 Task: Look for space in Winter Garden, United States from 1st June, 2023 to 9th June, 2023 for 6 adults in price range Rs.6000 to Rs.12000. Place can be entire place with 3 bedrooms having 3 beds and 3 bathrooms. Property type can be house, flat, guest house. Booking option can be shelf check-in. Required host language is English.
Action: Mouse moved to (545, 118)
Screenshot: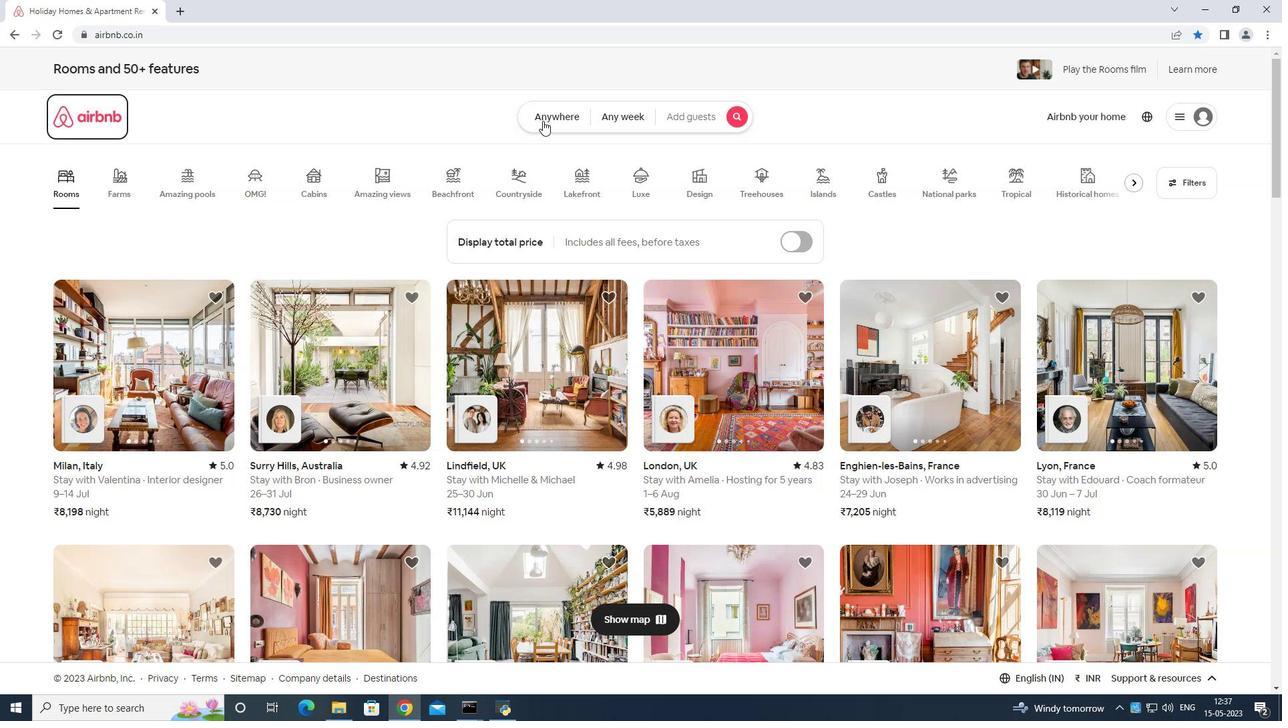 
Action: Mouse pressed left at (545, 118)
Screenshot: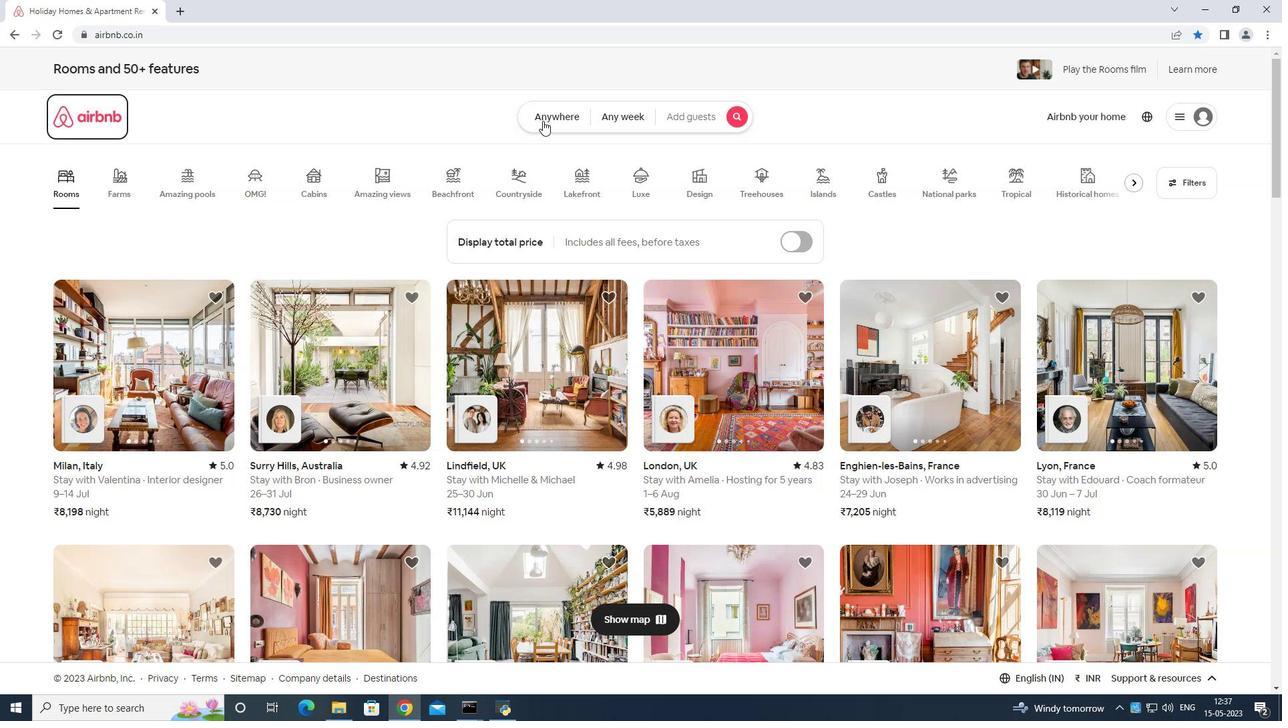 
Action: Mouse moved to (500, 154)
Screenshot: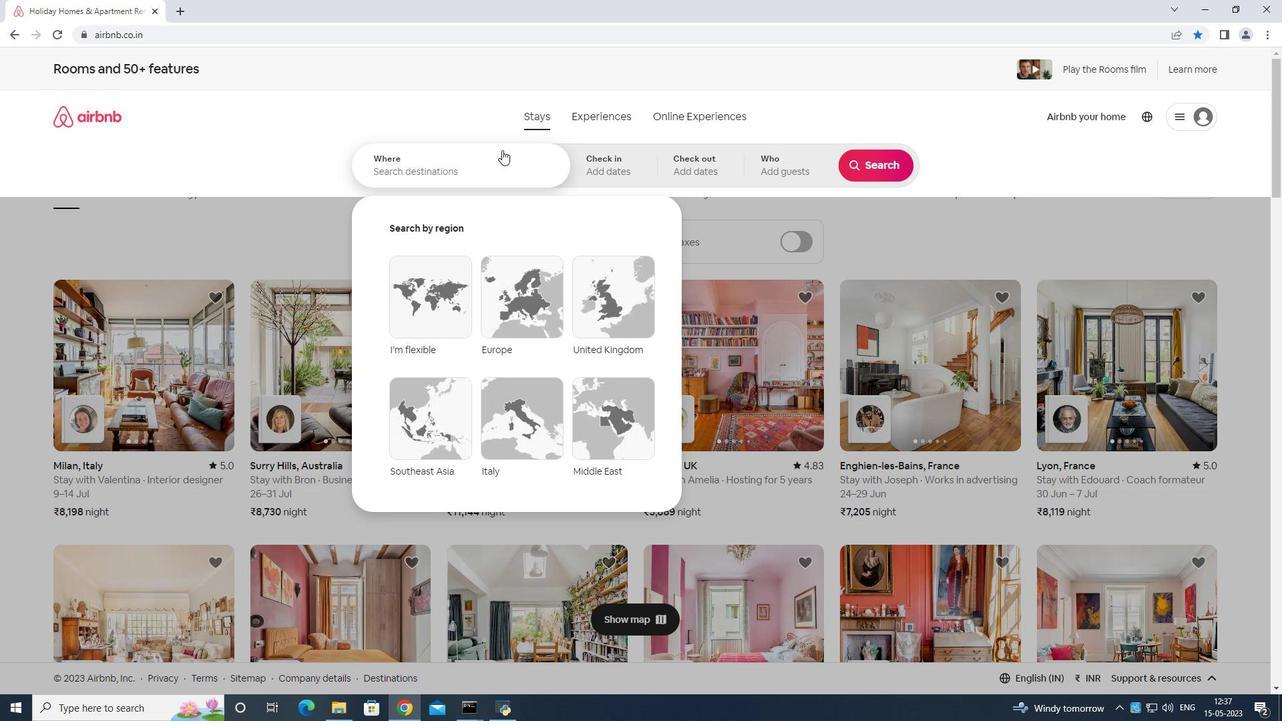 
Action: Mouse pressed left at (500, 154)
Screenshot: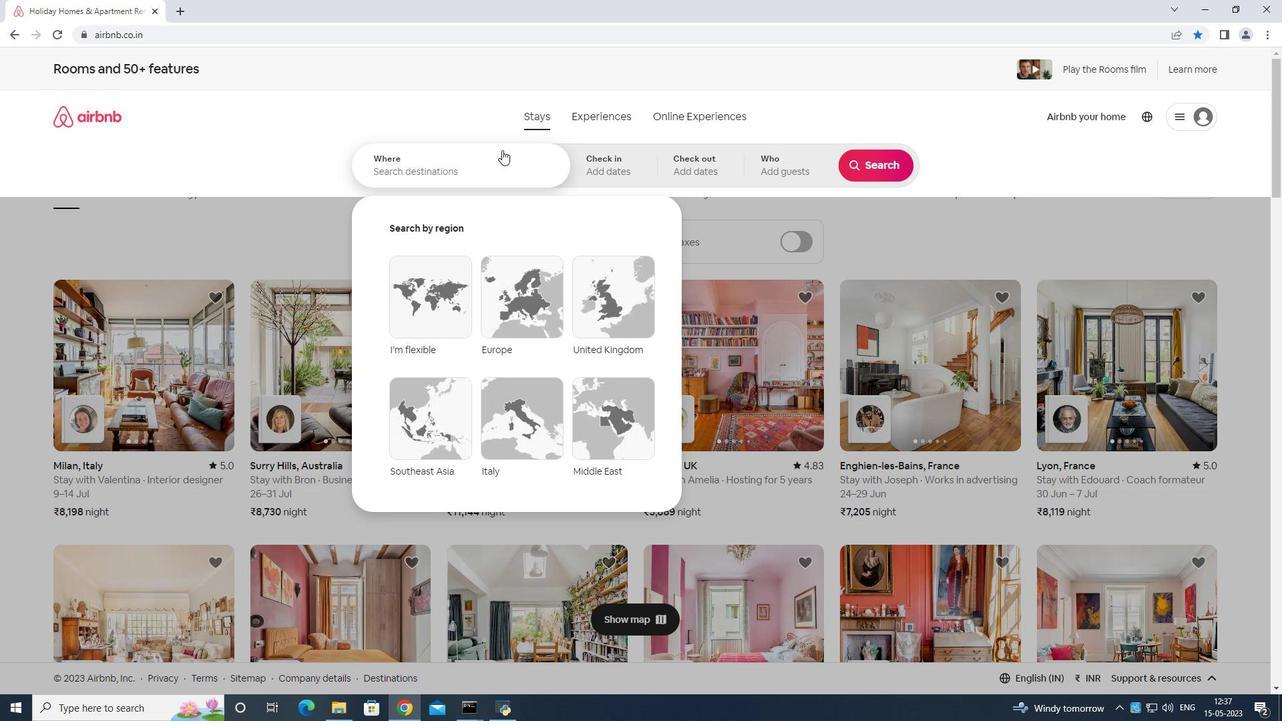 
Action: Mouse moved to (476, 168)
Screenshot: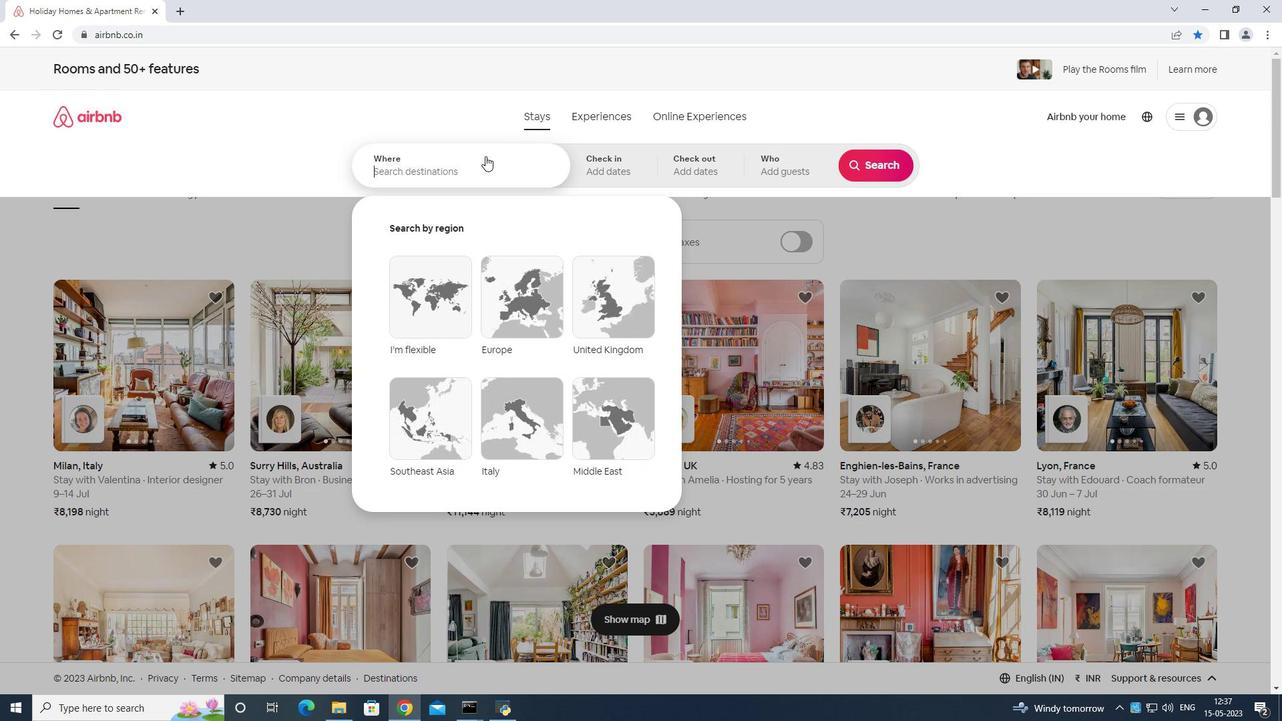 
Action: Key pressed <Key.shift>winter<Key.space>garden<Key.space>united<Key.space>stte<Key.backspace><Key.backspace>ates<Key.enter>
Screenshot: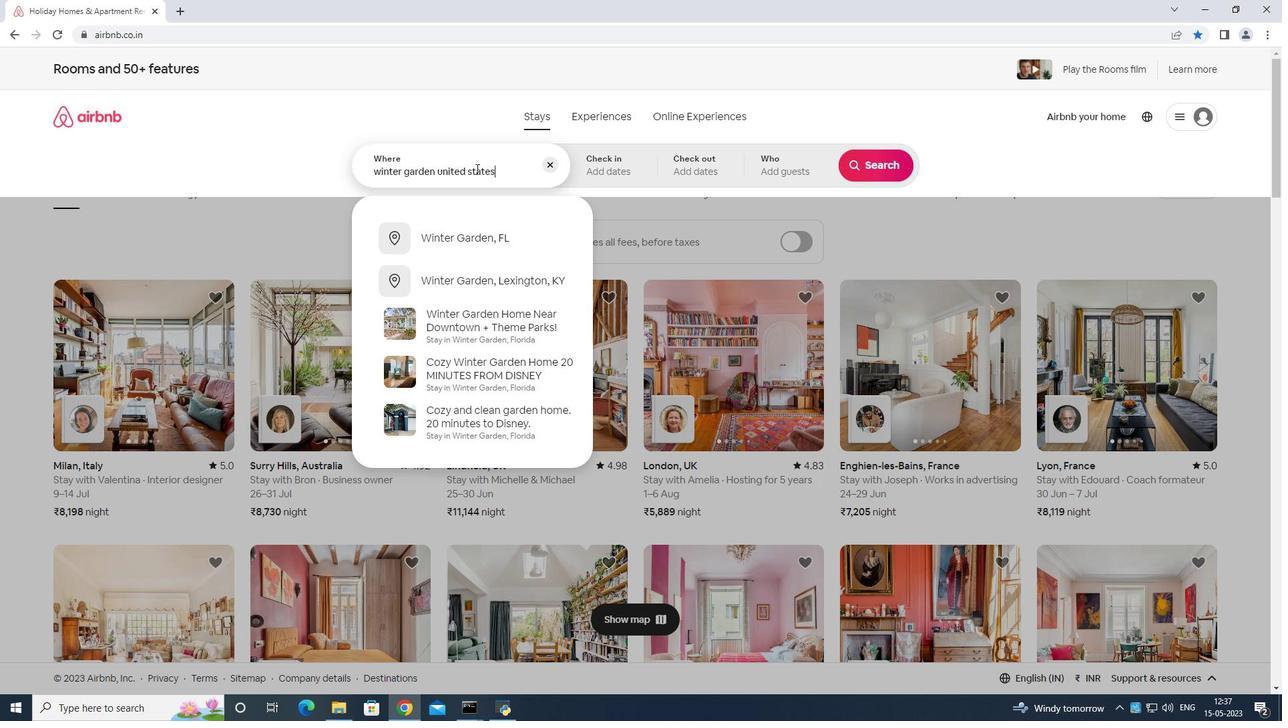 
Action: Mouse moved to (806, 329)
Screenshot: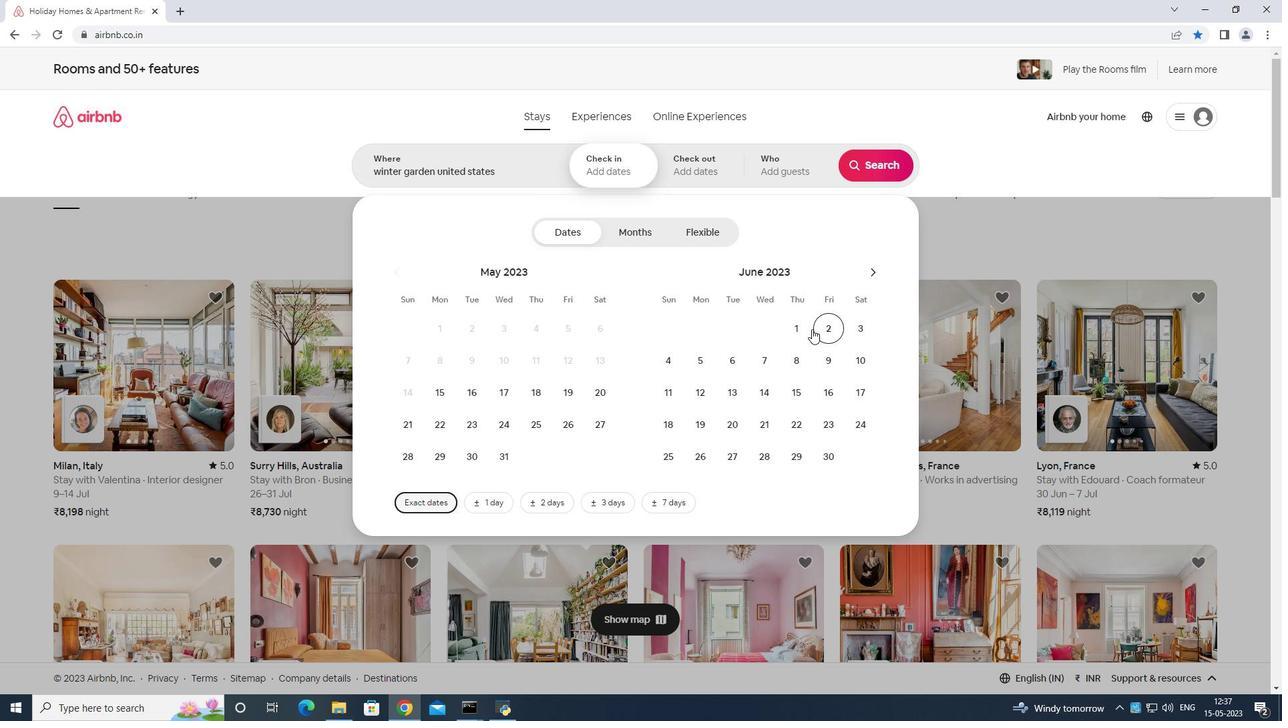 
Action: Mouse pressed left at (806, 329)
Screenshot: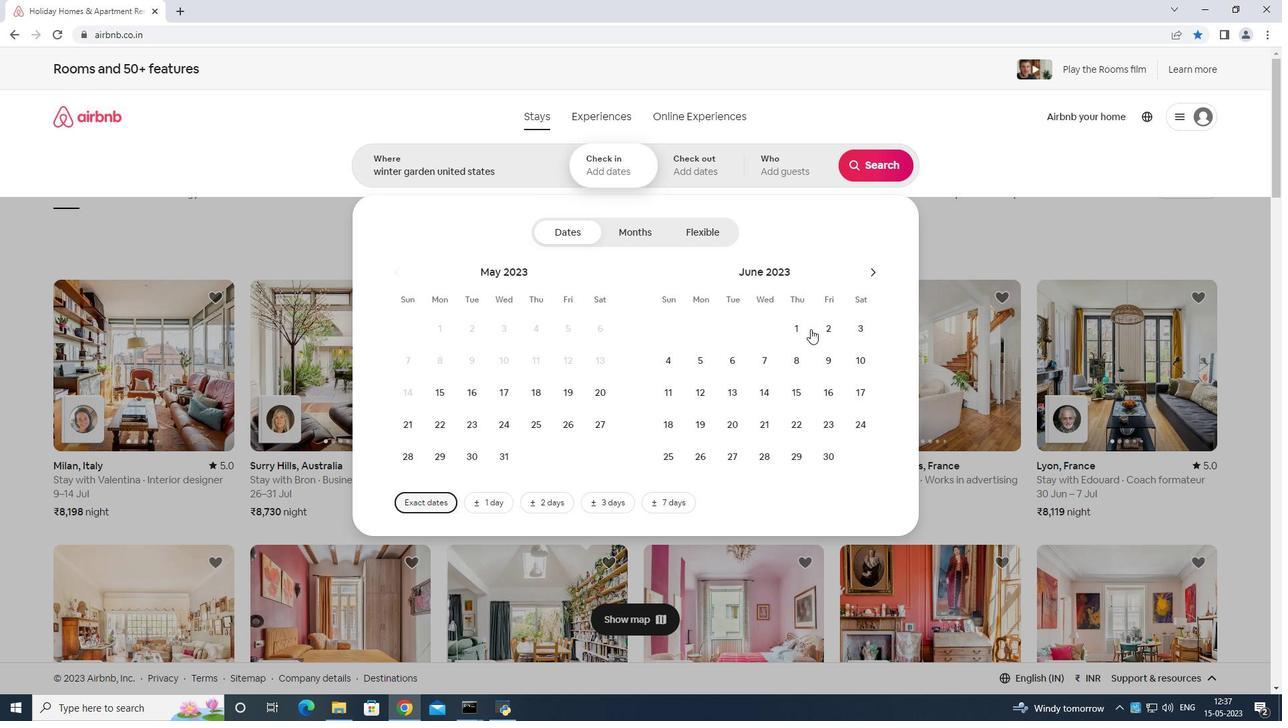 
Action: Mouse moved to (826, 360)
Screenshot: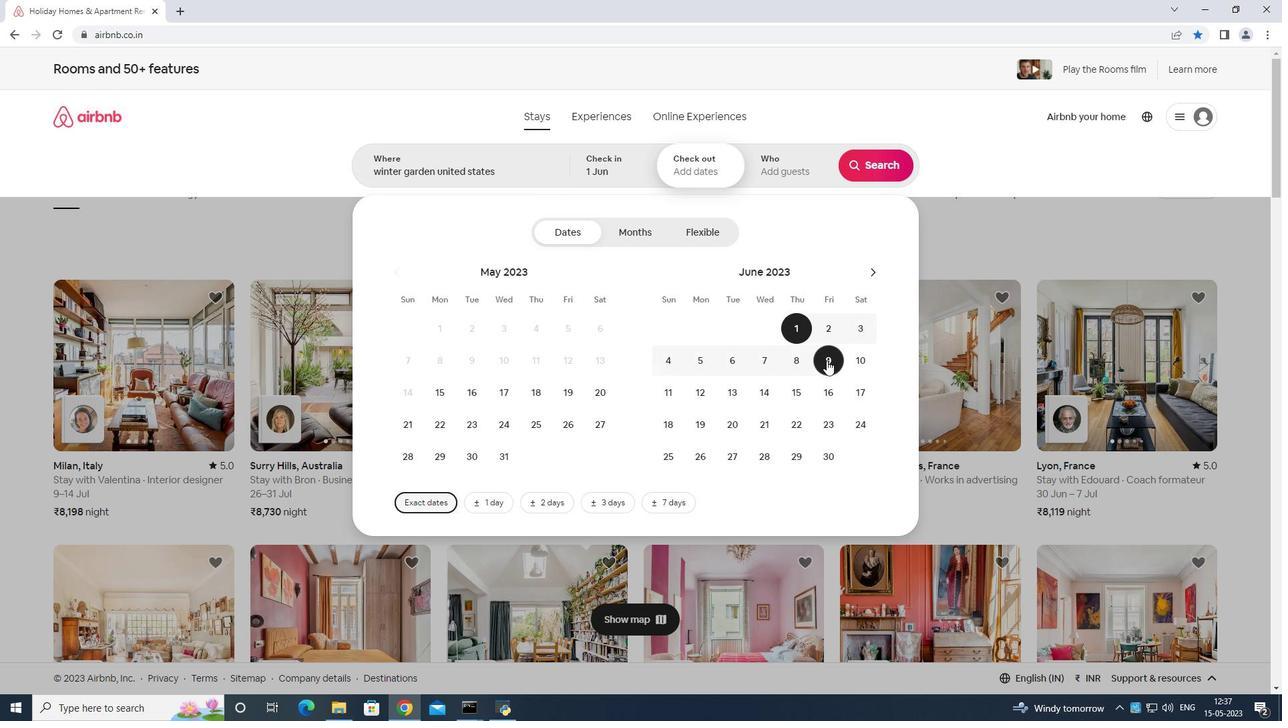 
Action: Mouse pressed left at (826, 360)
Screenshot: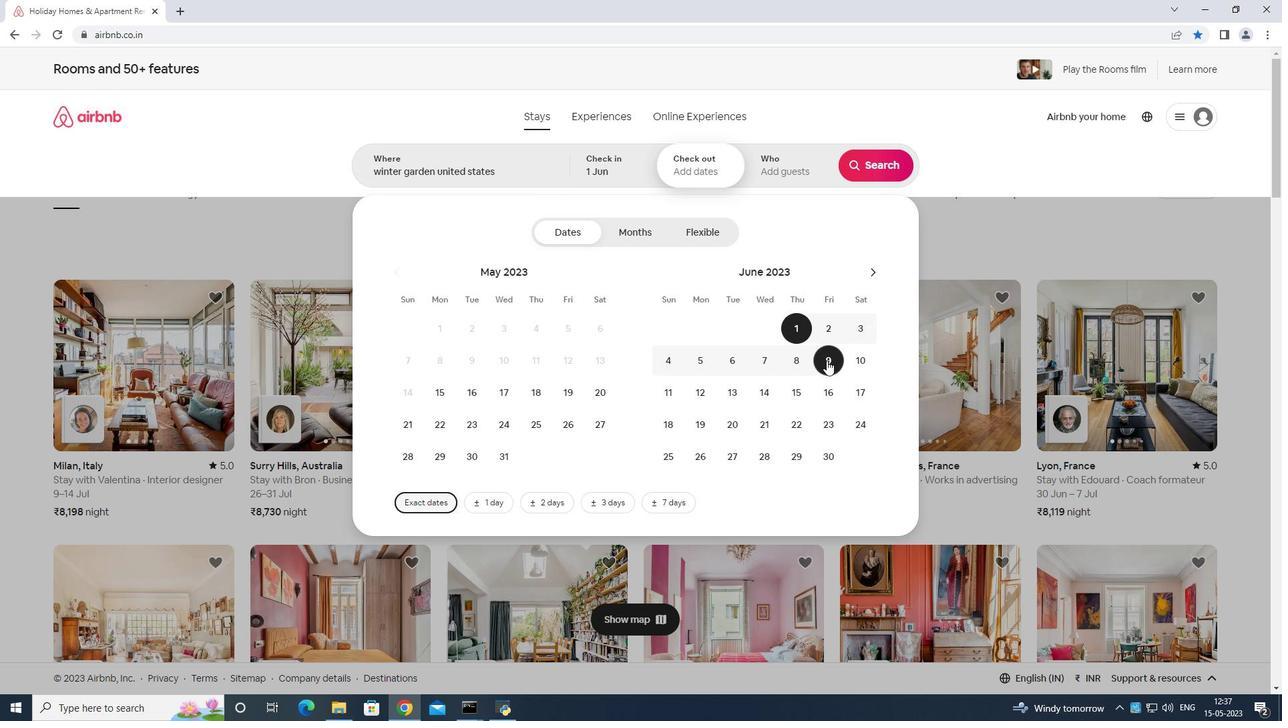 
Action: Mouse moved to (782, 166)
Screenshot: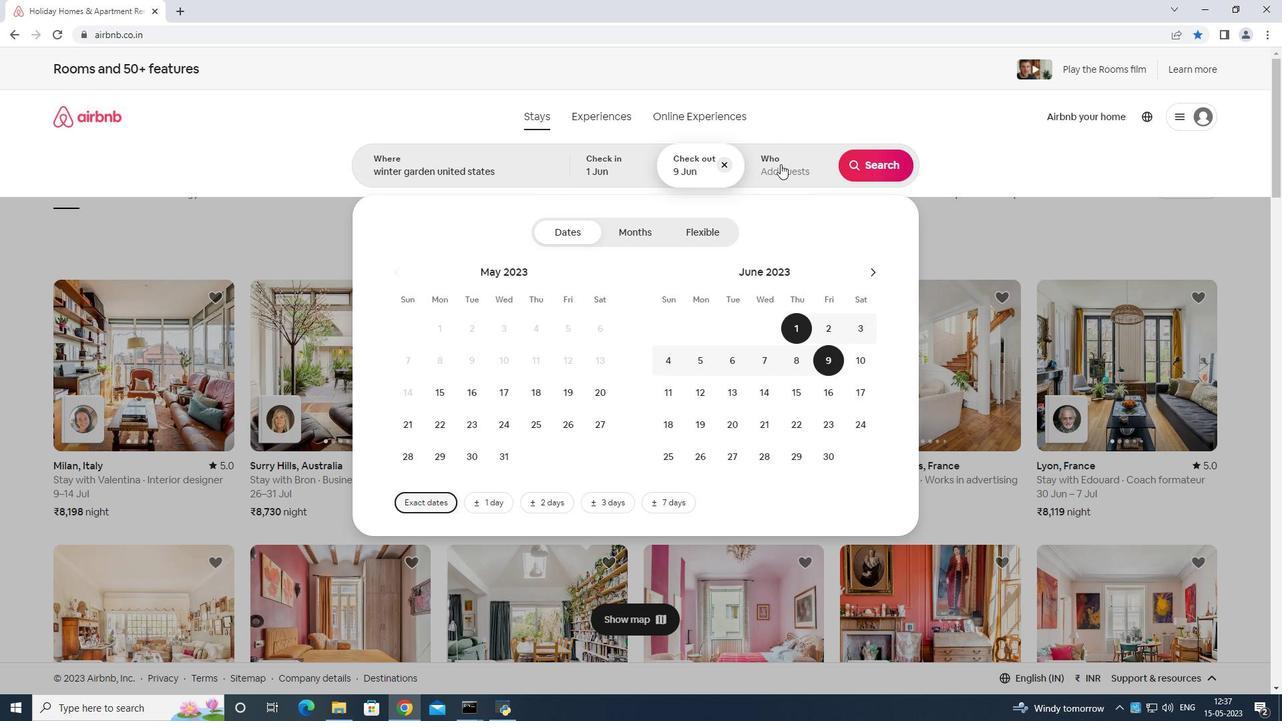 
Action: Mouse pressed left at (782, 166)
Screenshot: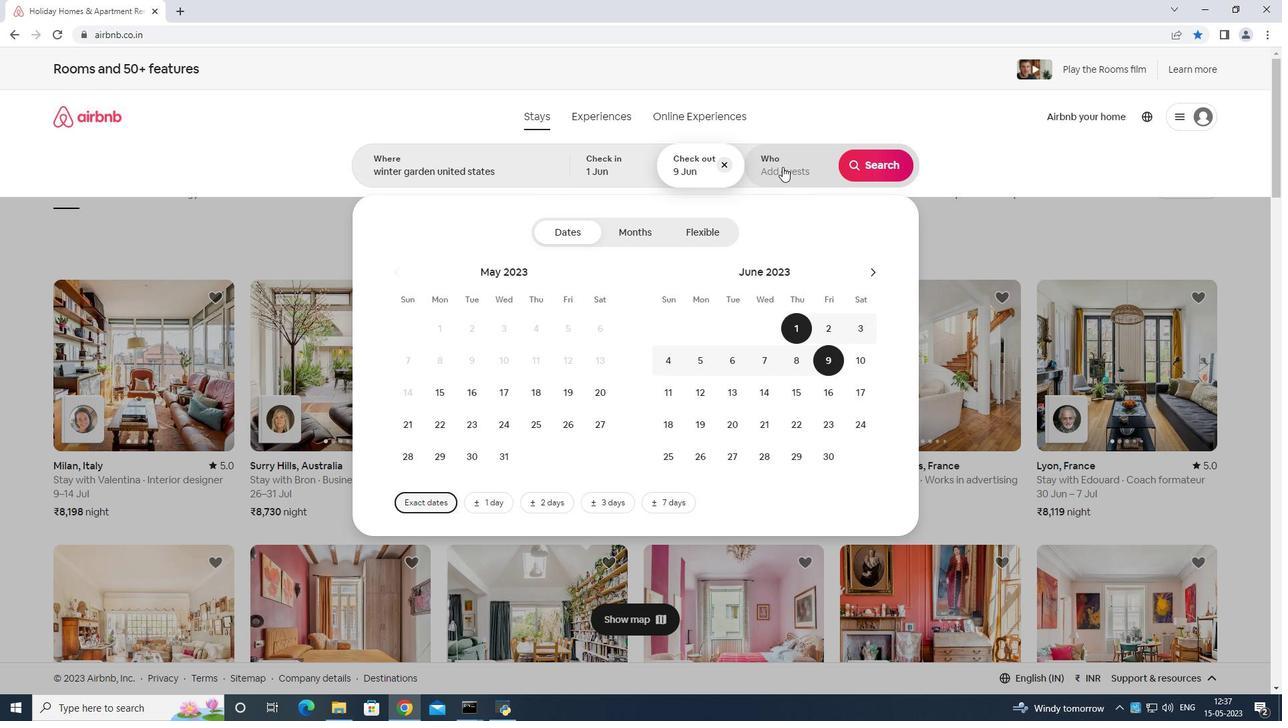 
Action: Mouse moved to (876, 233)
Screenshot: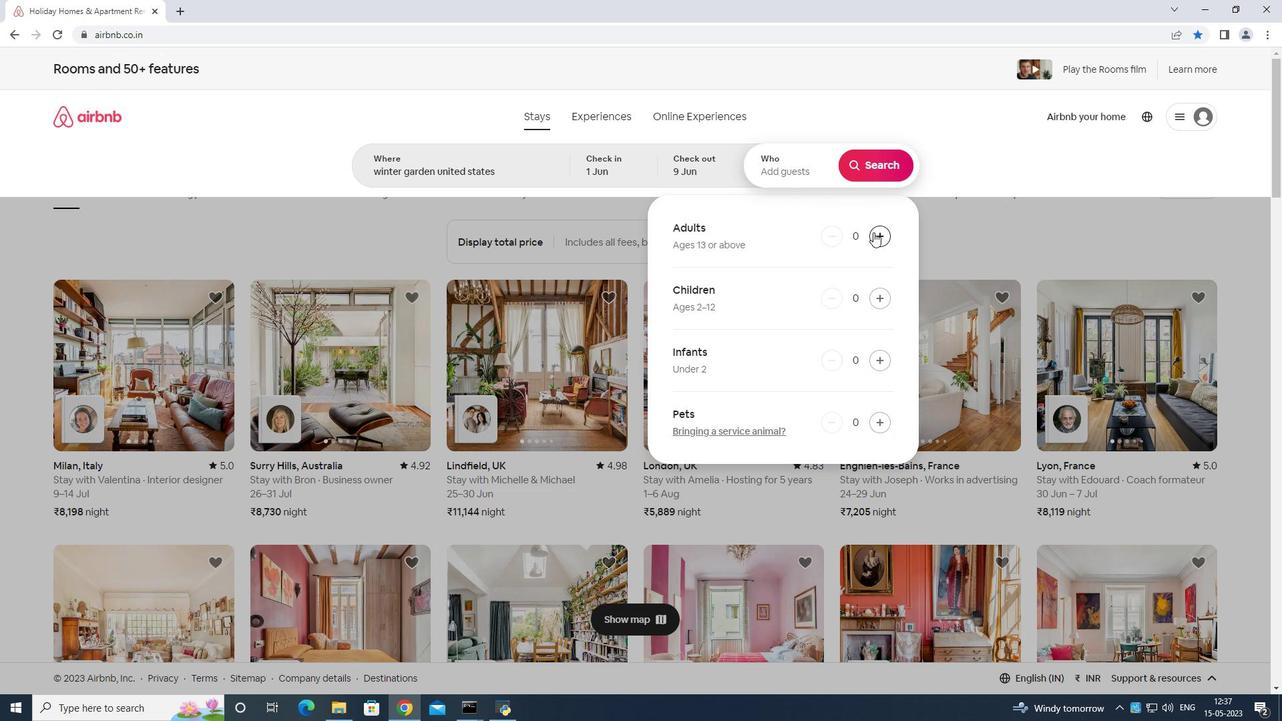 
Action: Mouse pressed left at (876, 233)
Screenshot: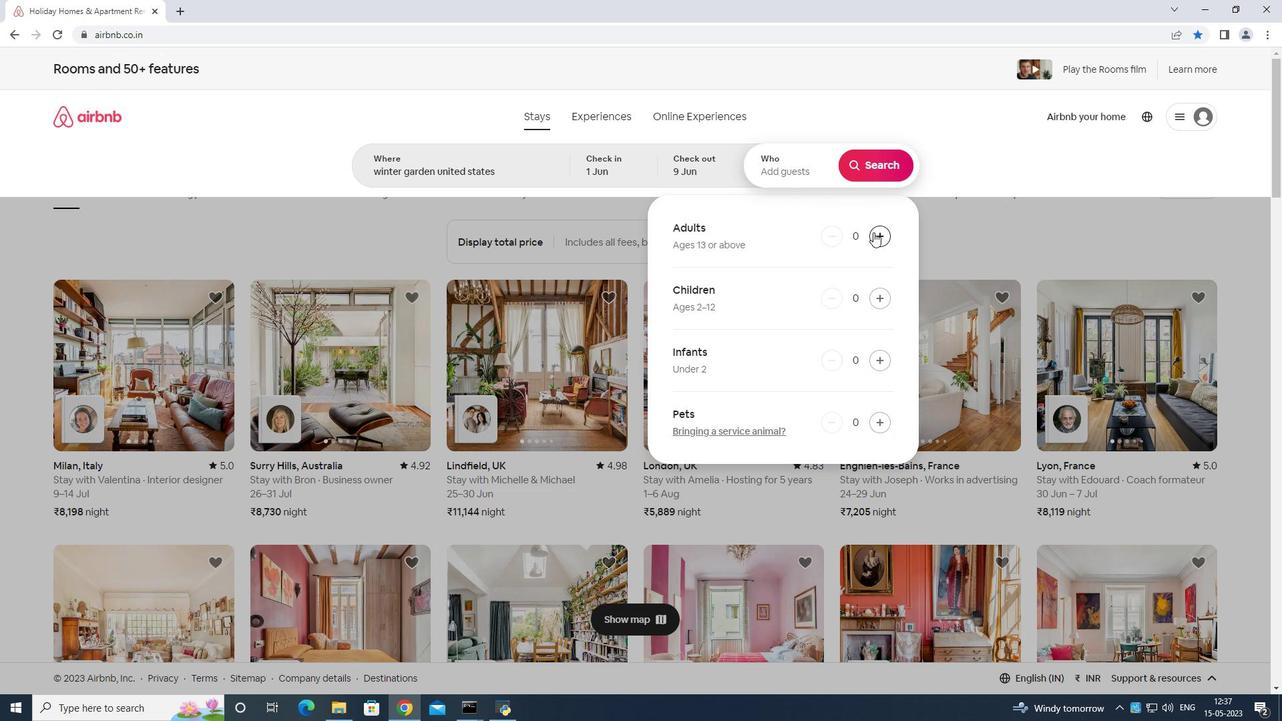 
Action: Mouse moved to (878, 233)
Screenshot: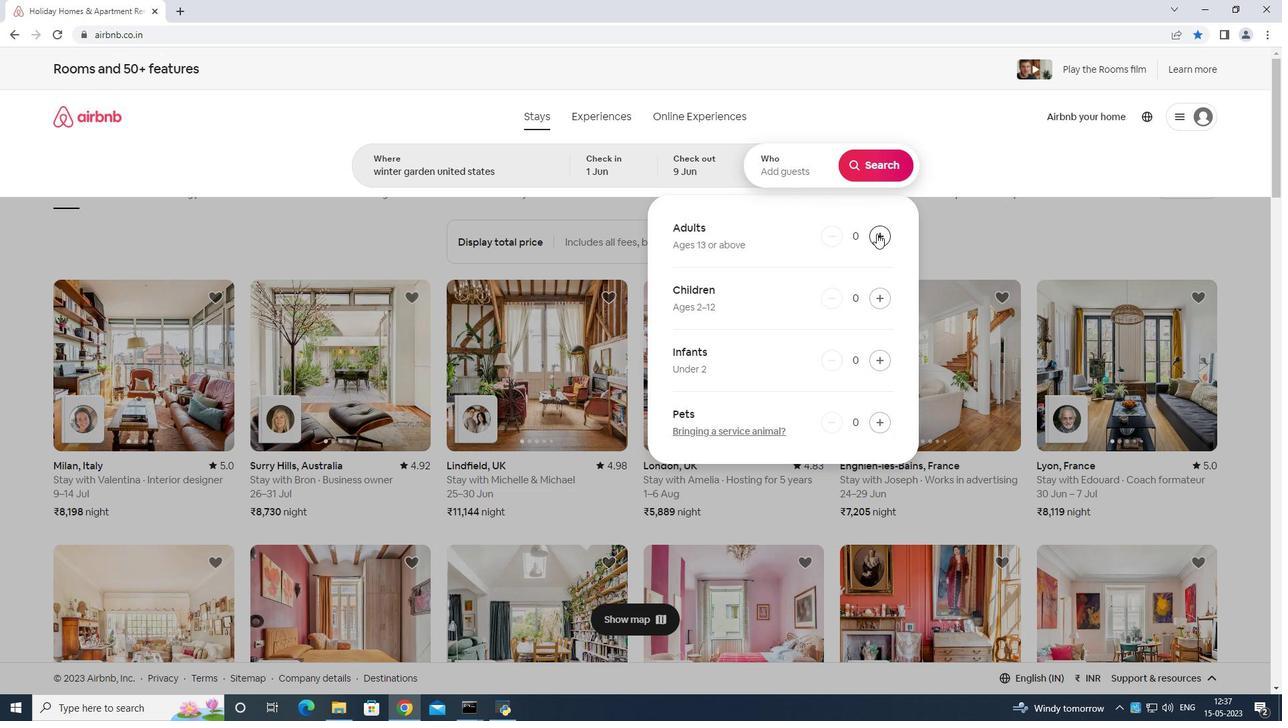 
Action: Mouse pressed left at (878, 233)
Screenshot: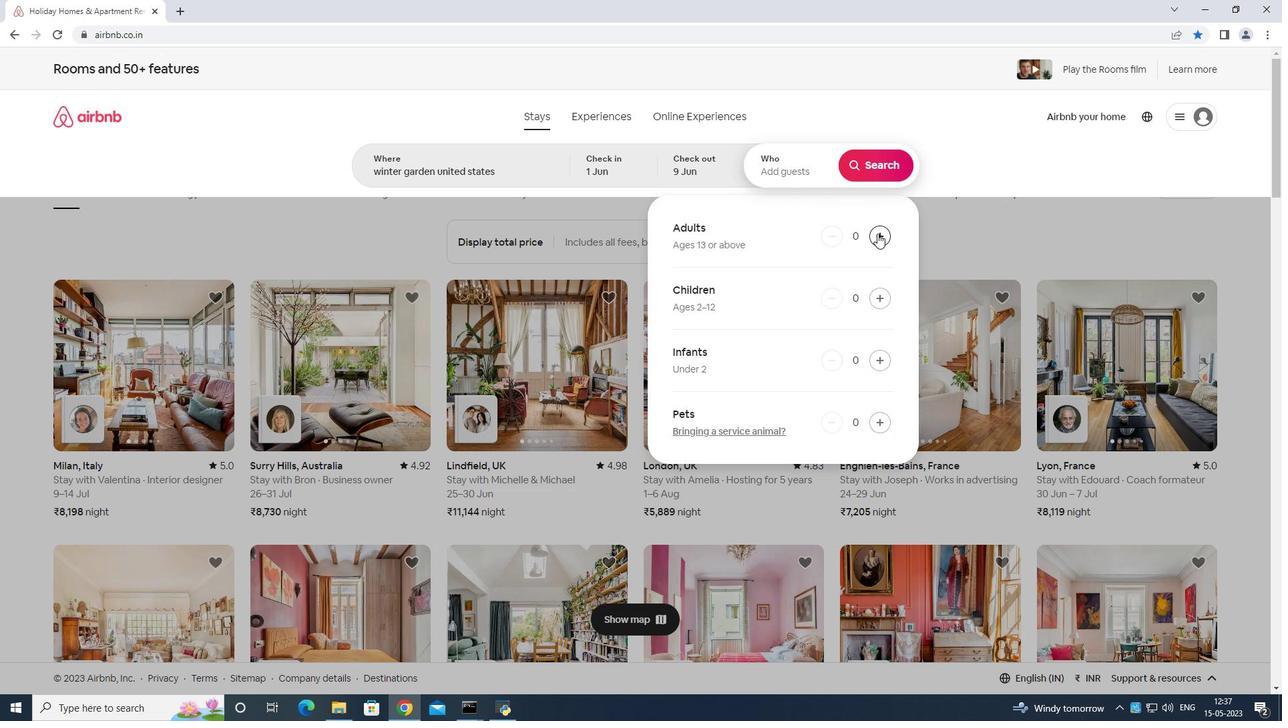 
Action: Mouse moved to (878, 232)
Screenshot: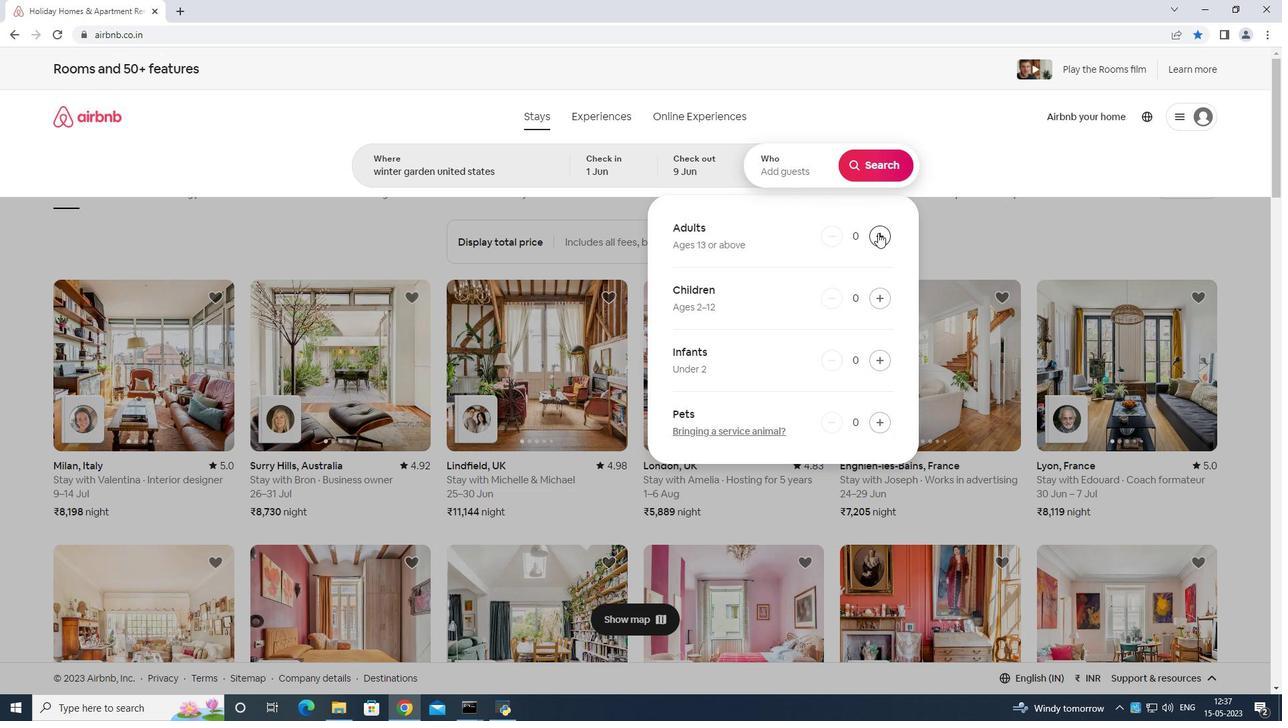 
Action: Mouse pressed left at (878, 232)
Screenshot: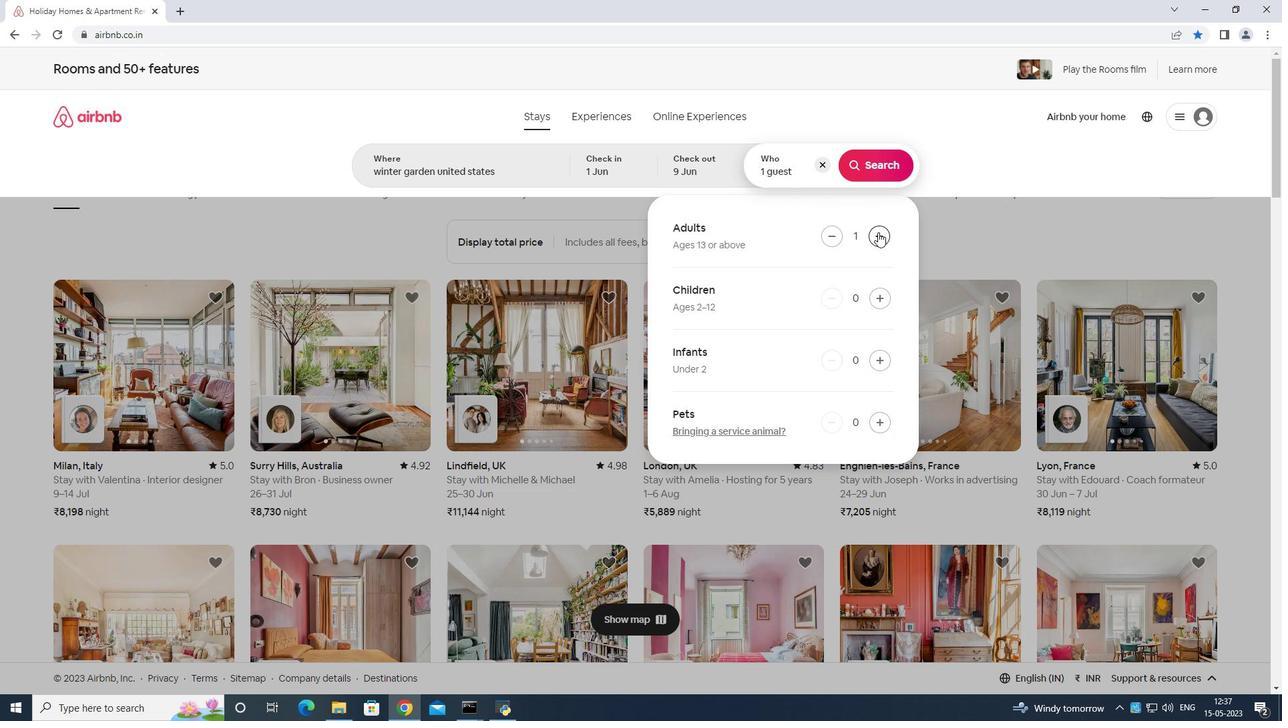 
Action: Mouse moved to (878, 232)
Screenshot: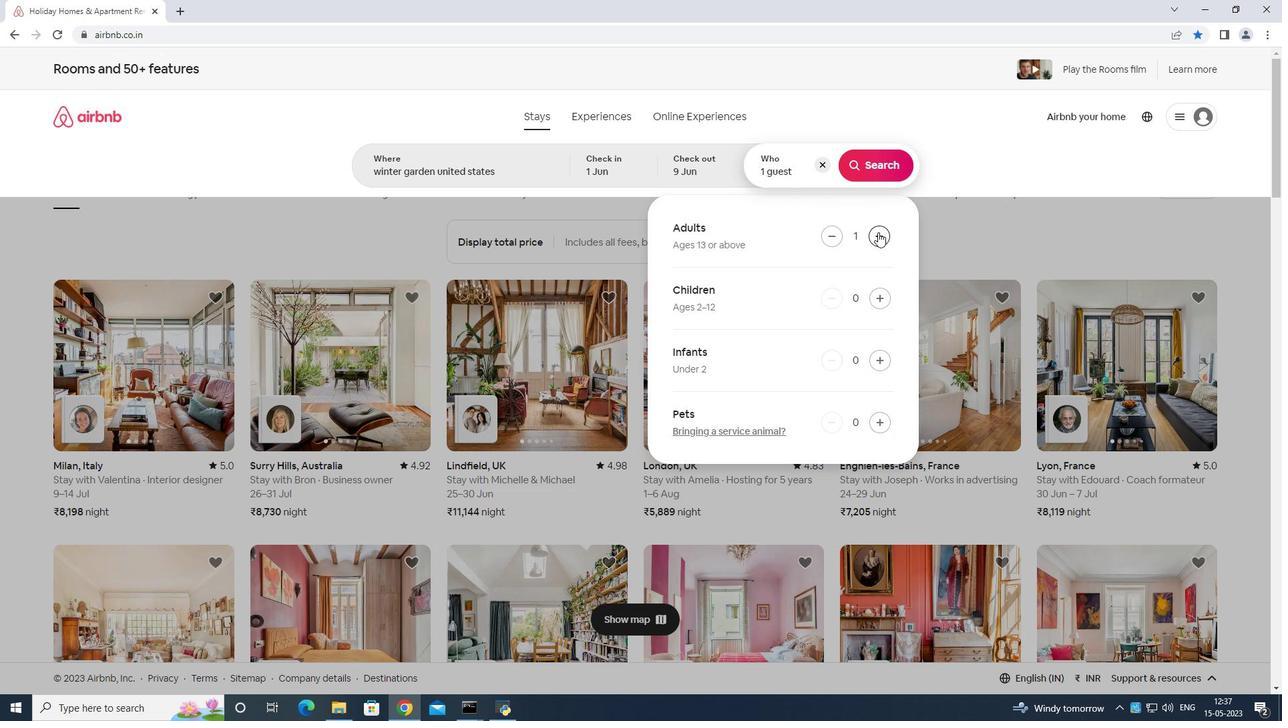 
Action: Mouse pressed left at (878, 232)
Screenshot: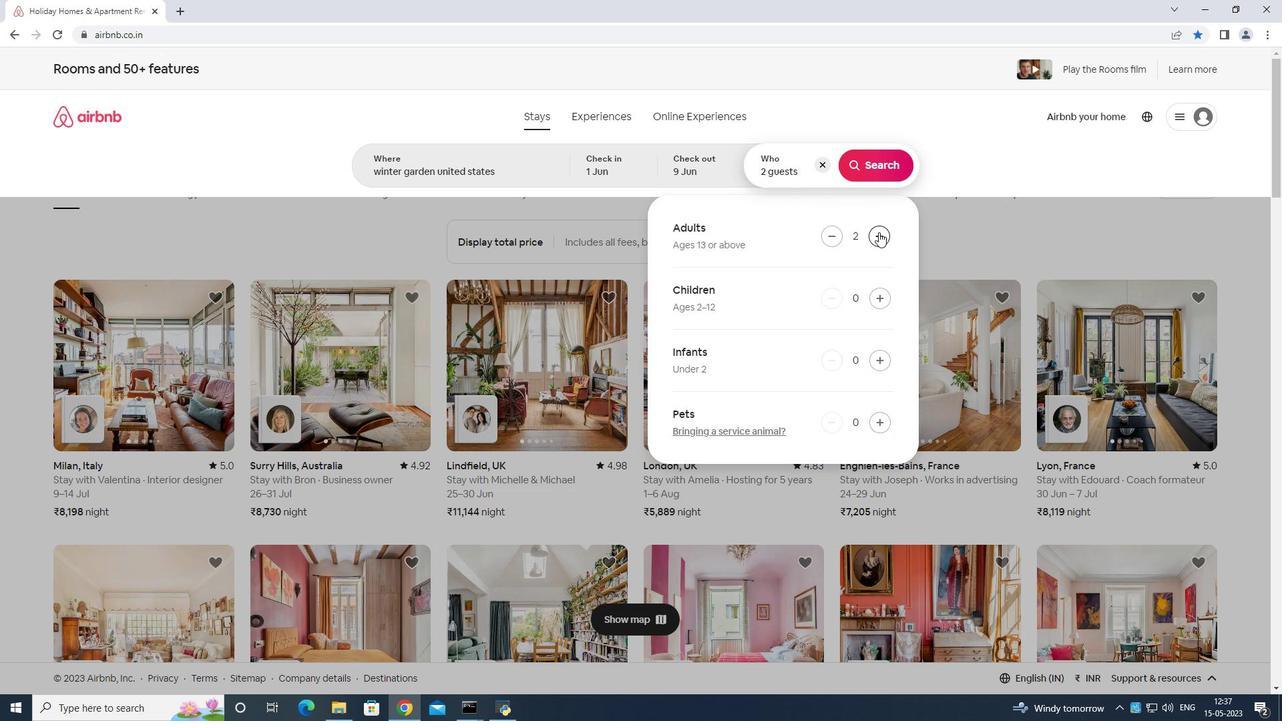 
Action: Mouse pressed left at (878, 232)
Screenshot: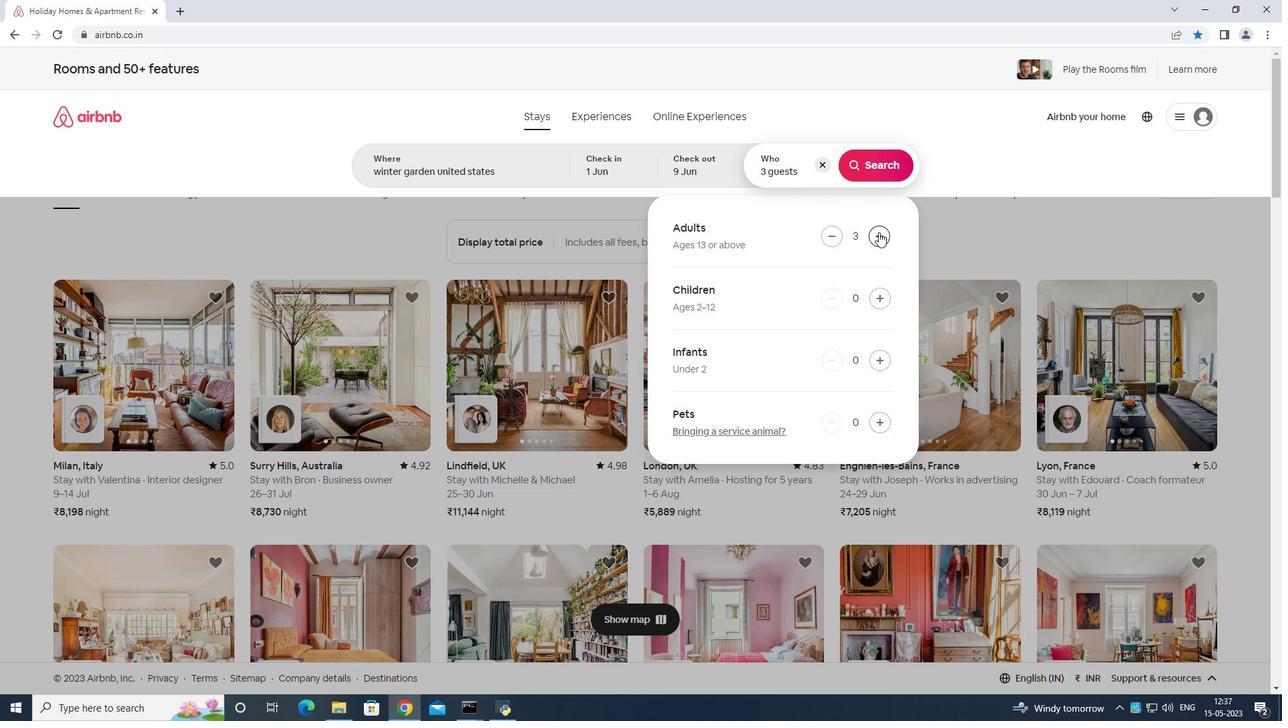 
Action: Mouse moved to (878, 232)
Screenshot: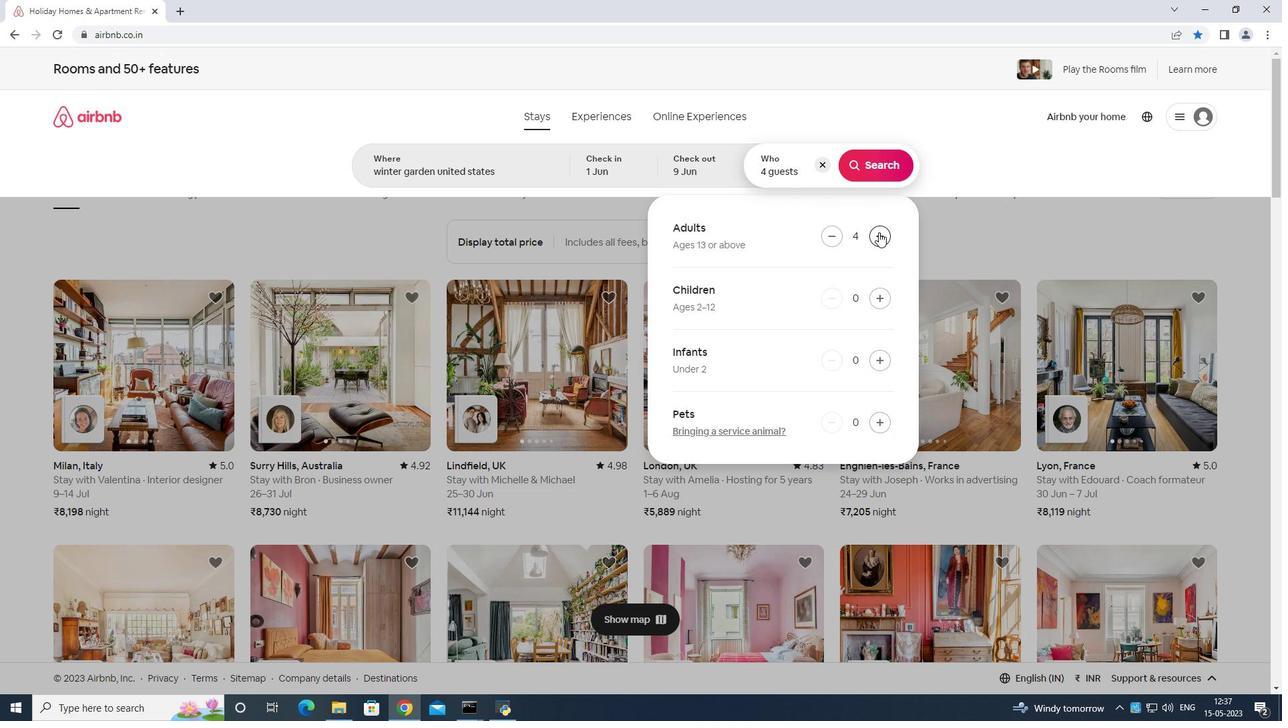 
Action: Mouse pressed left at (878, 232)
Screenshot: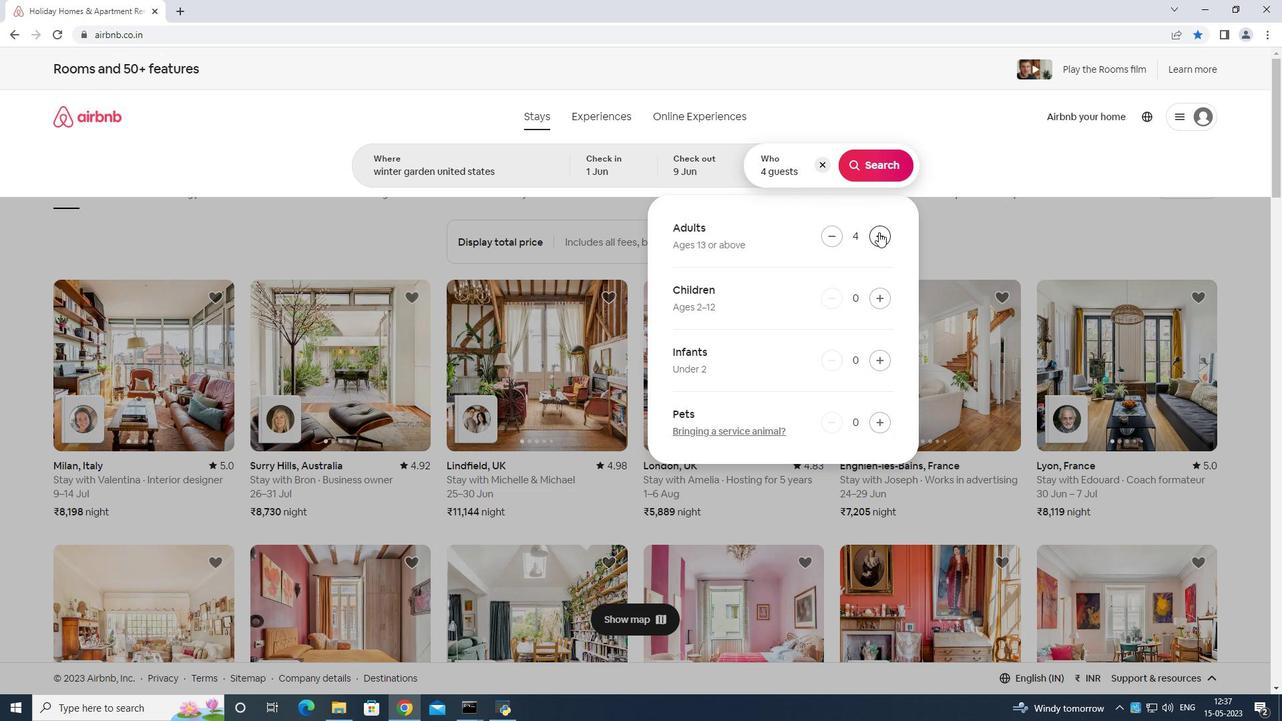 
Action: Mouse moved to (870, 175)
Screenshot: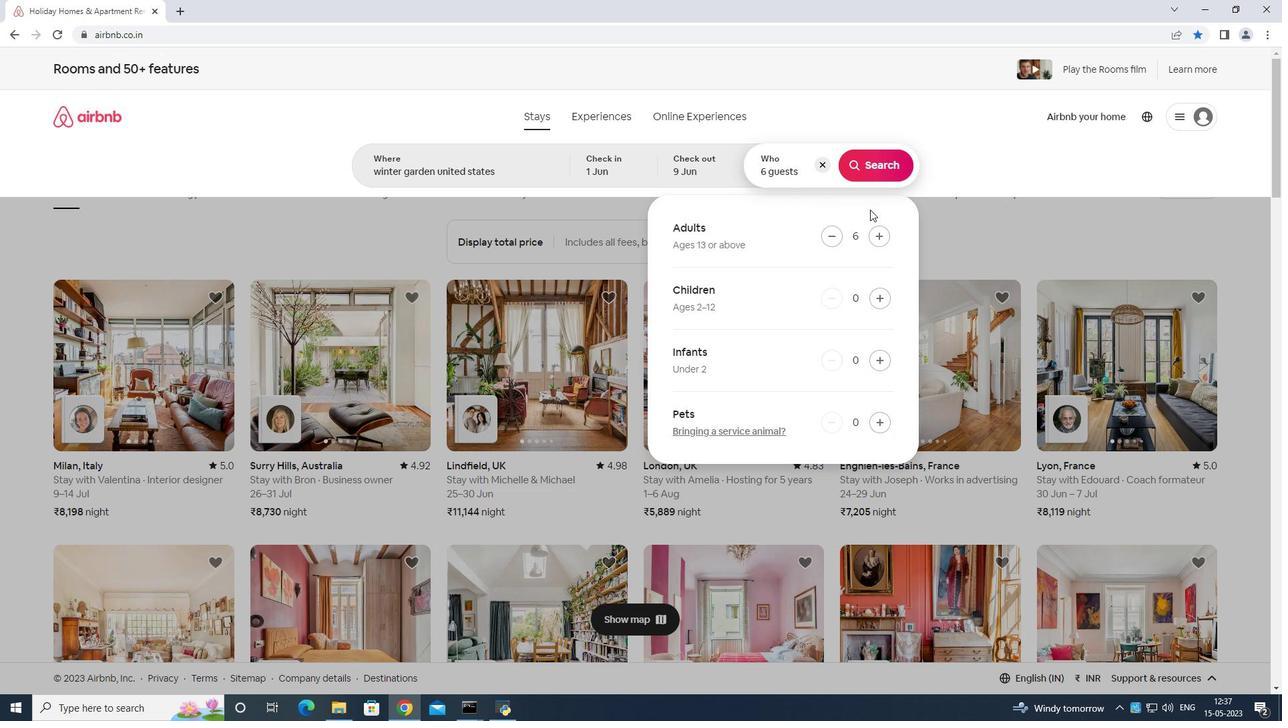 
Action: Mouse pressed left at (870, 175)
Screenshot: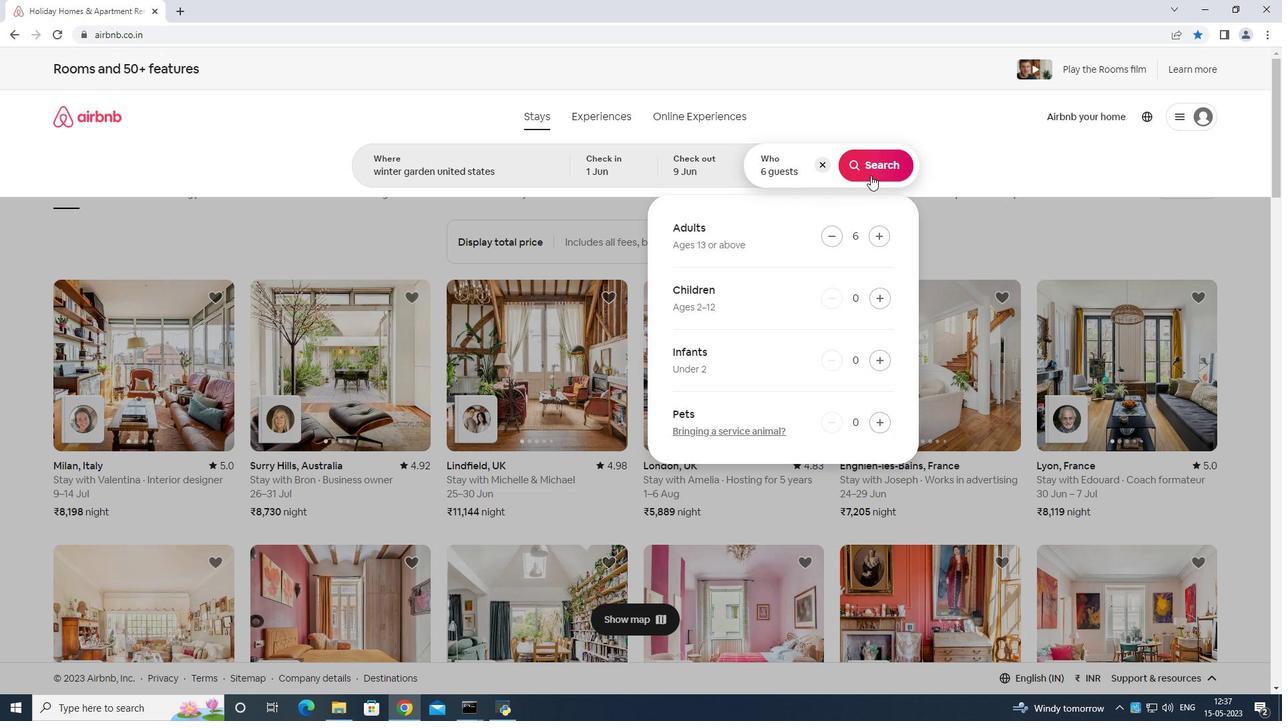 
Action: Mouse moved to (1218, 125)
Screenshot: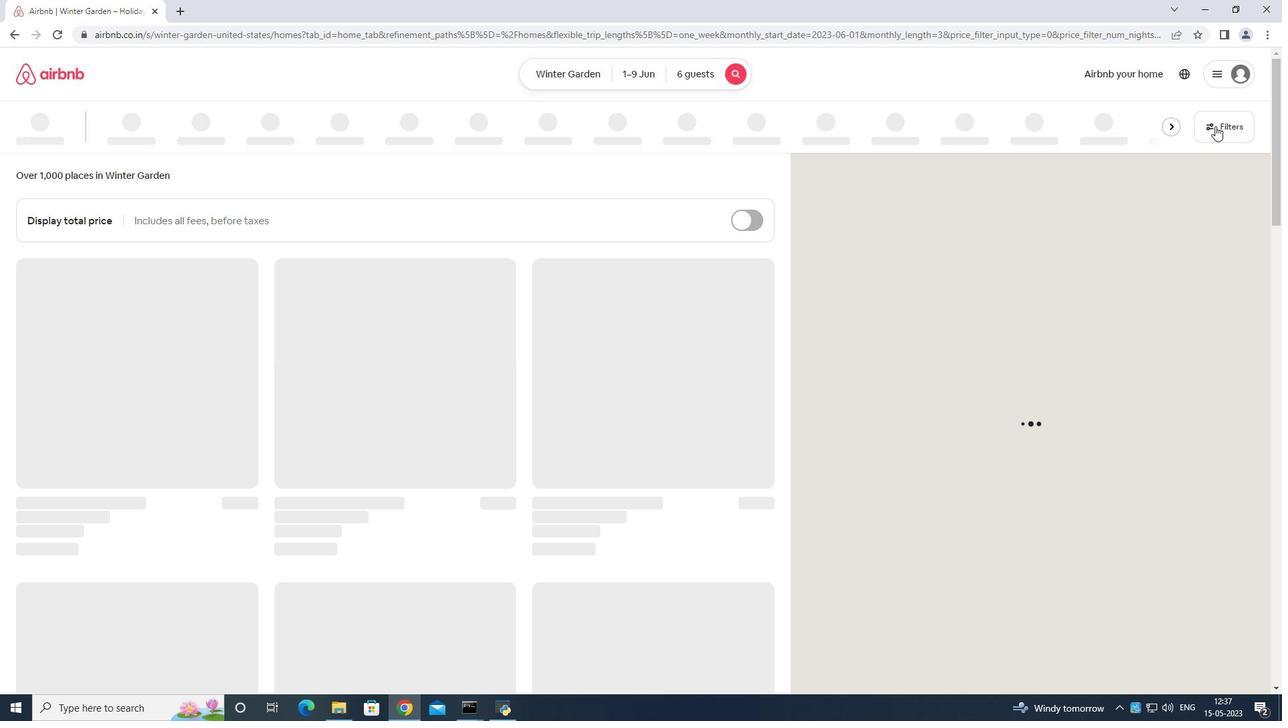 
Action: Mouse pressed left at (1218, 125)
Screenshot: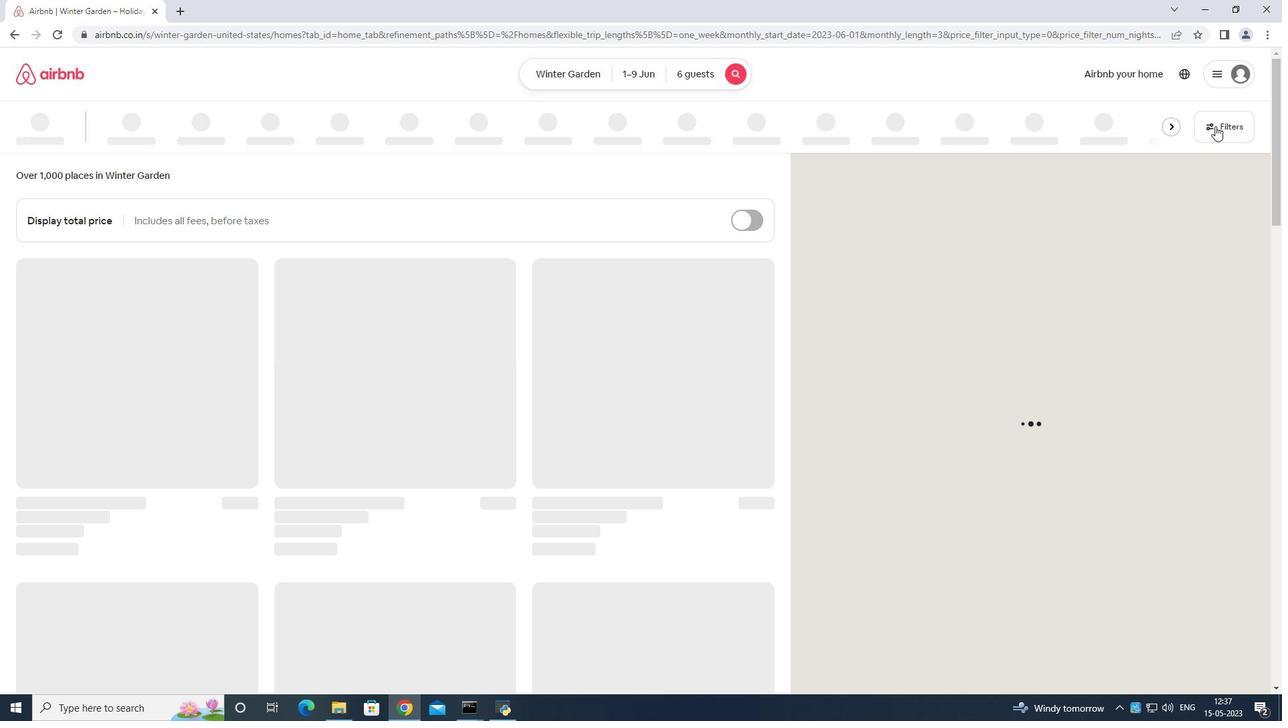 
Action: Mouse moved to (495, 456)
Screenshot: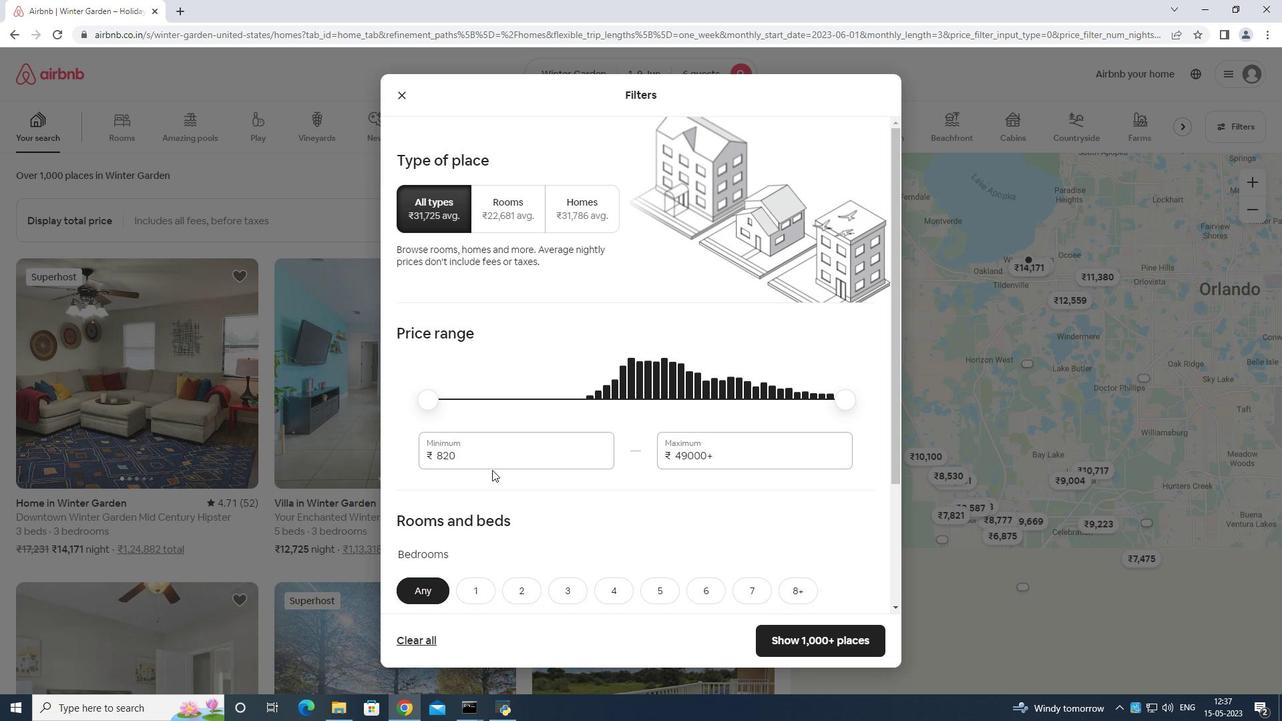 
Action: Mouse pressed left at (495, 456)
Screenshot: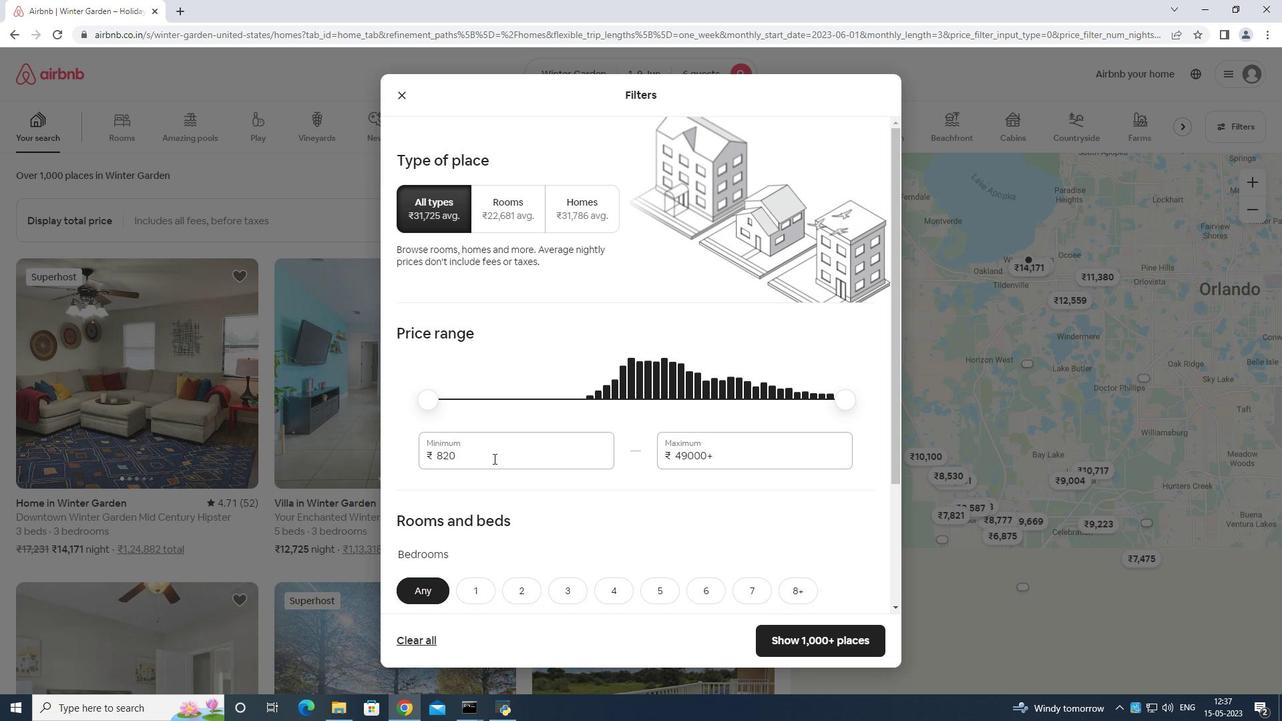 
Action: Mouse moved to (497, 449)
Screenshot: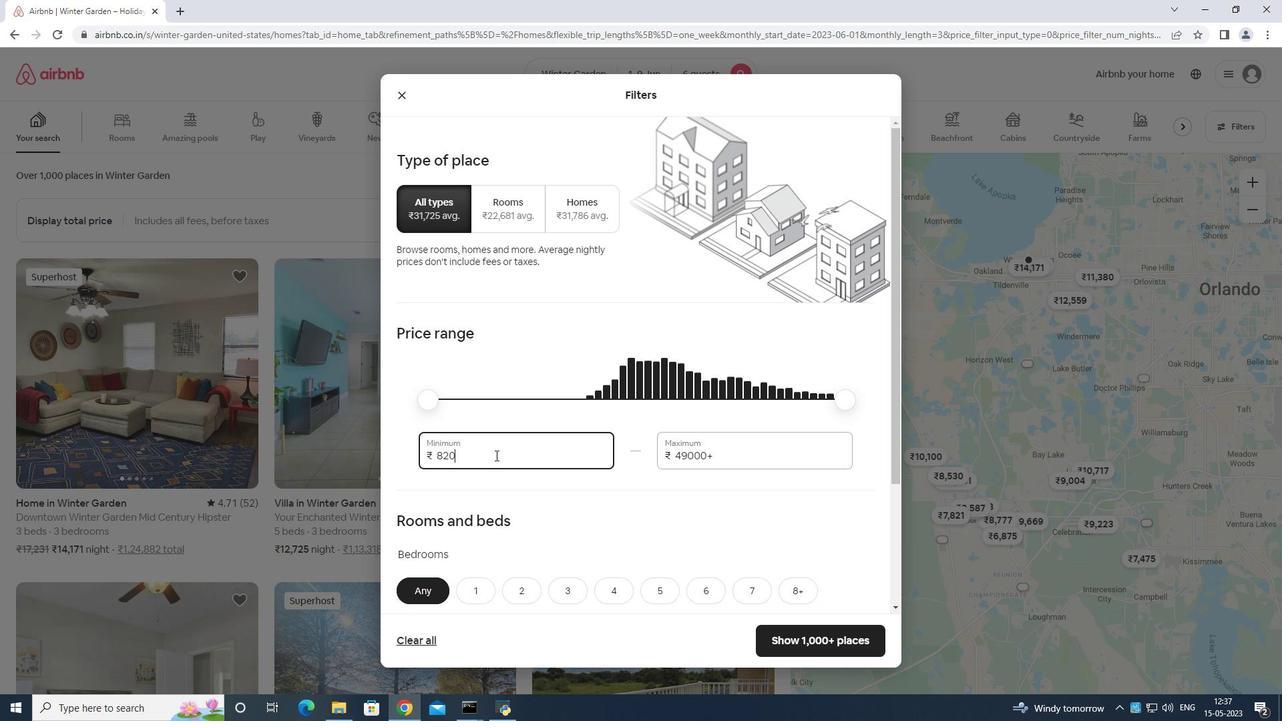 
Action: Key pressed <Key.backspace><Key.backspace><Key.backspace>60
Screenshot: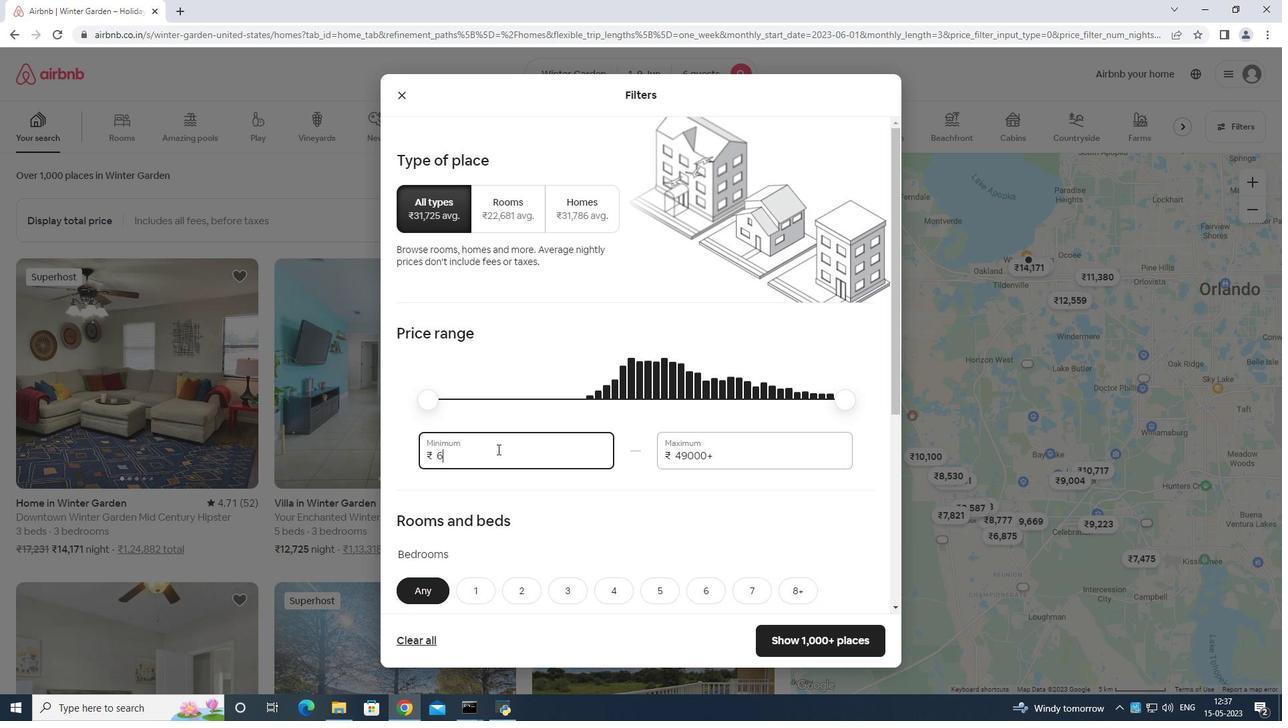 
Action: Mouse moved to (497, 450)
Screenshot: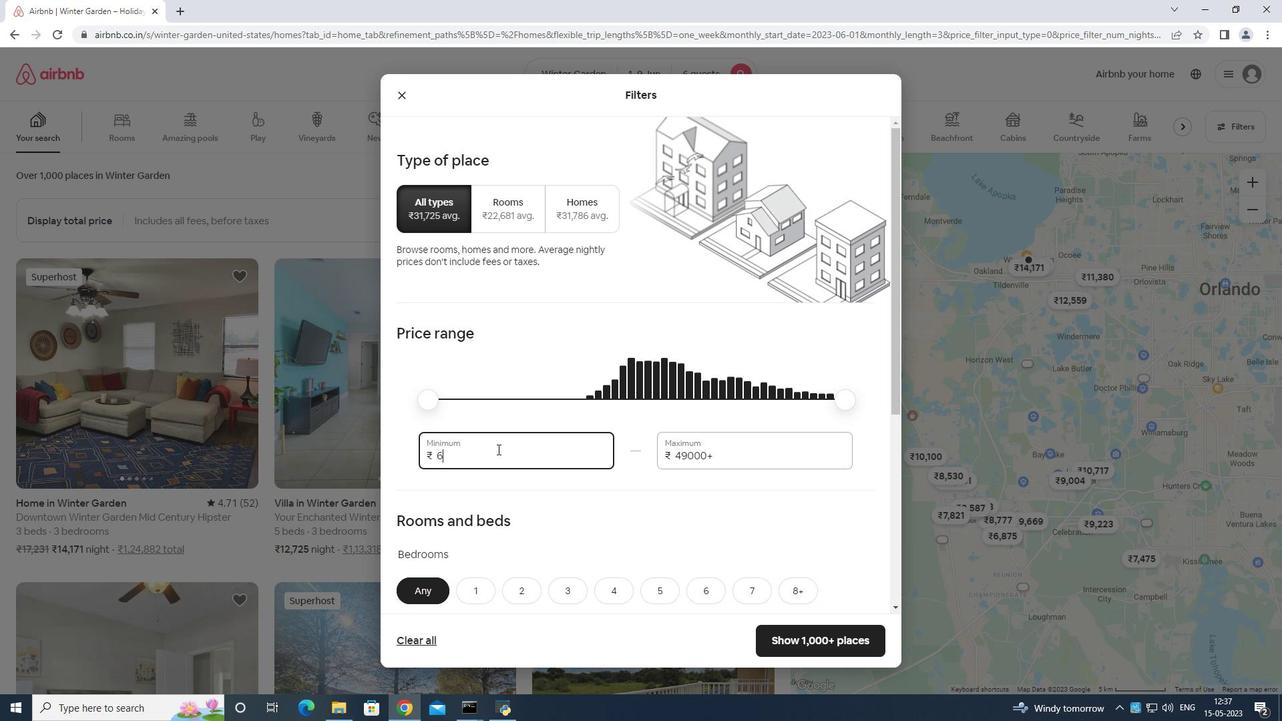 
Action: Key pressed 0
Screenshot: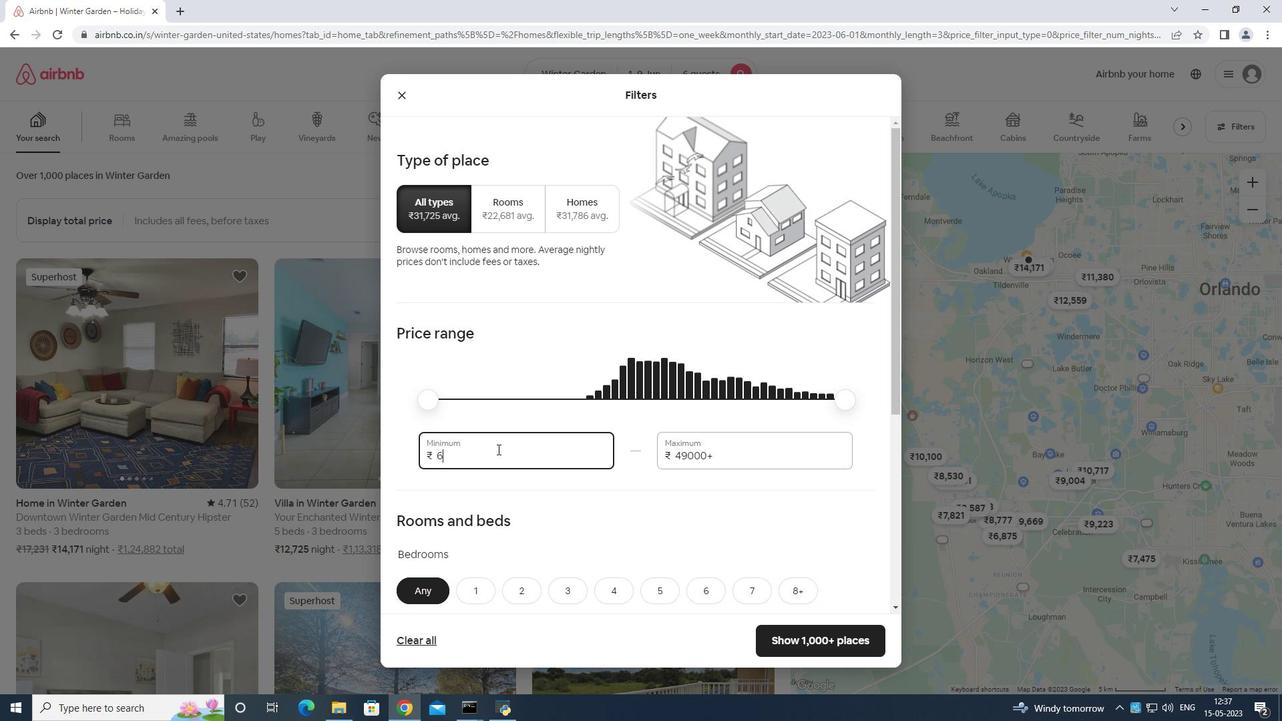 
Action: Mouse moved to (495, 452)
Screenshot: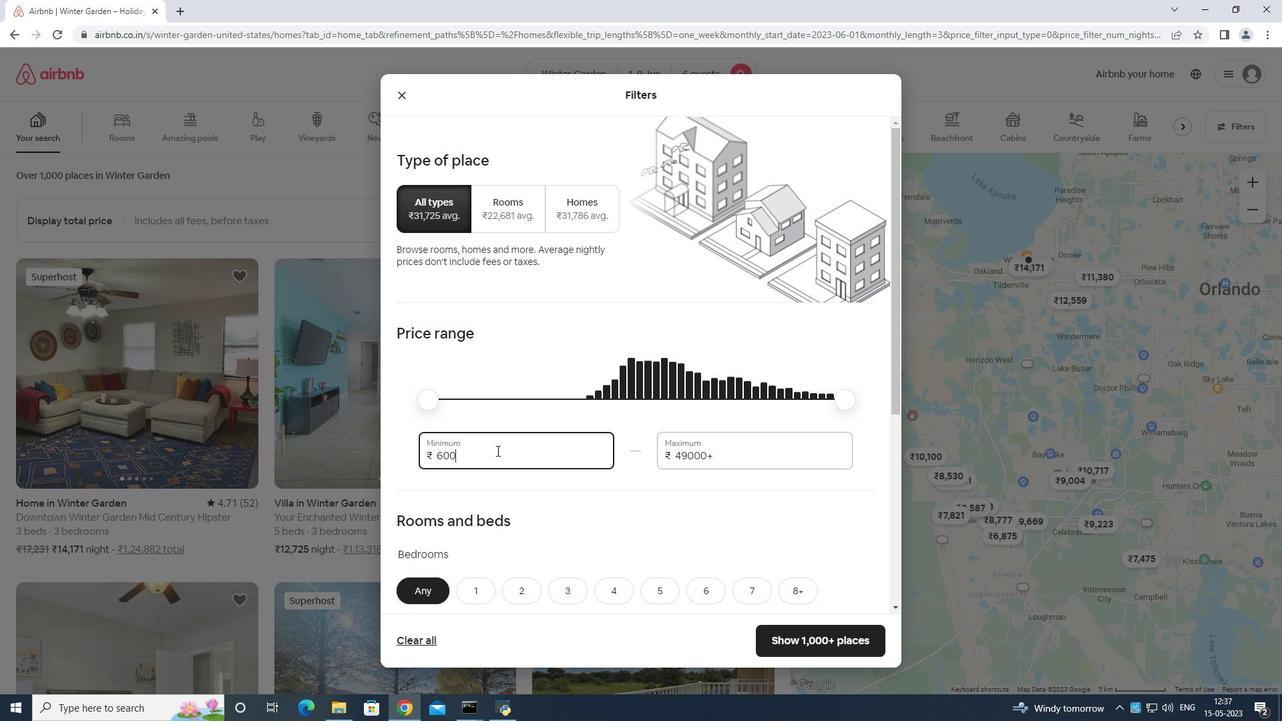 
Action: Key pressed 0
Screenshot: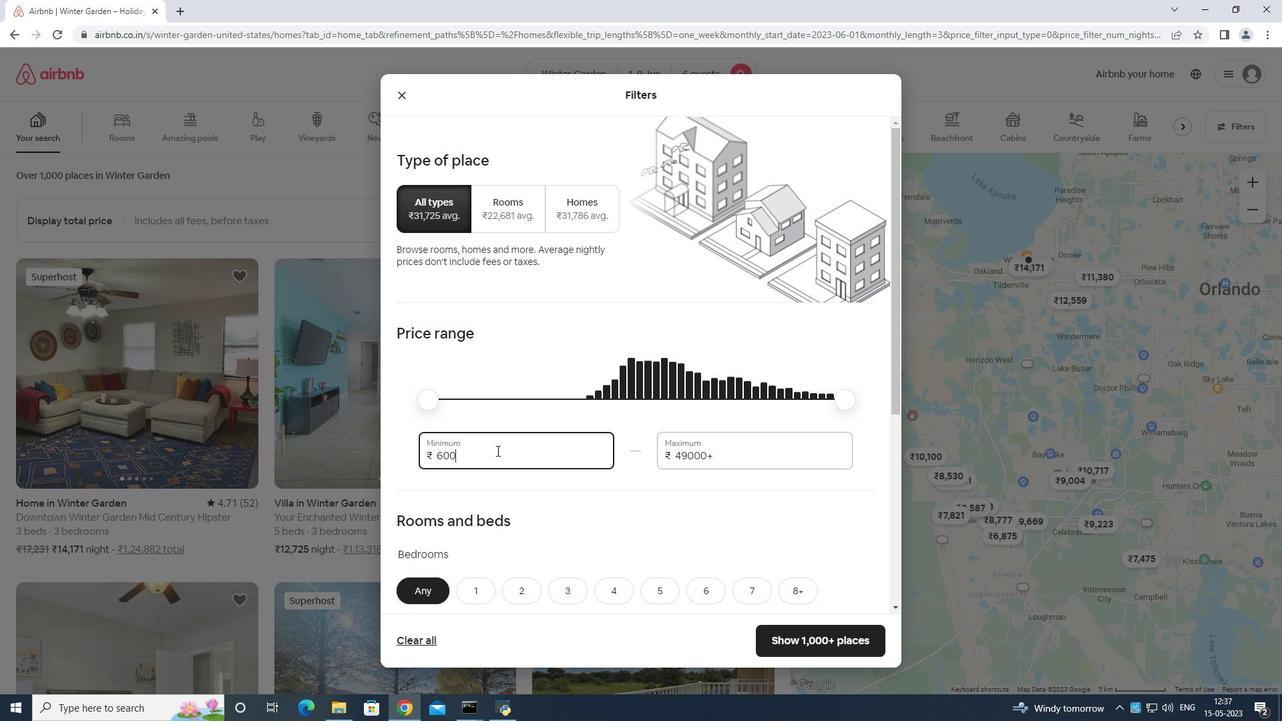 
Action: Mouse moved to (715, 448)
Screenshot: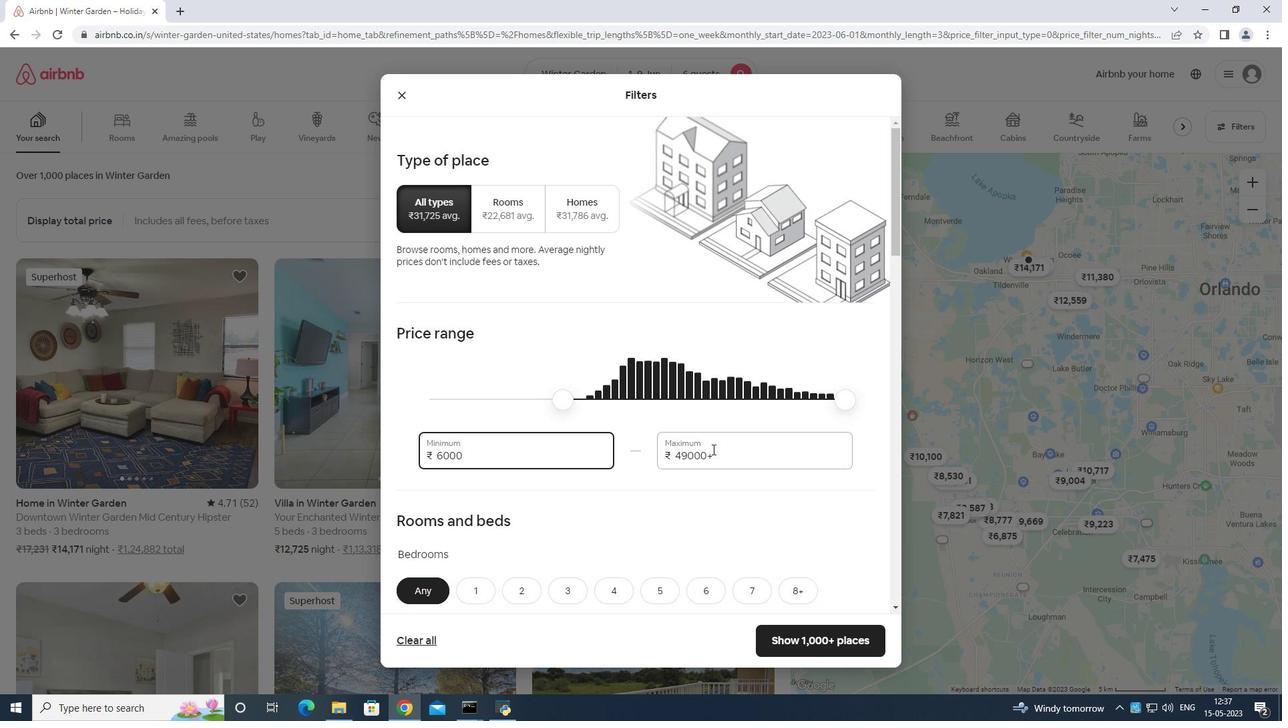 
Action: Mouse pressed left at (715, 448)
Screenshot: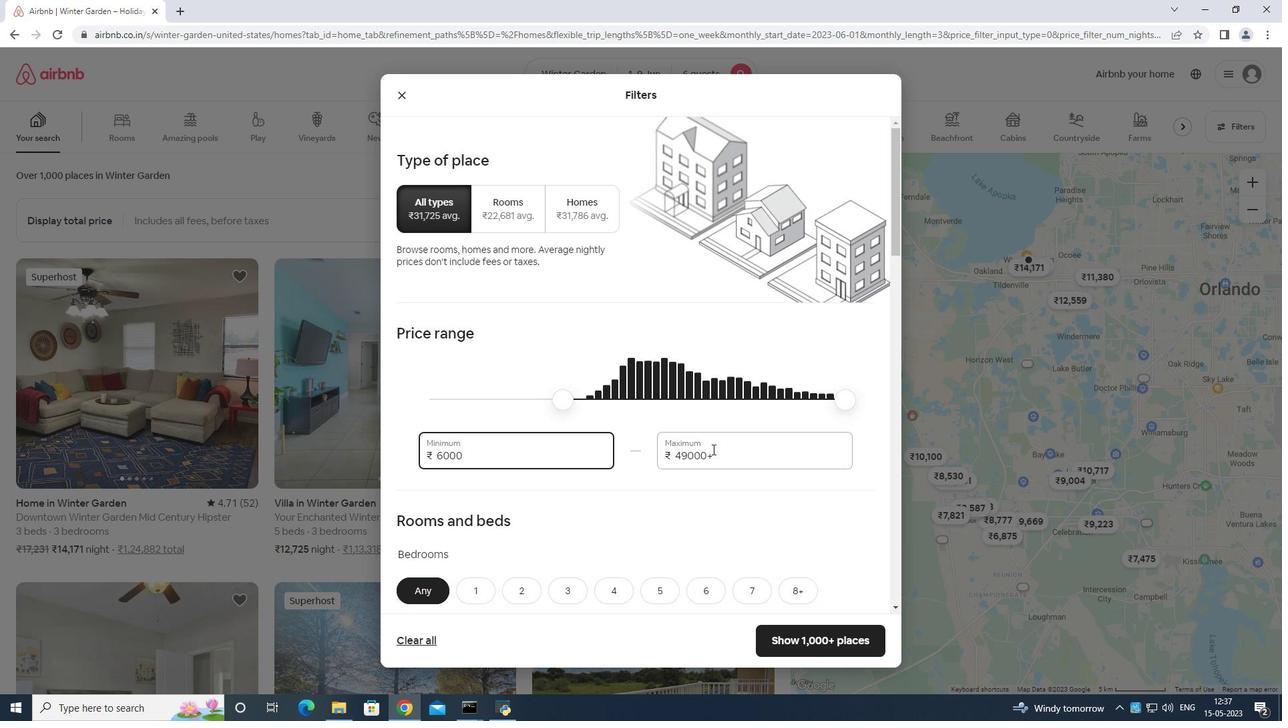 
Action: Mouse moved to (720, 443)
Screenshot: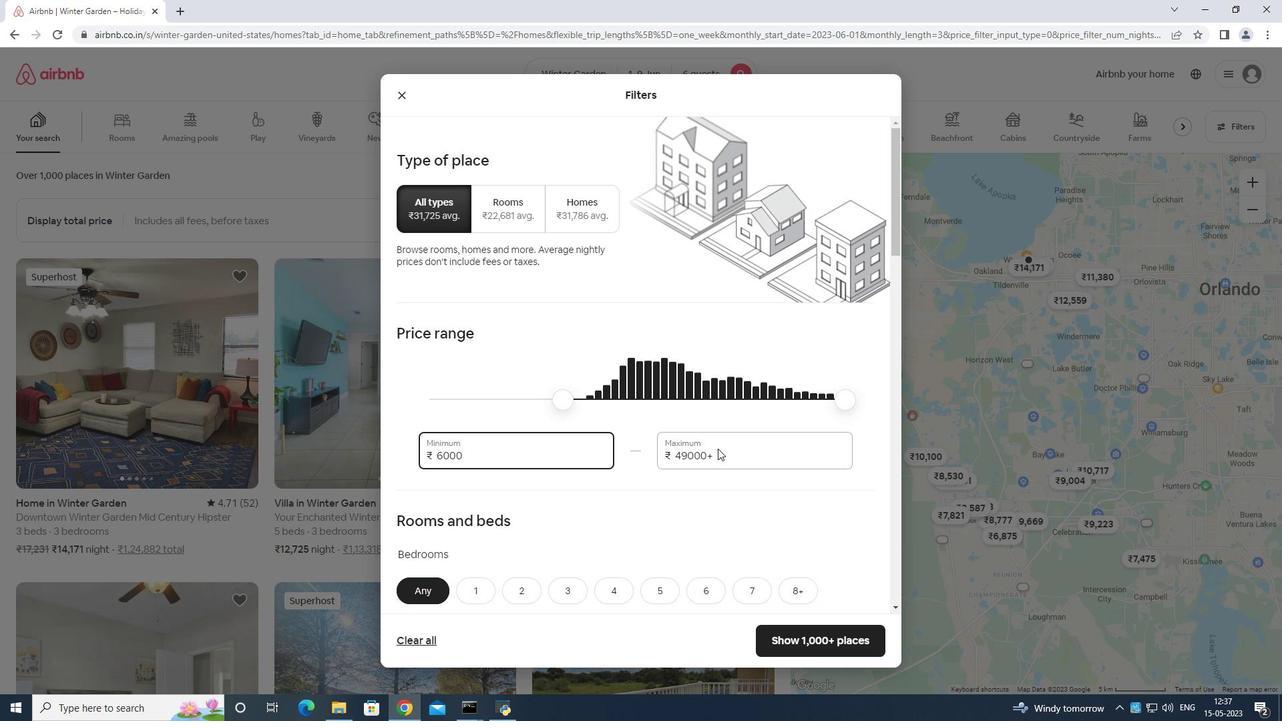 
Action: Key pressed <Key.backspace>
Screenshot: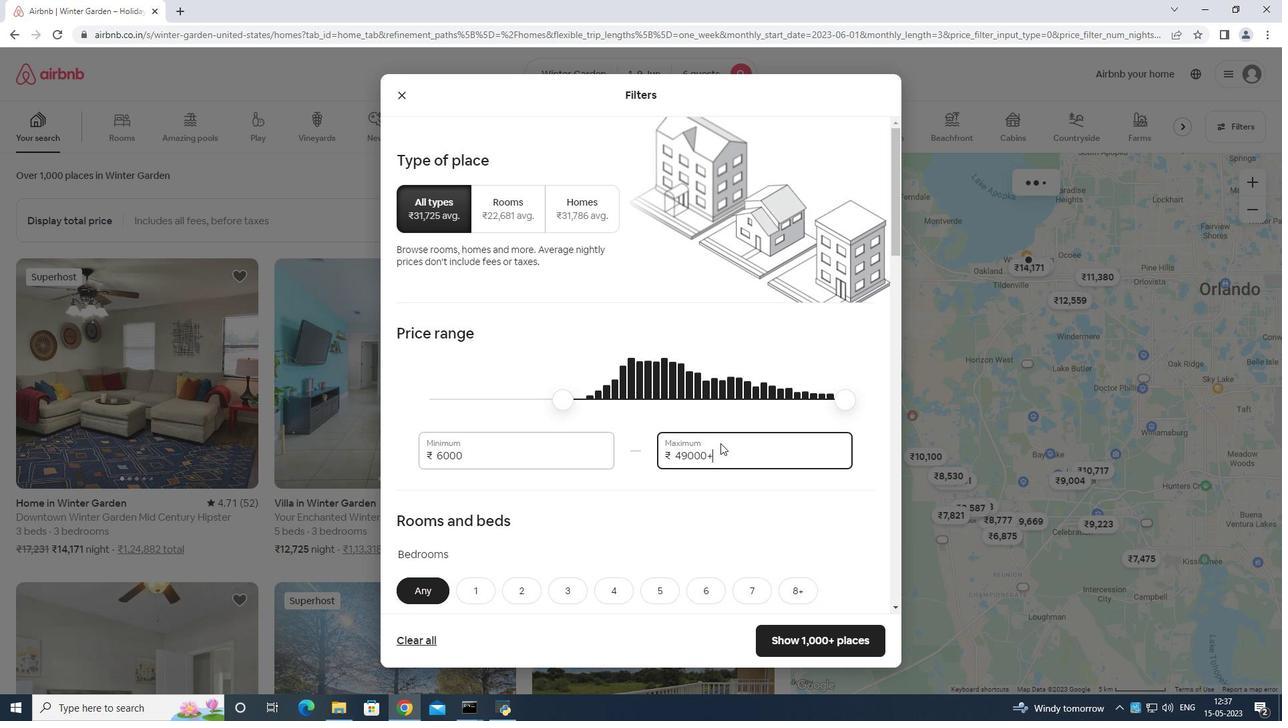 
Action: Mouse moved to (719, 446)
Screenshot: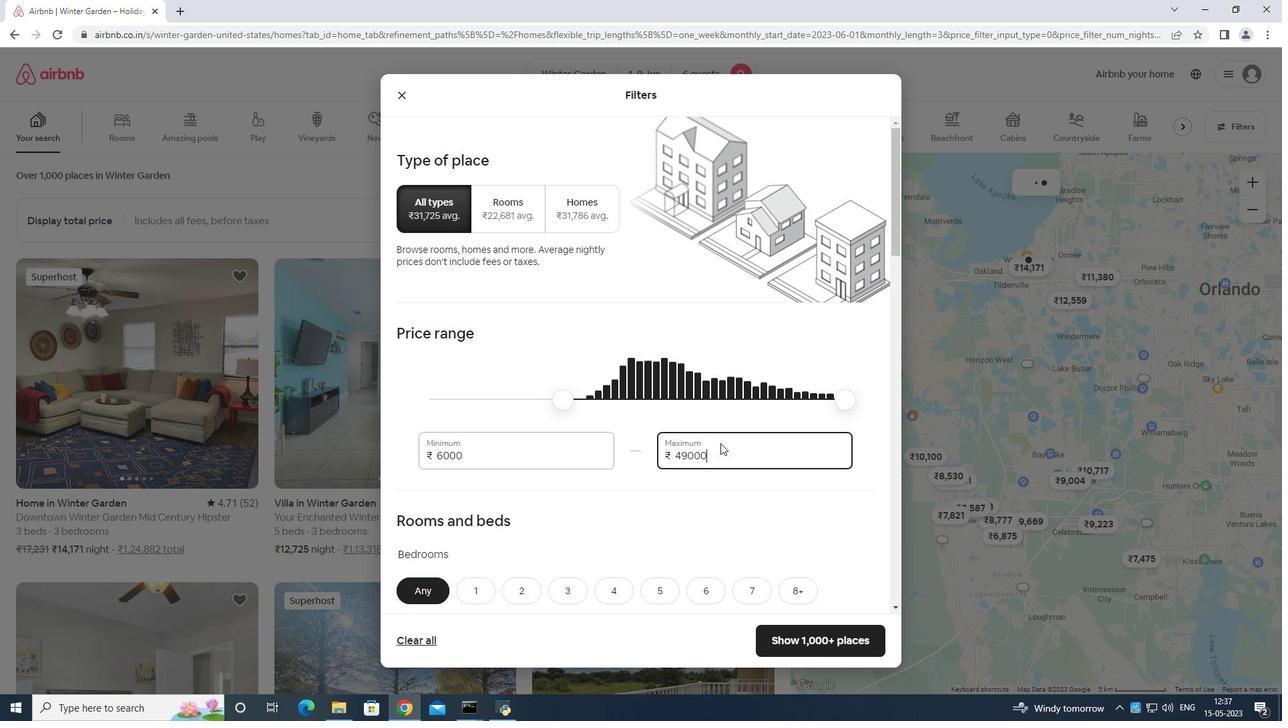 
Action: Key pressed <Key.backspace><Key.backspace><Key.backspace><Key.backspace><Key.backspace><Key.backspace><Key.backspace><Key.backspace><Key.backspace><Key.backspace>12
Screenshot: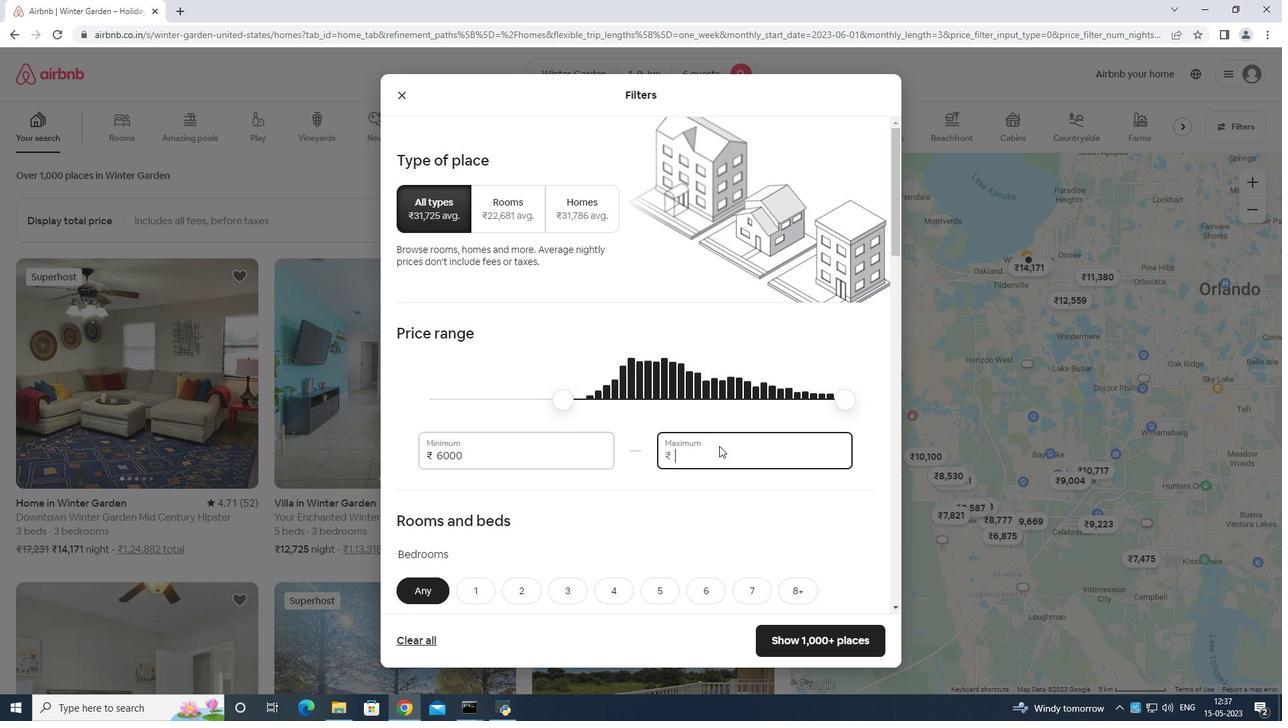
Action: Mouse moved to (719, 446)
Screenshot: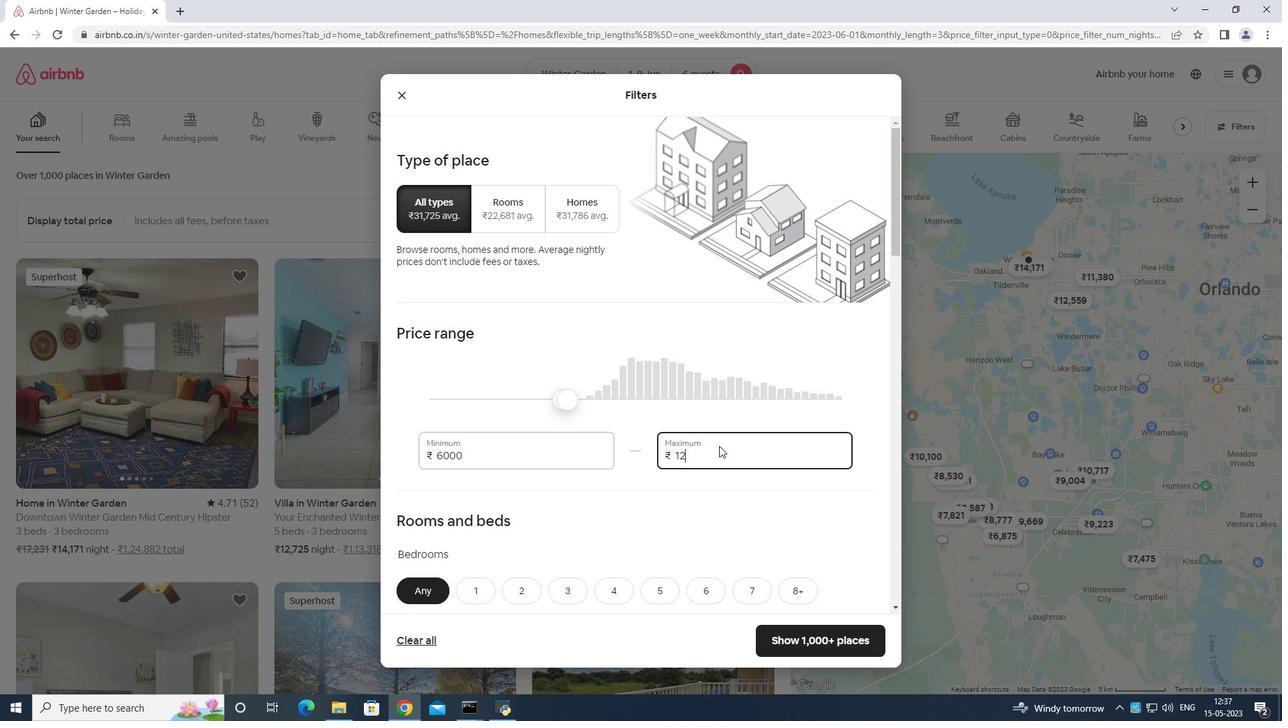 
Action: Key pressed 0
Screenshot: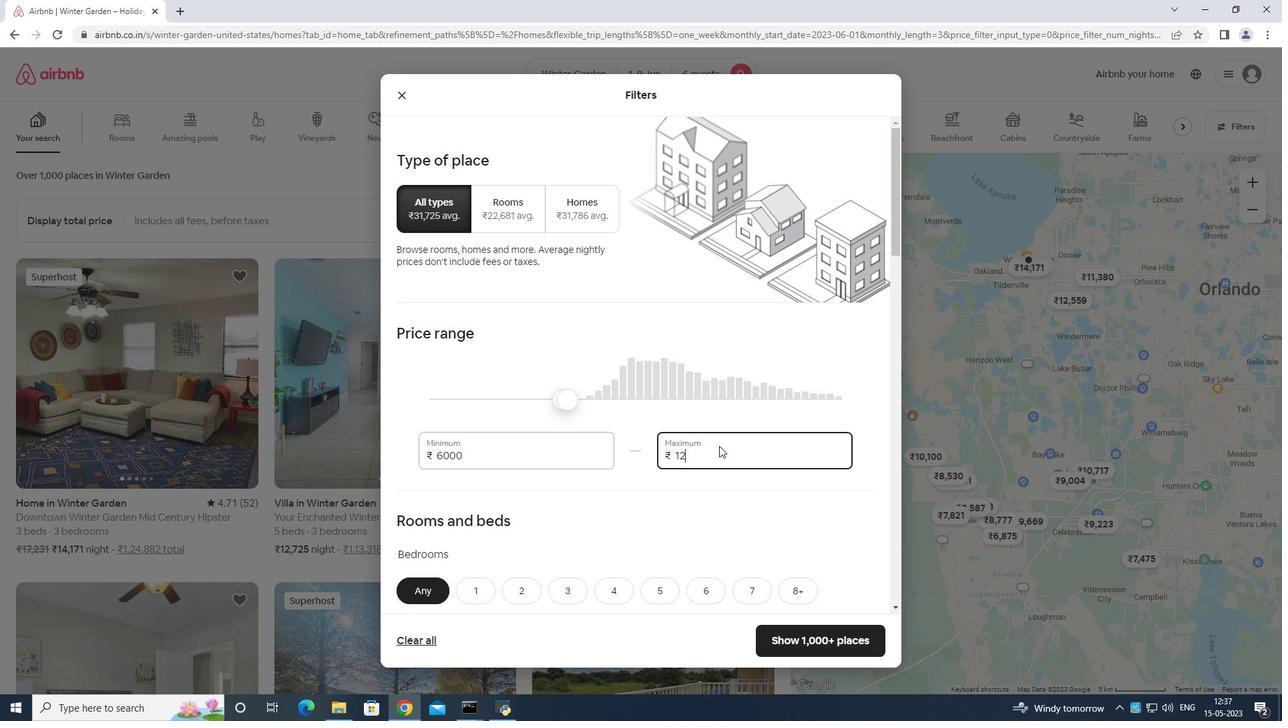 
Action: Mouse moved to (719, 444)
Screenshot: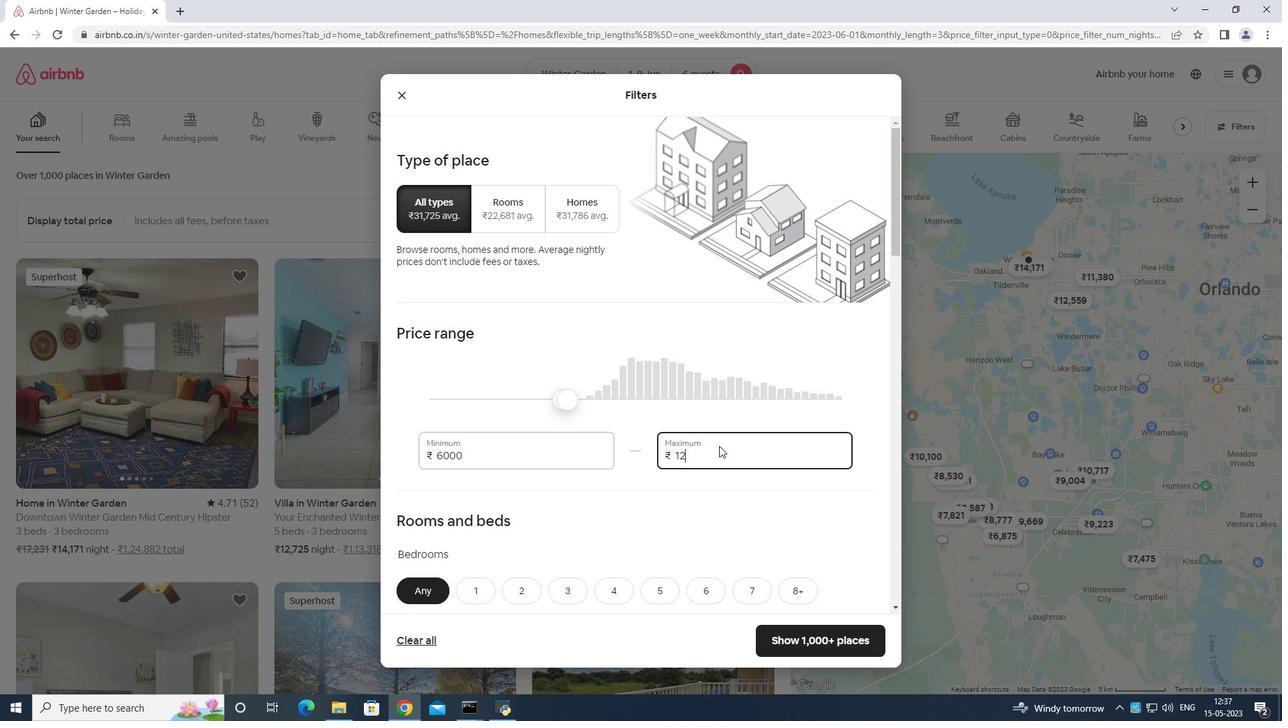 
Action: Key pressed 00
Screenshot: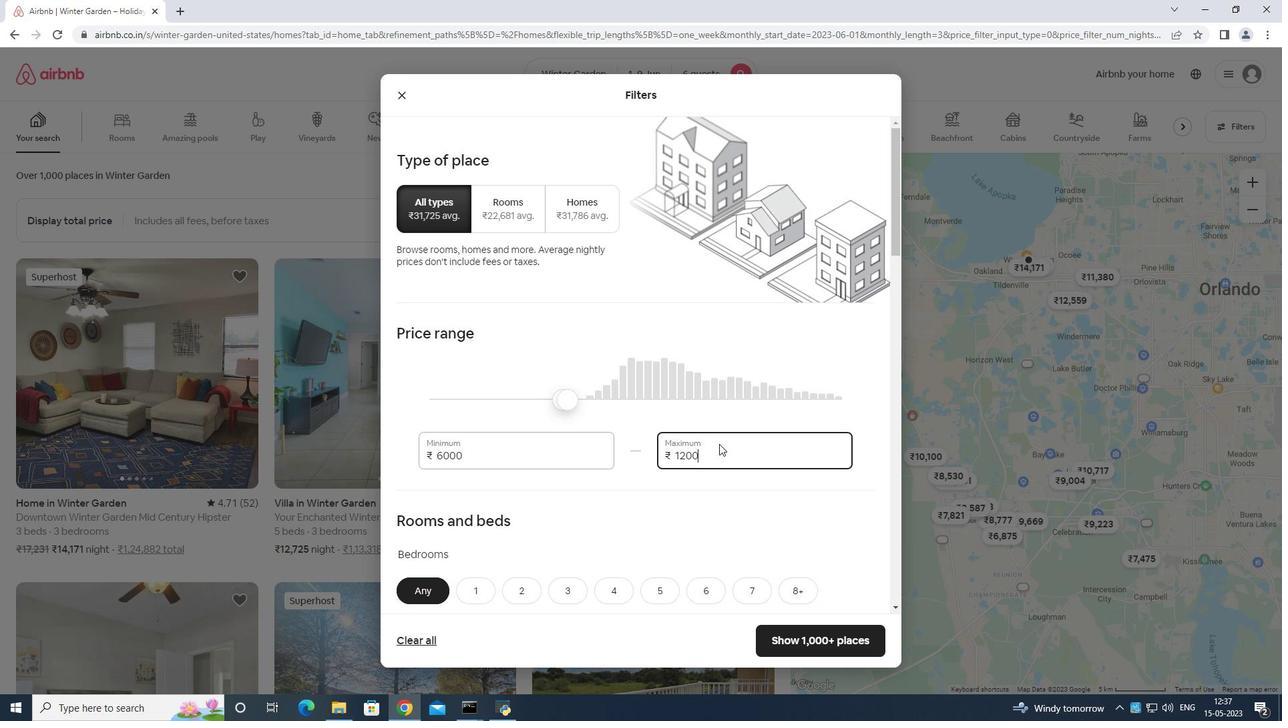 
Action: Mouse moved to (724, 450)
Screenshot: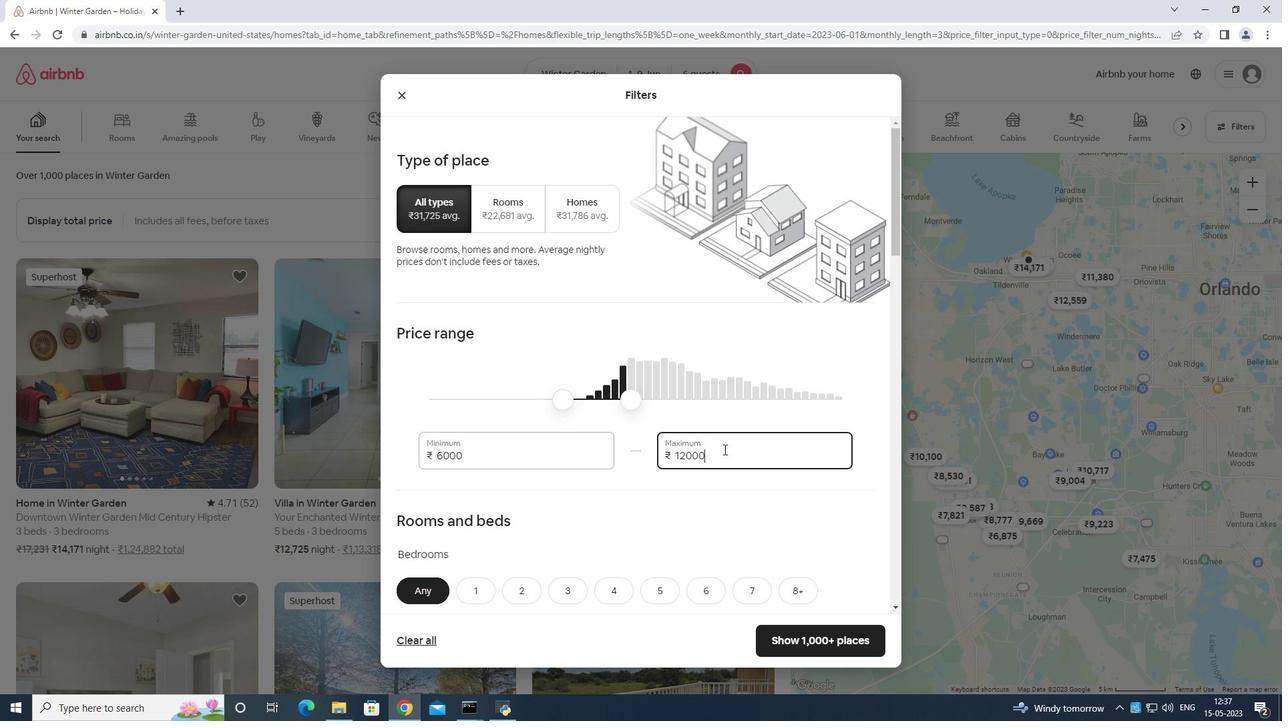 
Action: Mouse scrolled (724, 449) with delta (0, 0)
Screenshot: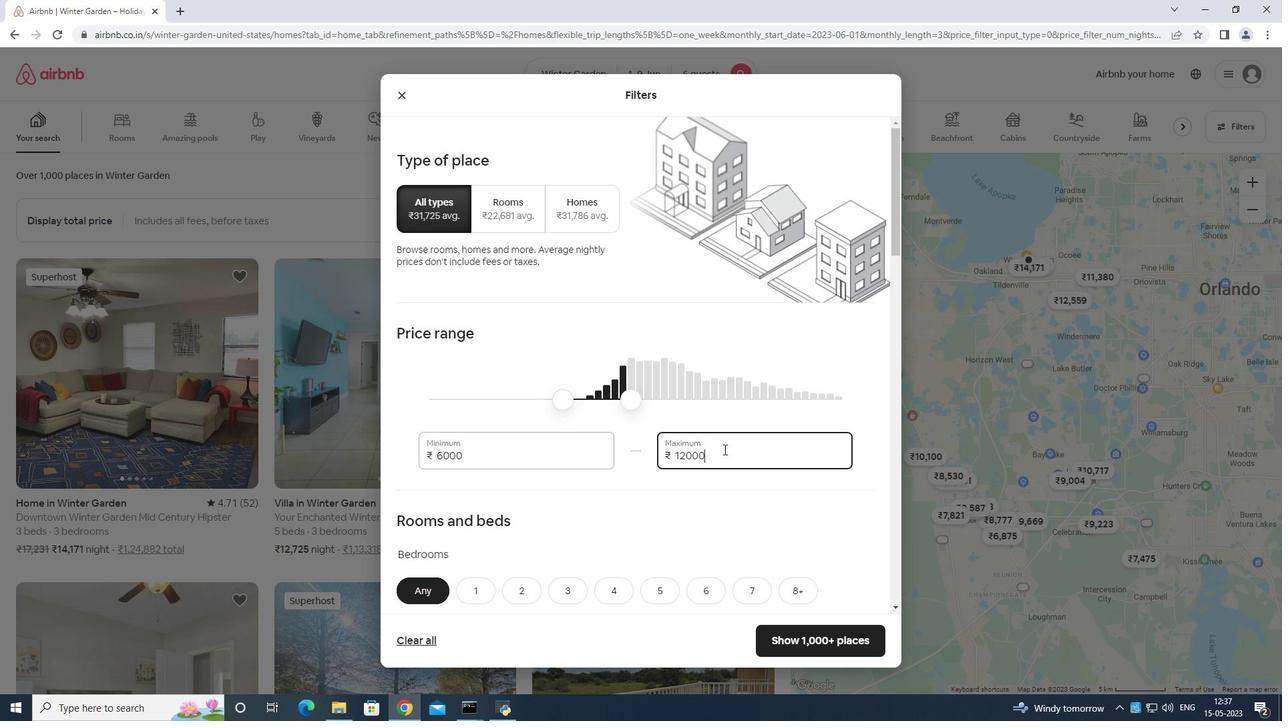 
Action: Mouse moved to (725, 450)
Screenshot: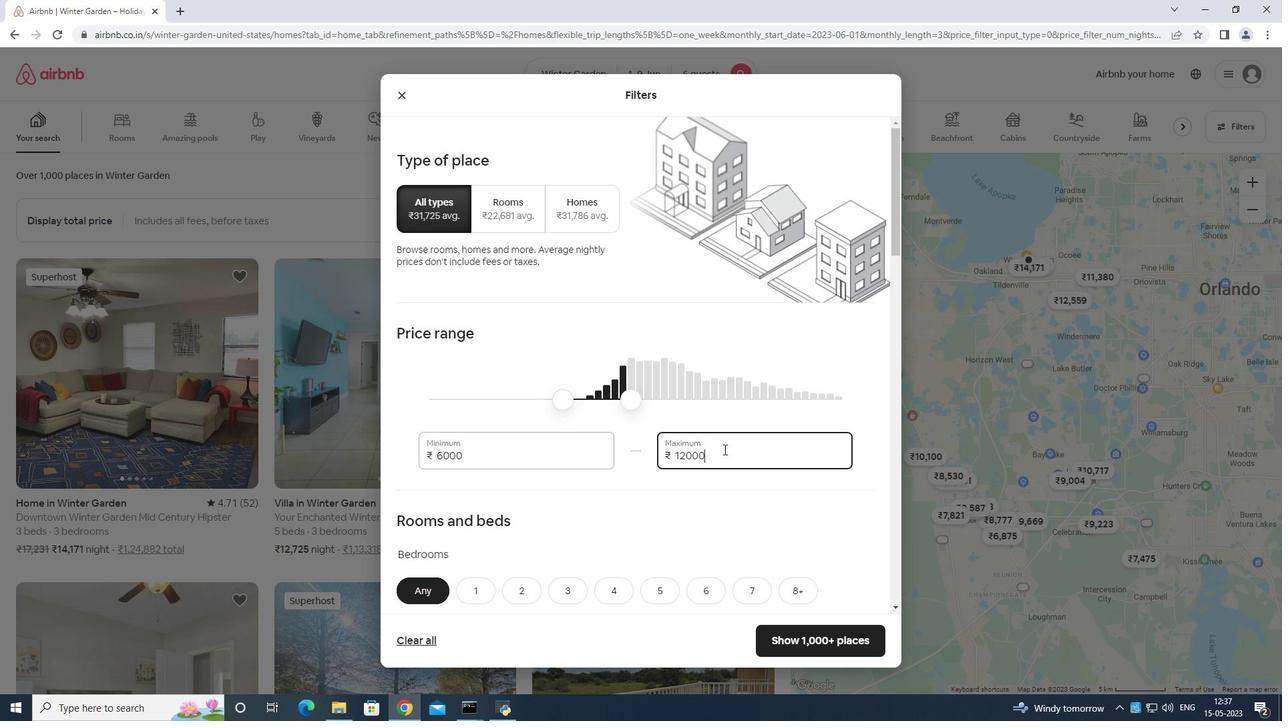 
Action: Mouse scrolled (725, 450) with delta (0, 0)
Screenshot: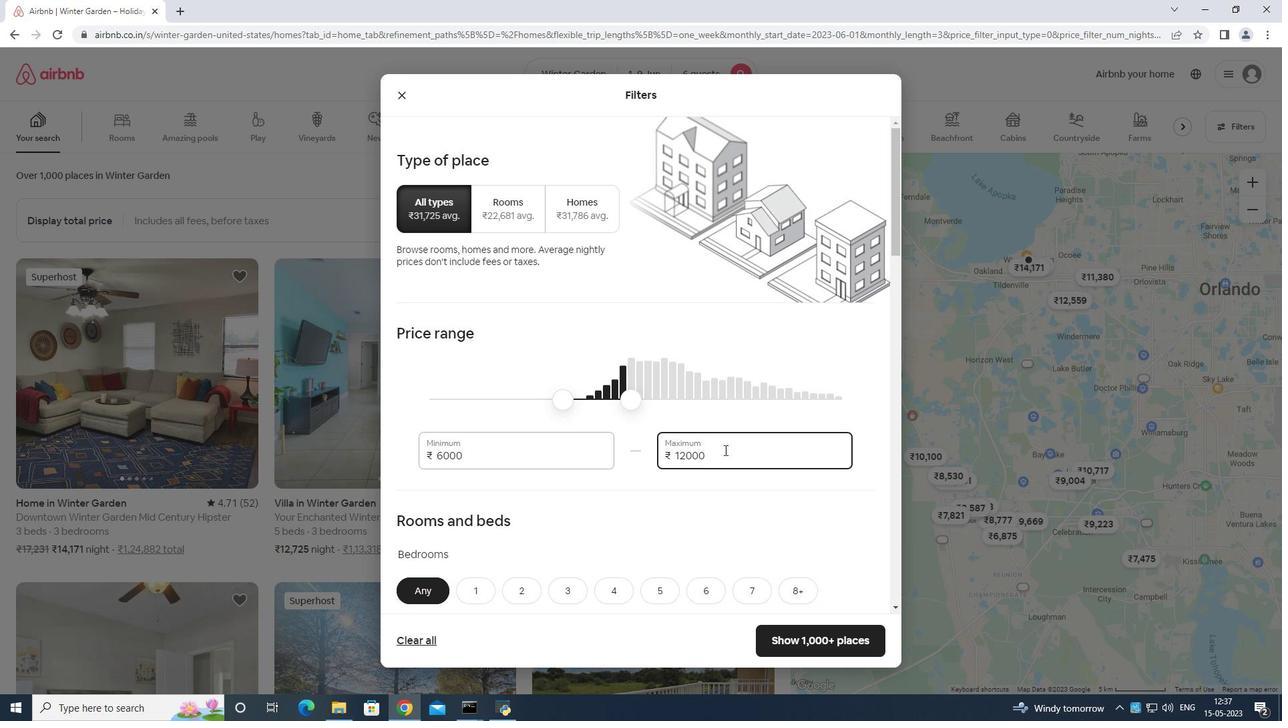 
Action: Mouse moved to (725, 451)
Screenshot: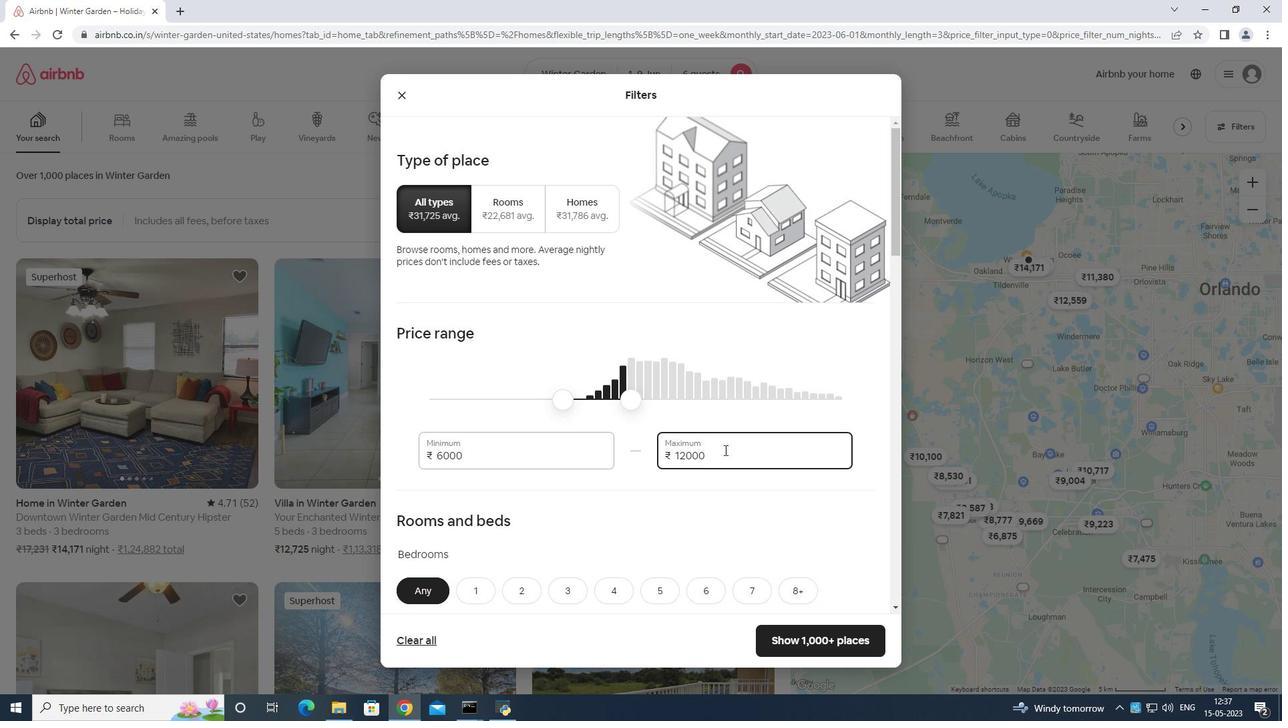 
Action: Mouse scrolled (725, 450) with delta (0, 0)
Screenshot: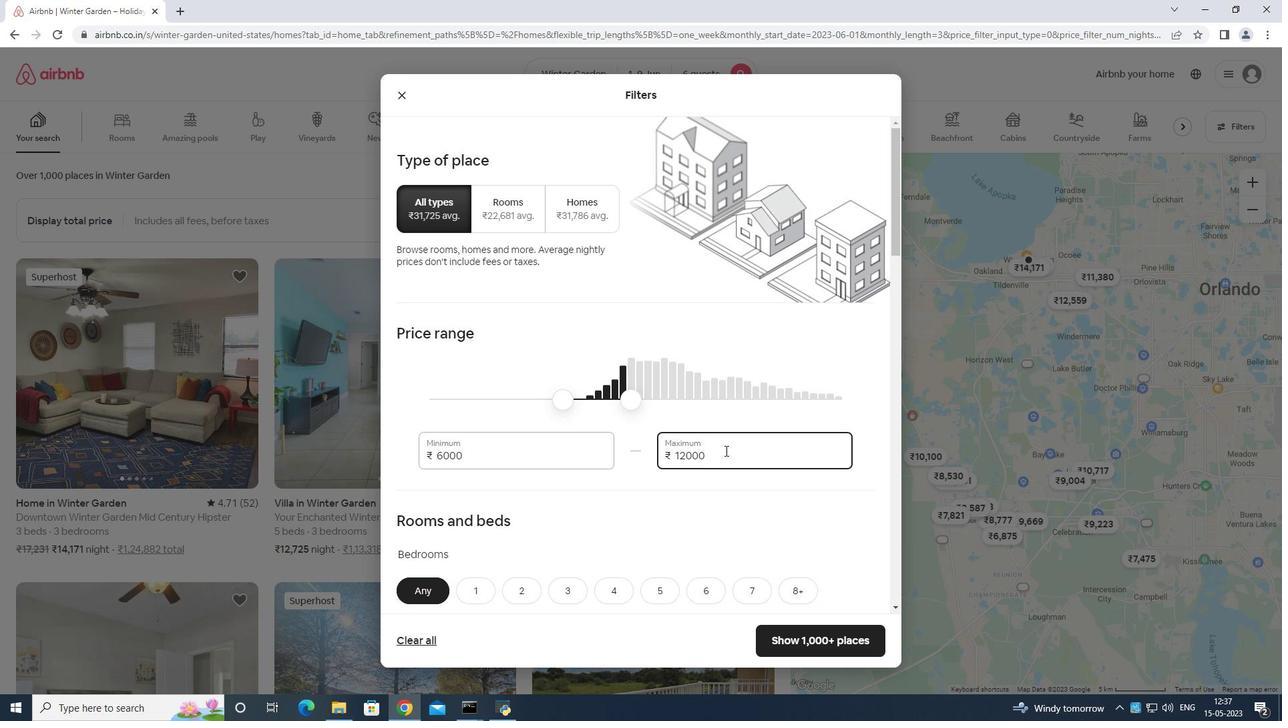 
Action: Mouse moved to (568, 390)
Screenshot: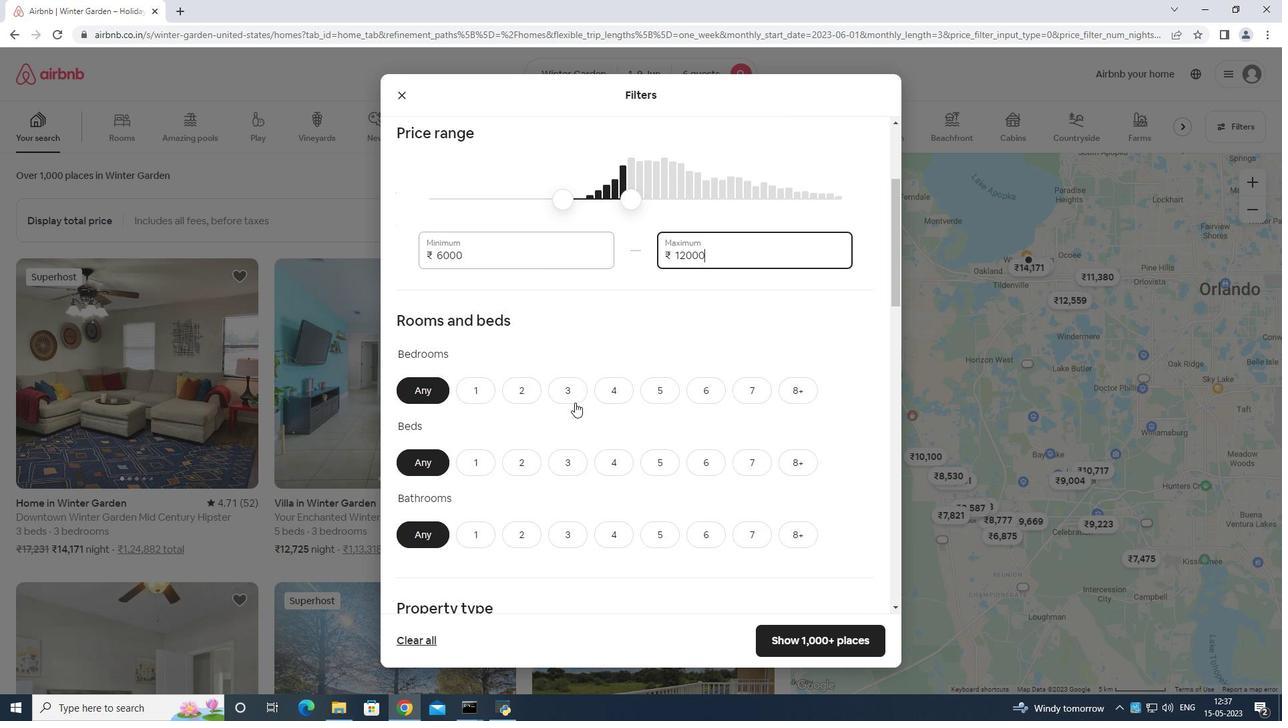 
Action: Mouse pressed left at (568, 390)
Screenshot: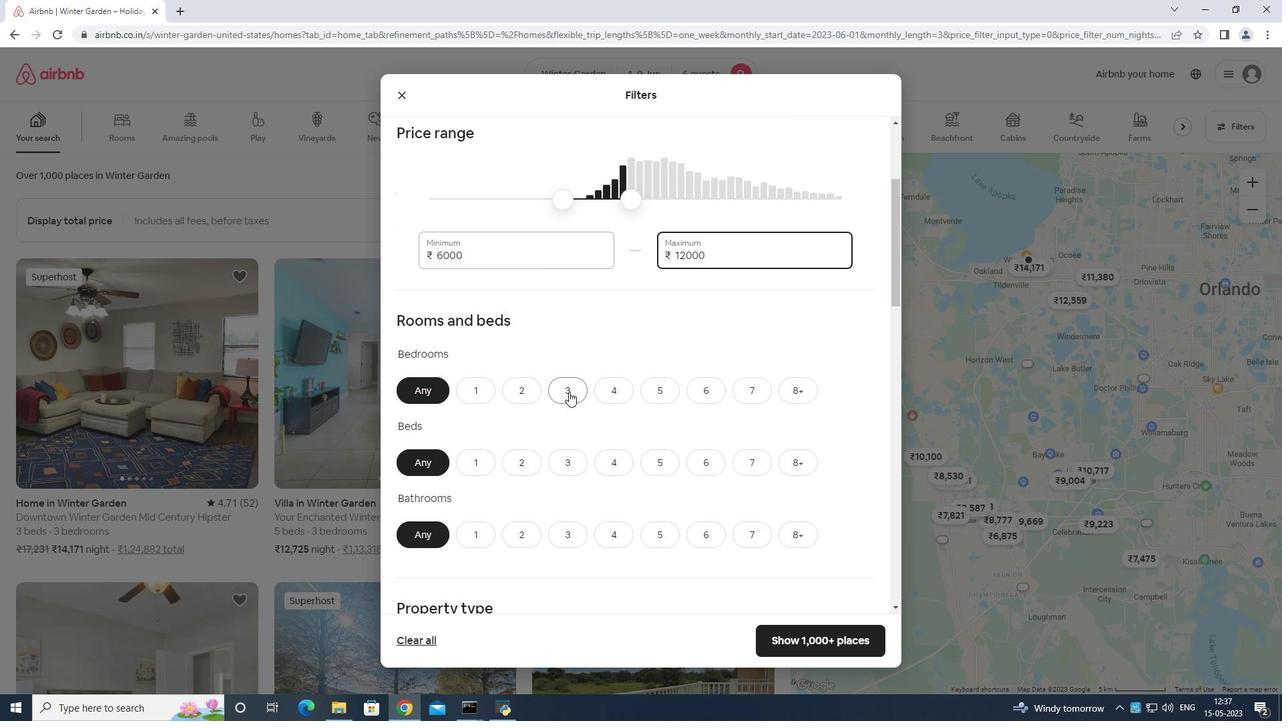 
Action: Mouse moved to (569, 456)
Screenshot: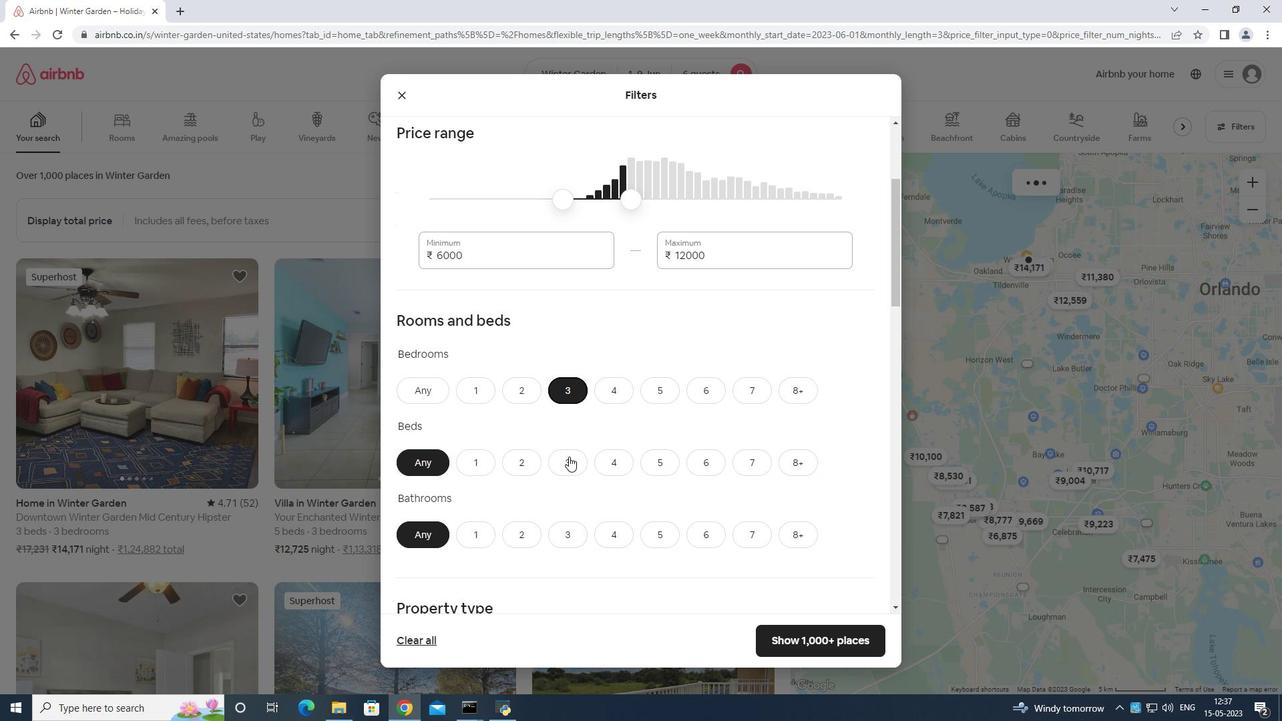 
Action: Mouse pressed left at (569, 456)
Screenshot: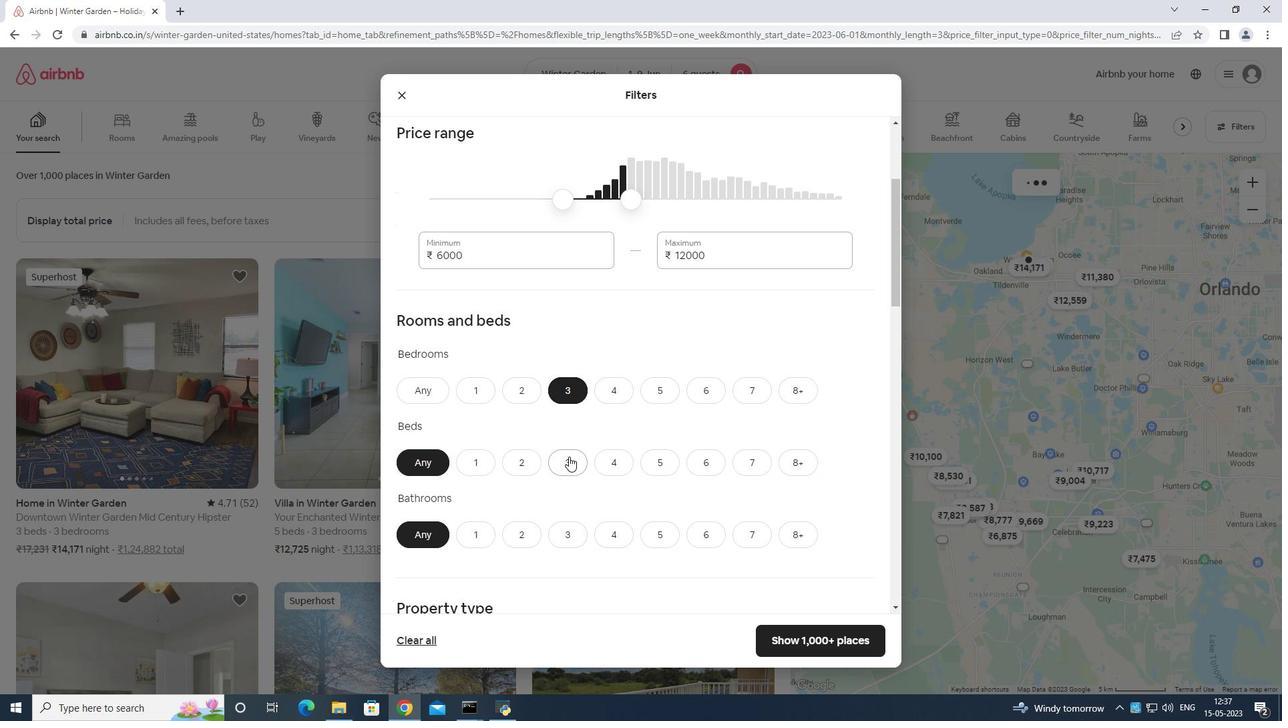 
Action: Mouse moved to (562, 528)
Screenshot: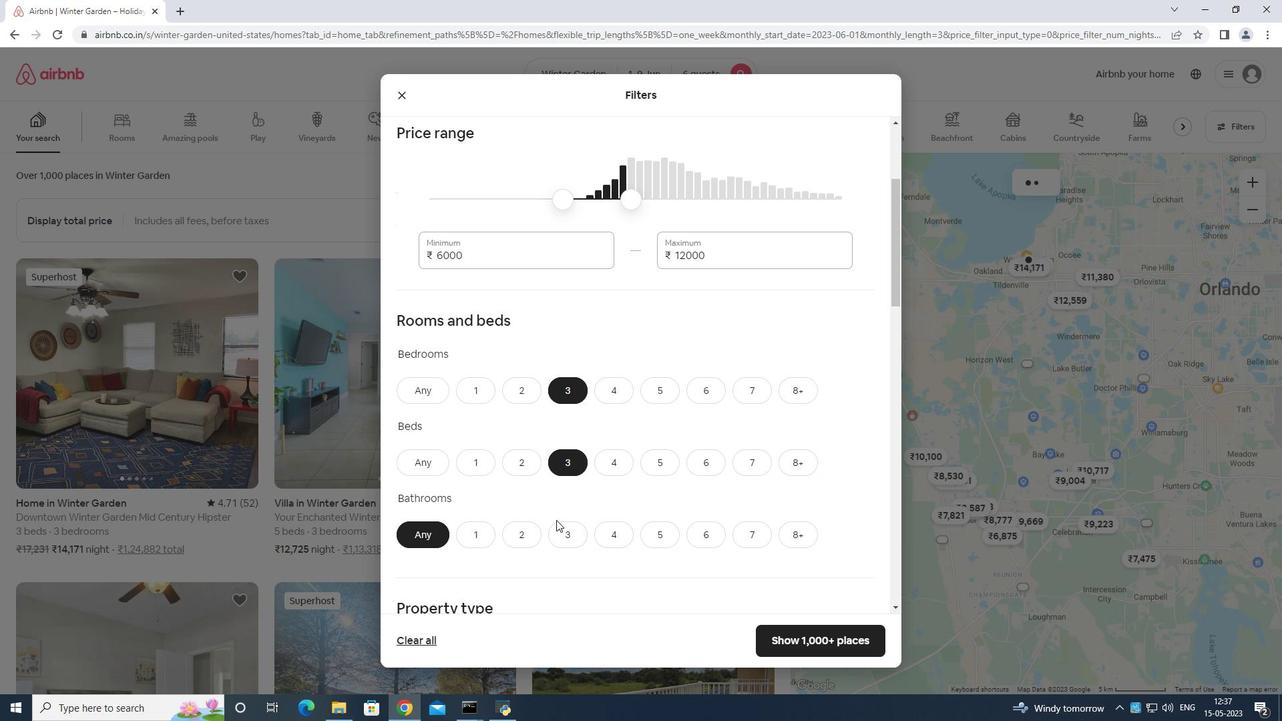 
Action: Mouse pressed left at (562, 528)
Screenshot: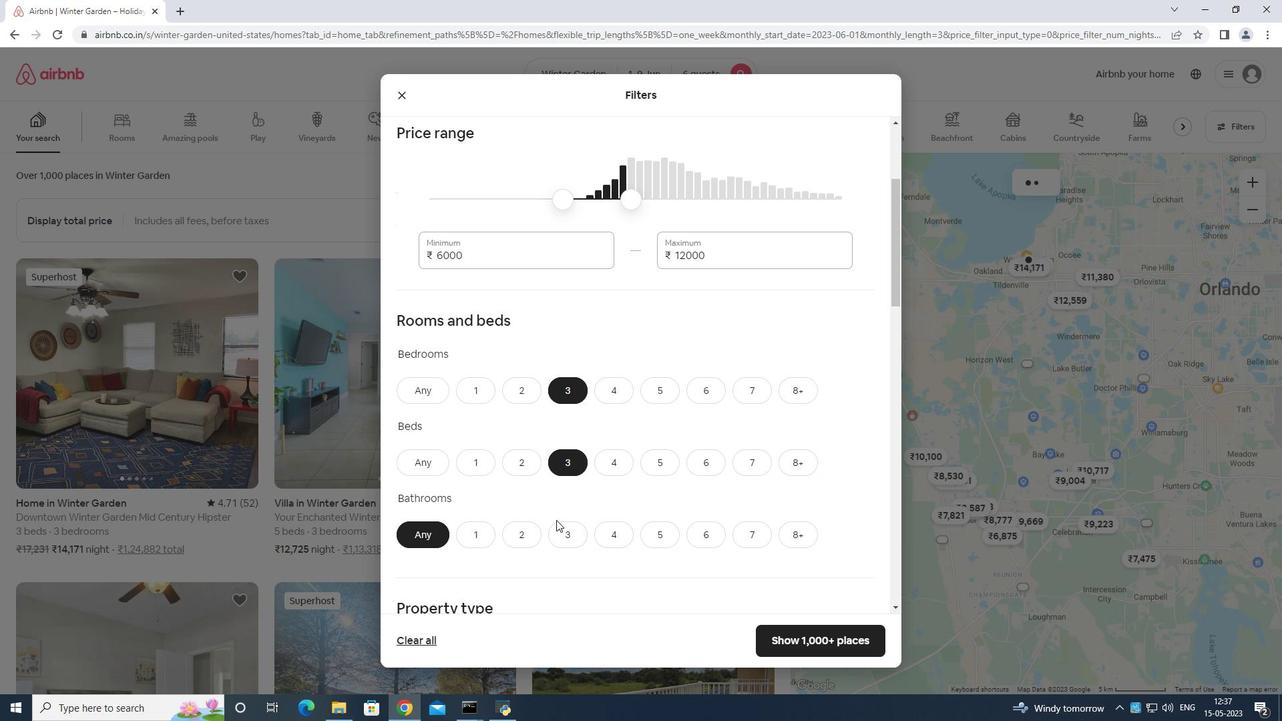 
Action: Mouse moved to (569, 524)
Screenshot: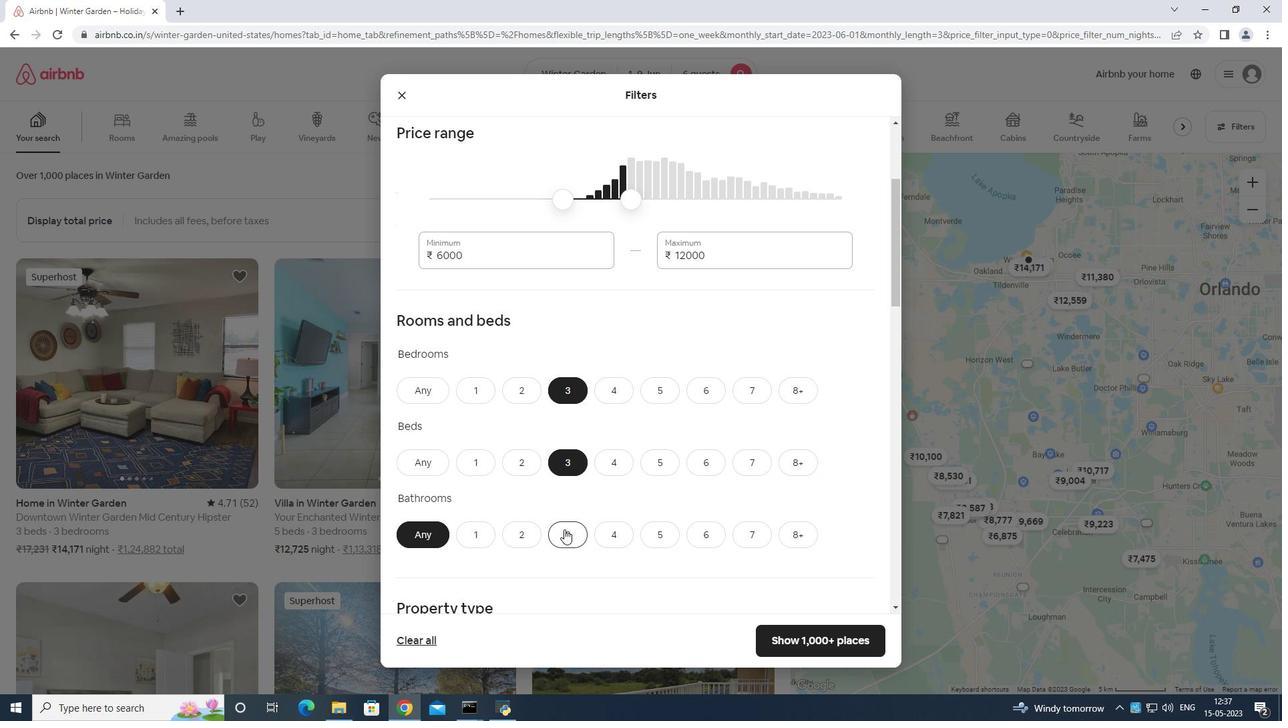 
Action: Mouse scrolled (569, 524) with delta (0, 0)
Screenshot: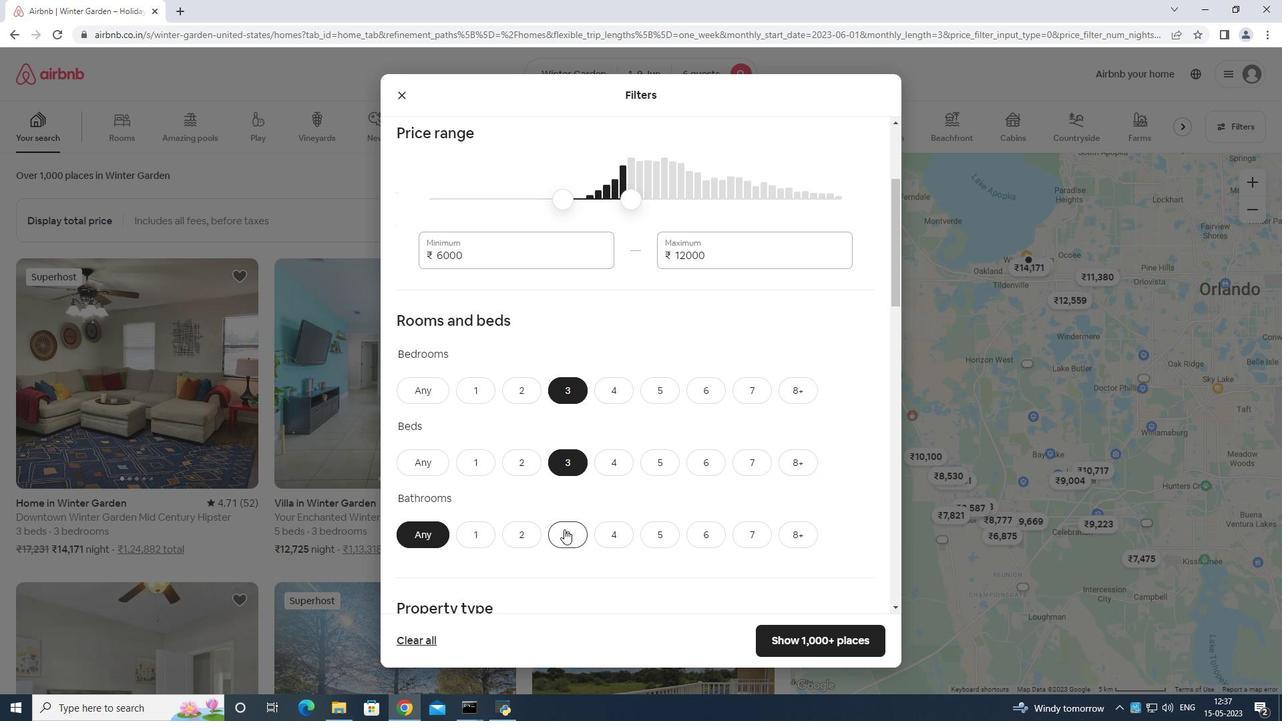 
Action: Mouse scrolled (569, 524) with delta (0, 0)
Screenshot: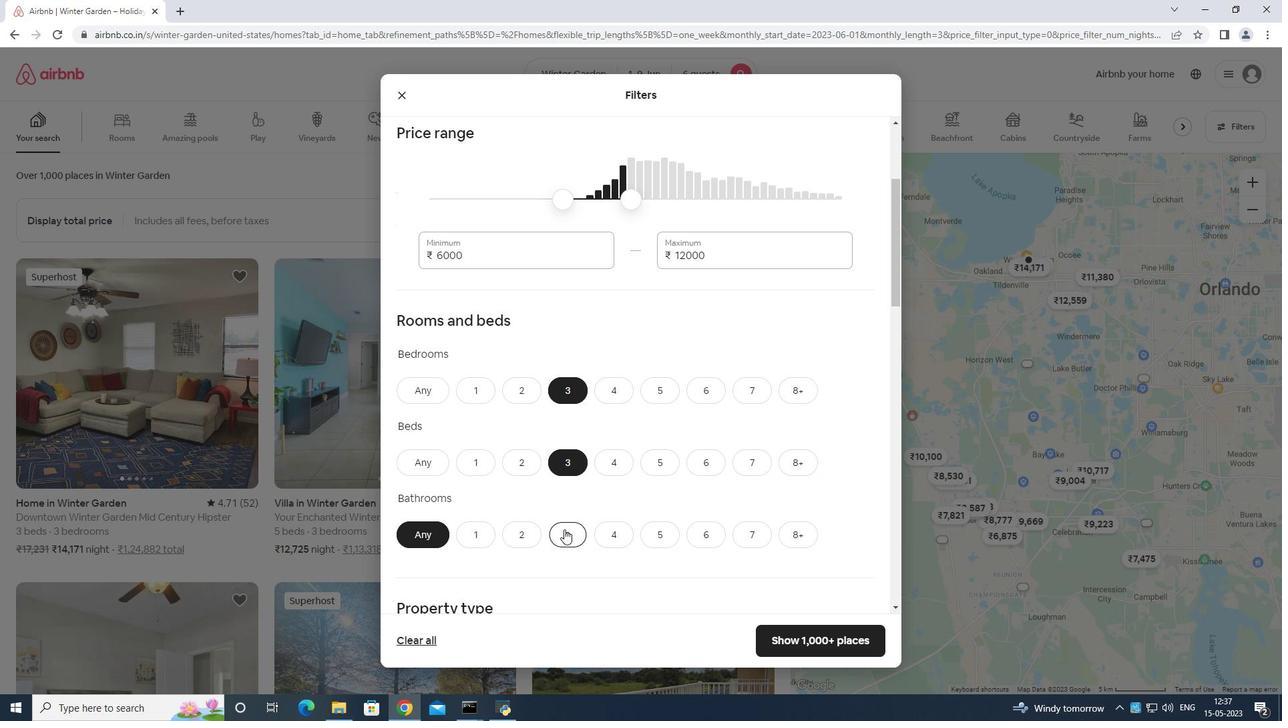 
Action: Mouse moved to (570, 524)
Screenshot: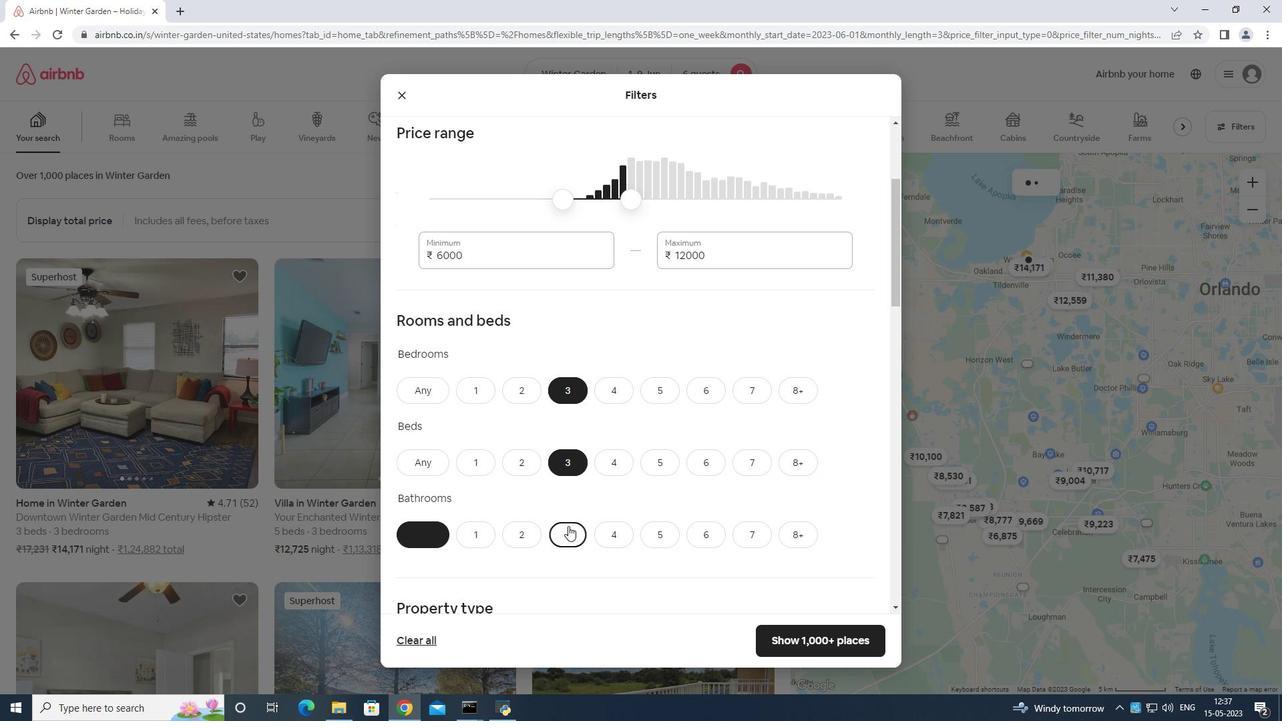 
Action: Mouse scrolled (570, 524) with delta (0, 0)
Screenshot: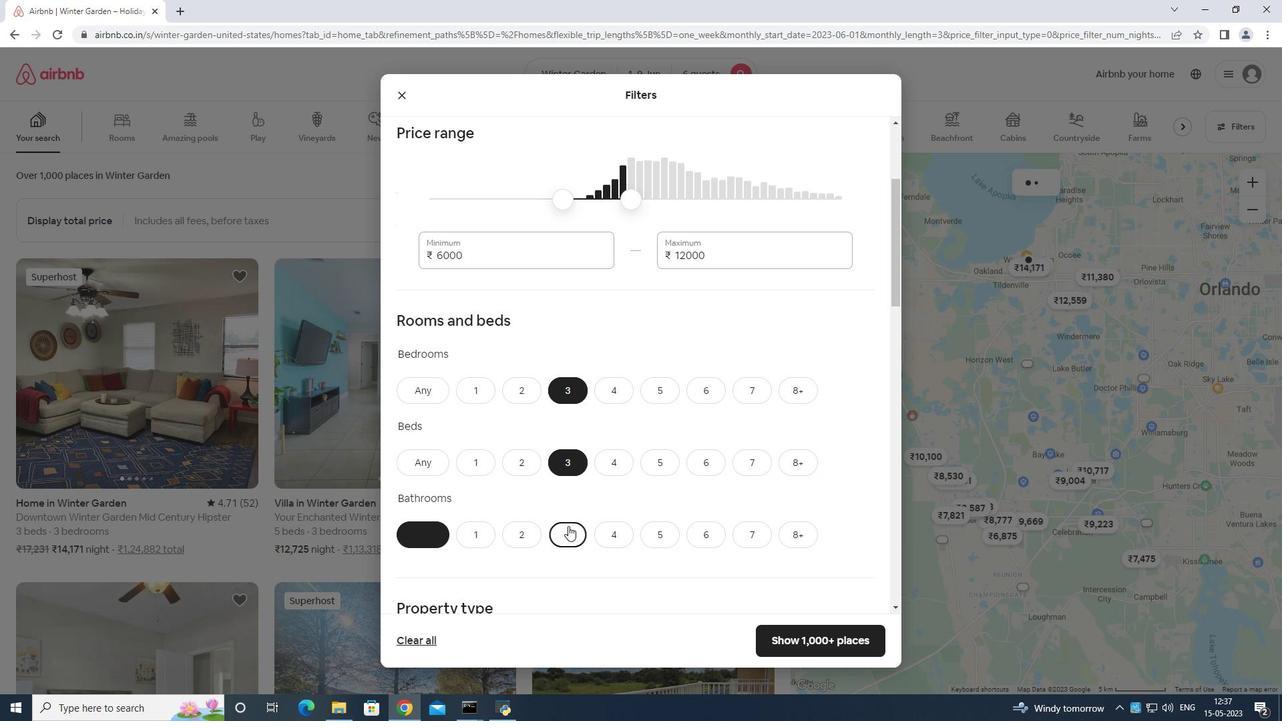 
Action: Mouse moved to (572, 523)
Screenshot: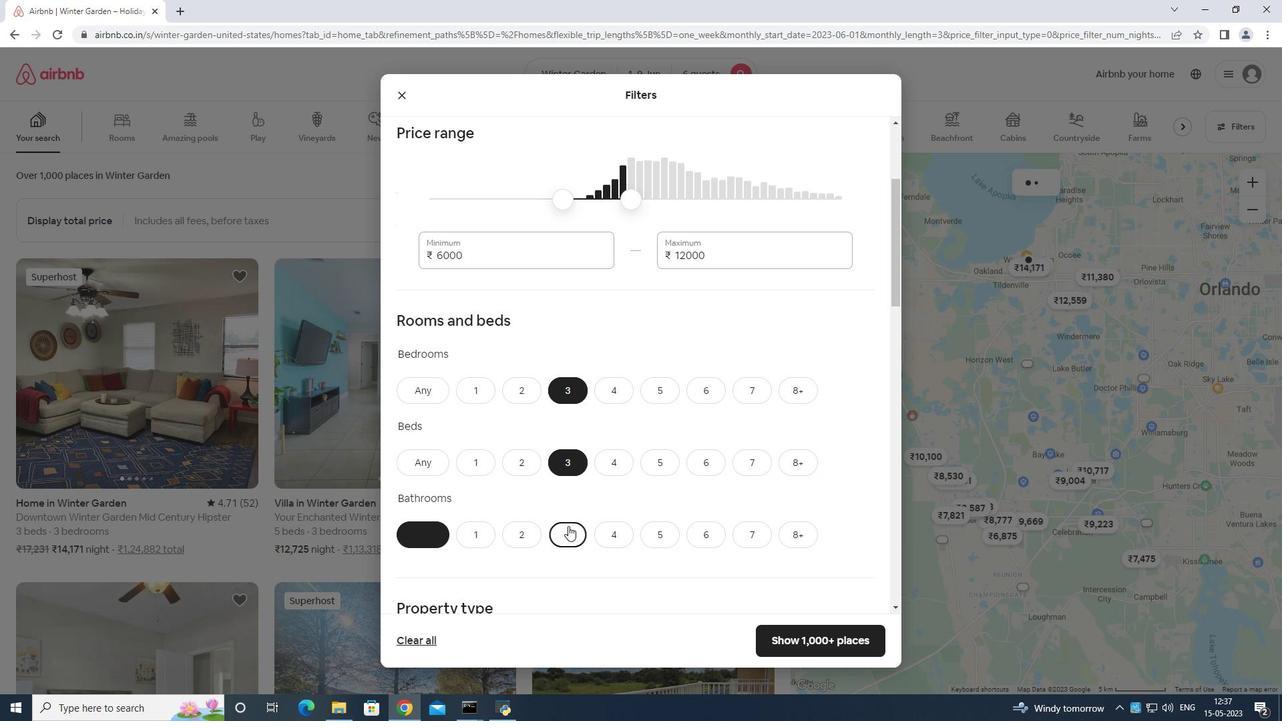 
Action: Mouse scrolled (572, 522) with delta (0, 0)
Screenshot: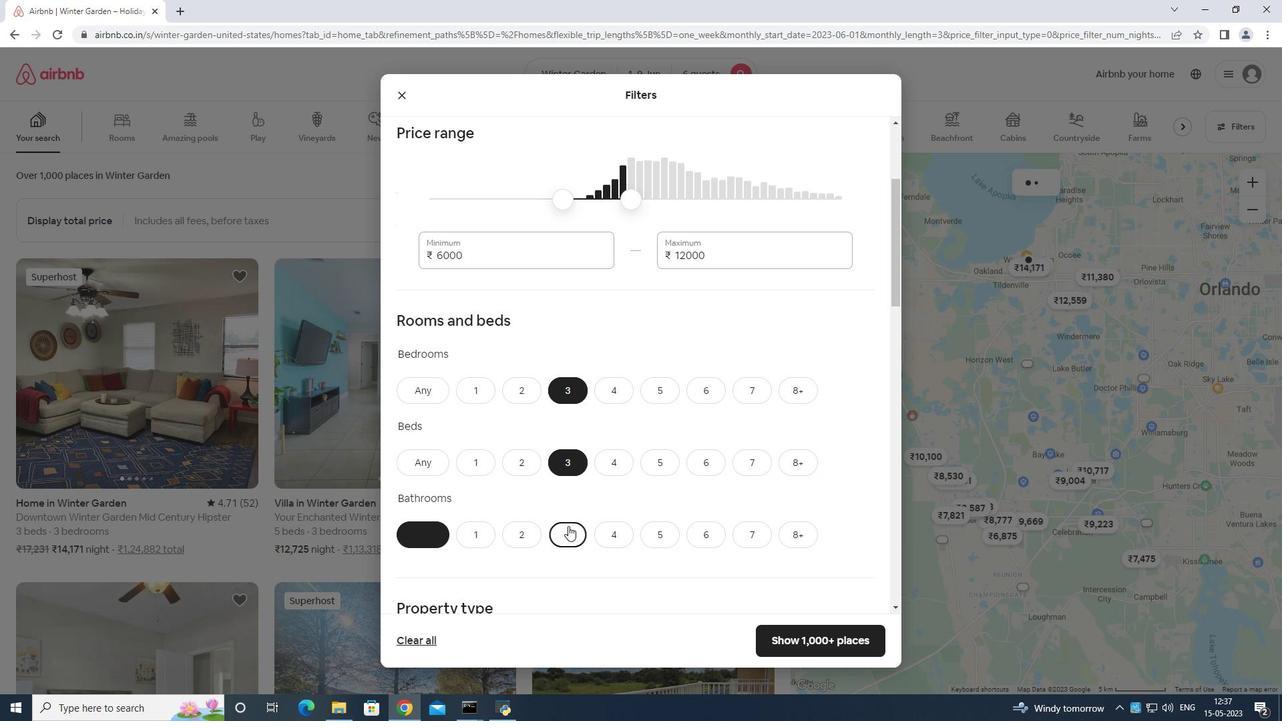 
Action: Mouse moved to (461, 416)
Screenshot: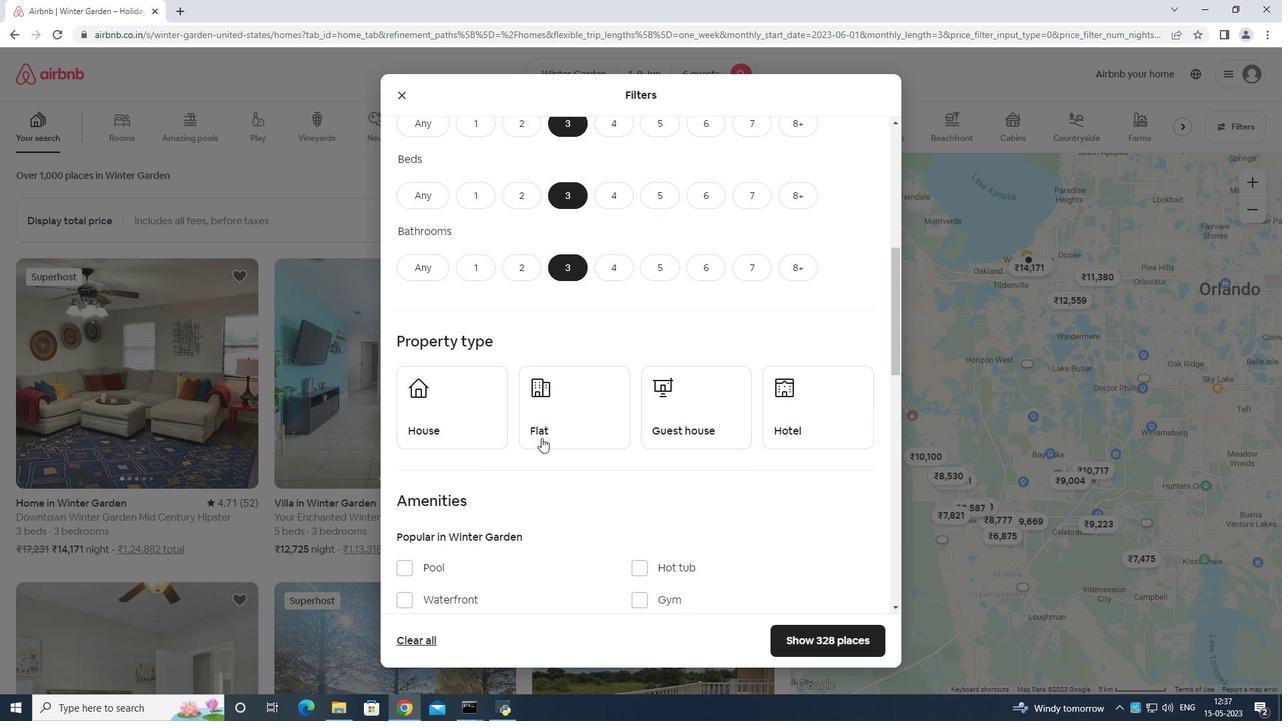 
Action: Mouse pressed left at (461, 416)
Screenshot: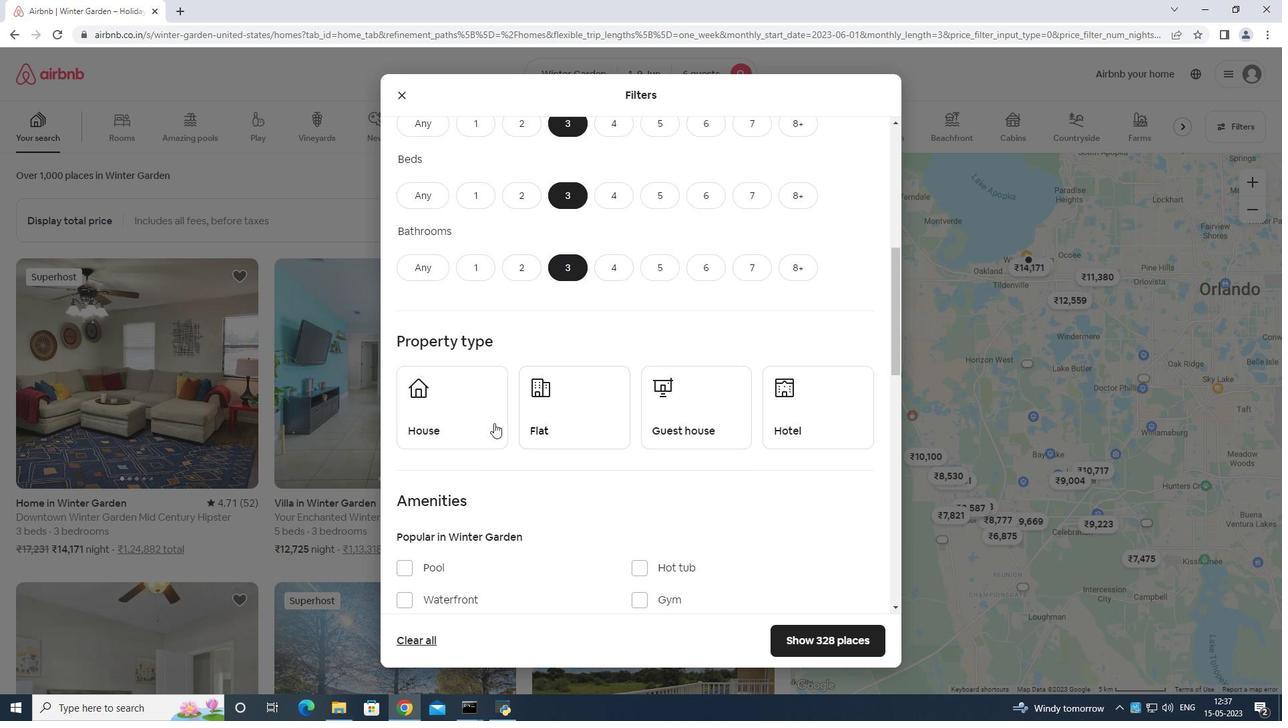 
Action: Mouse moved to (579, 416)
Screenshot: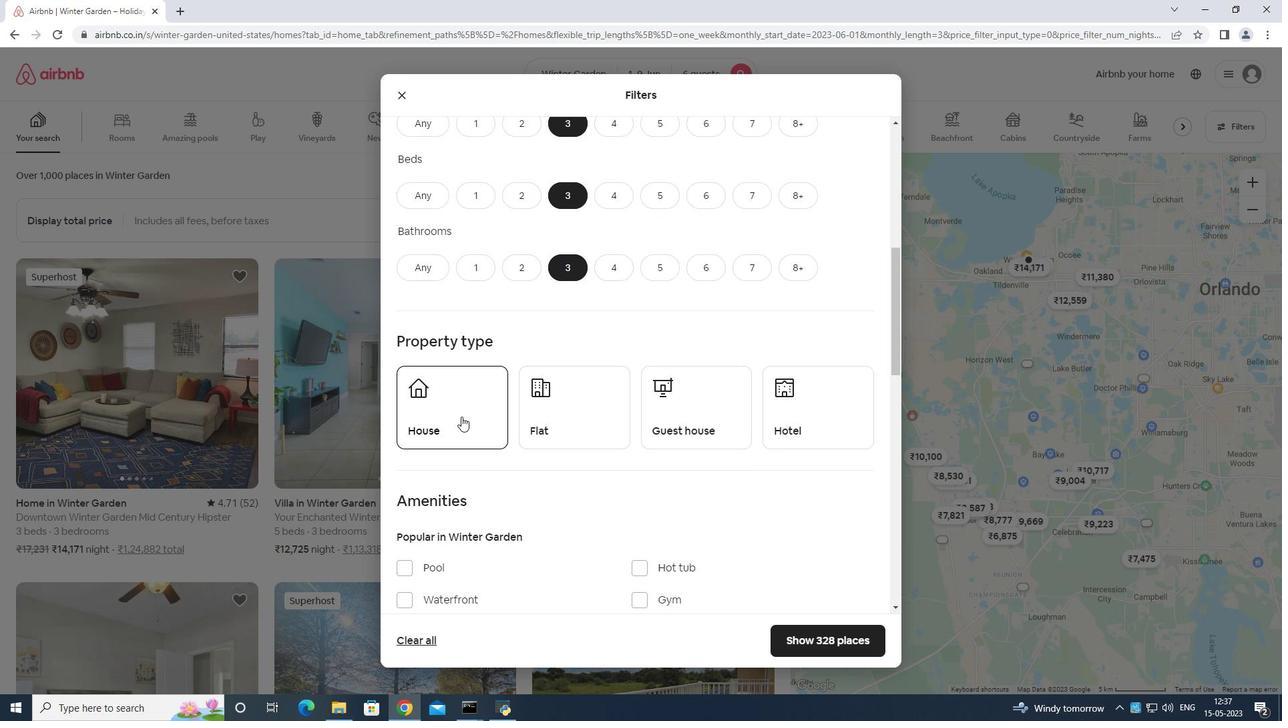 
Action: Mouse pressed left at (579, 416)
Screenshot: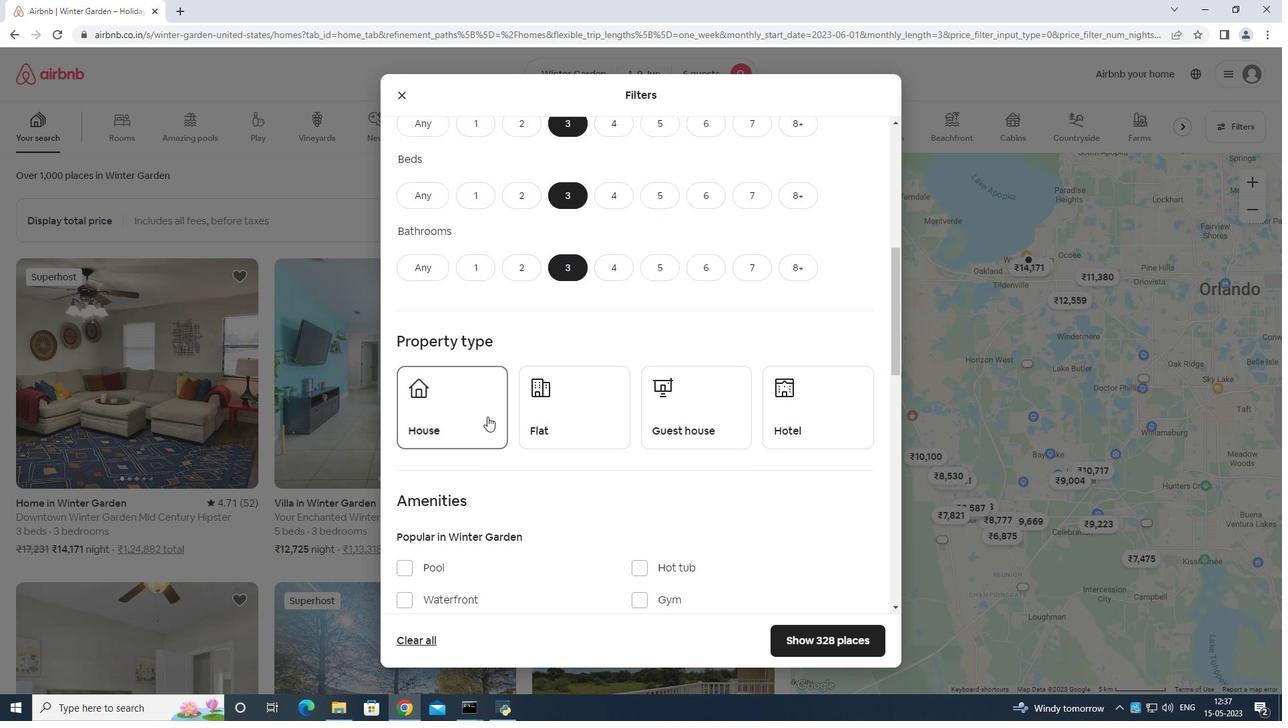 
Action: Mouse moved to (704, 414)
Screenshot: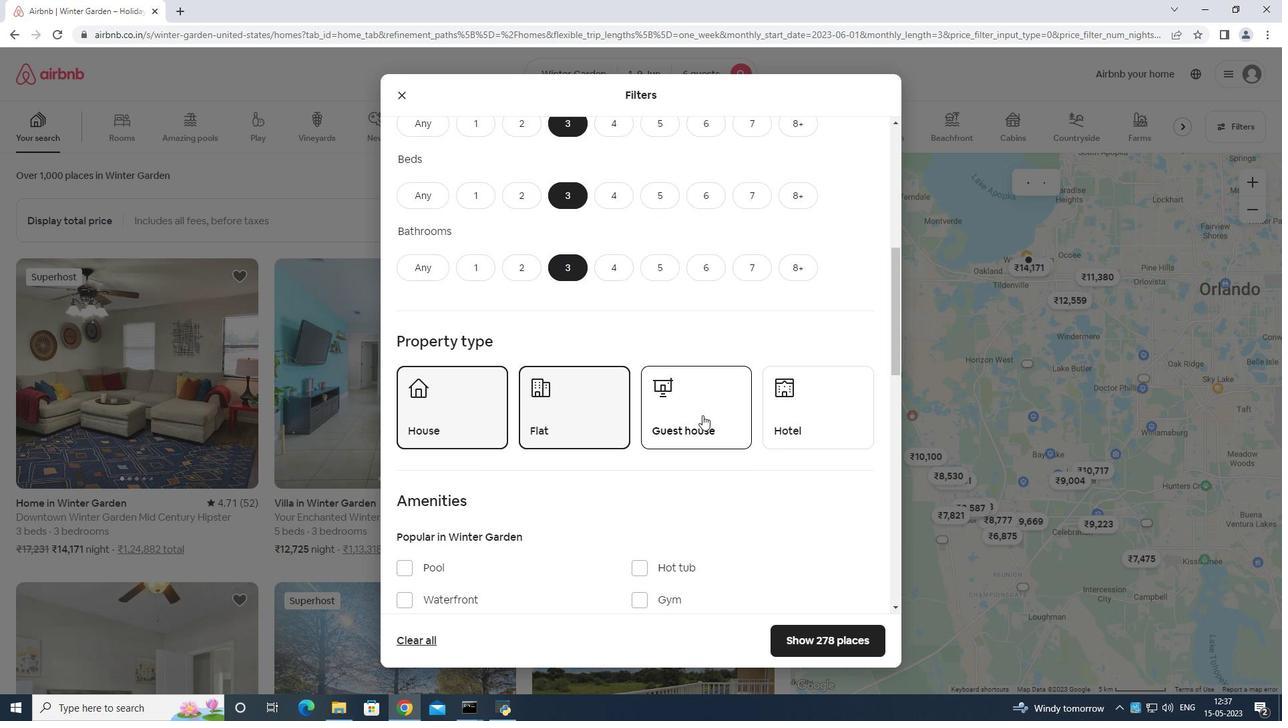 
Action: Mouse pressed left at (704, 414)
Screenshot: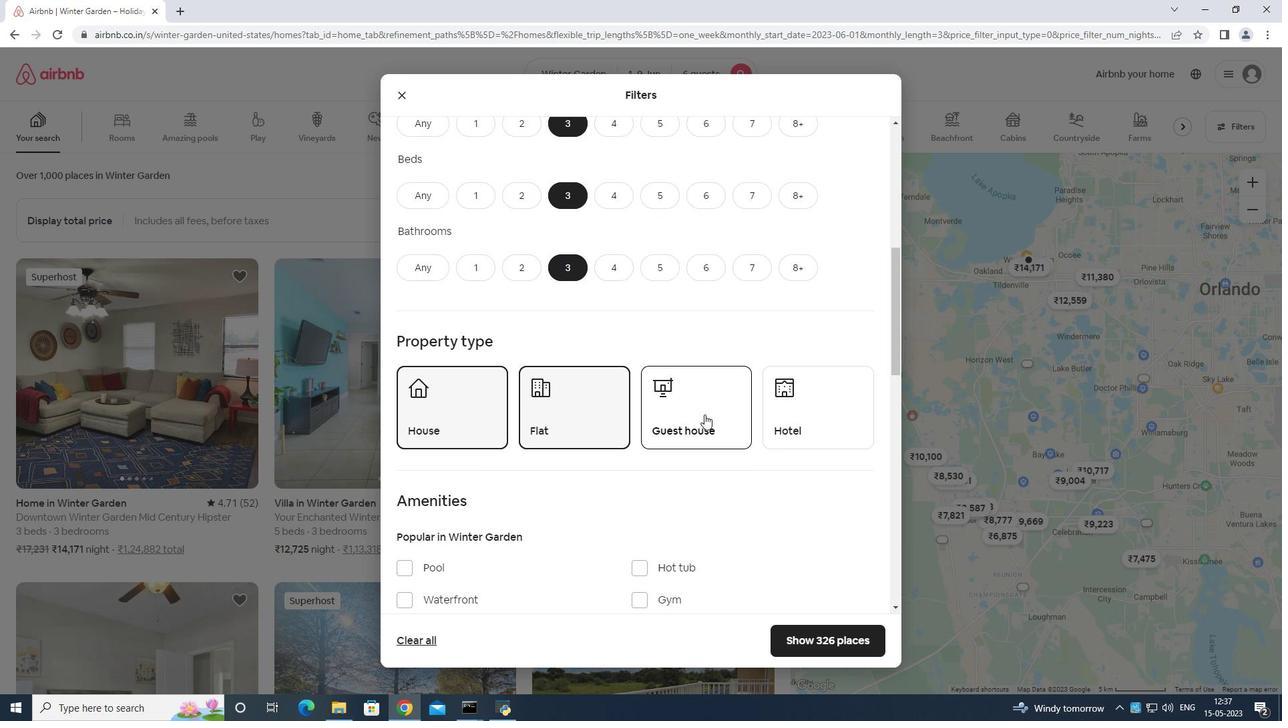 
Action: Mouse moved to (703, 426)
Screenshot: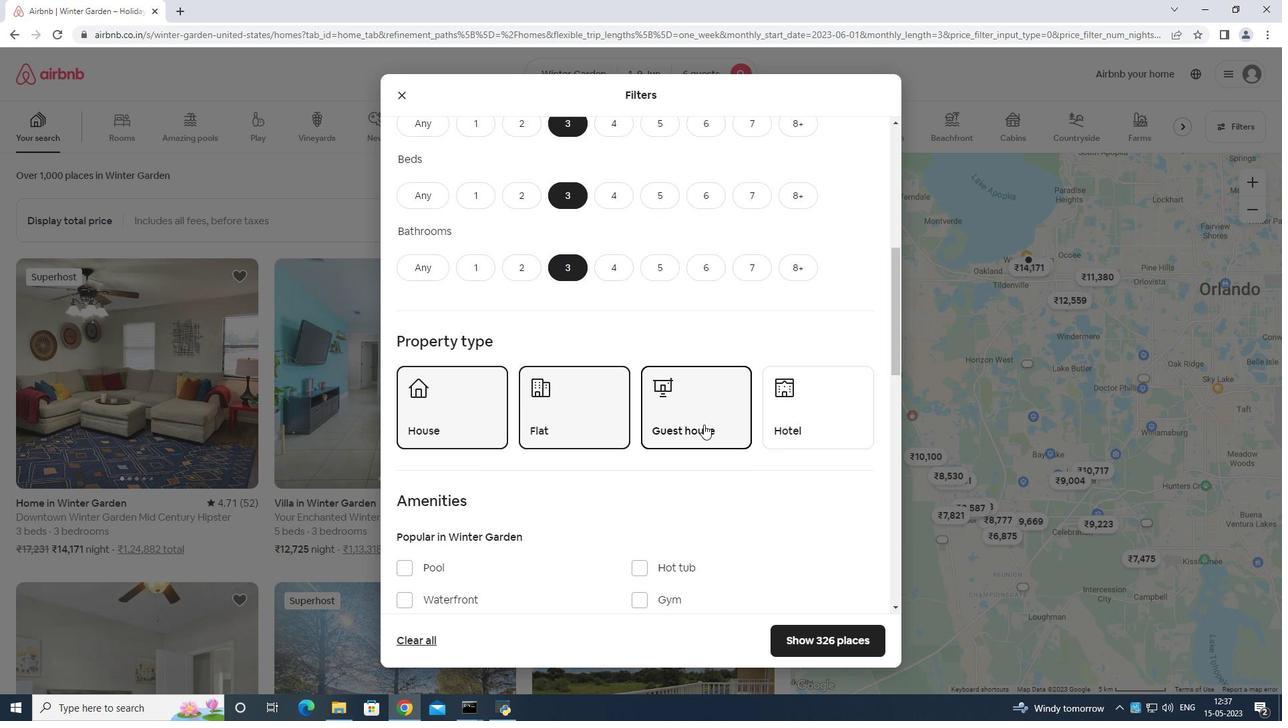 
Action: Mouse scrolled (703, 425) with delta (0, 0)
Screenshot: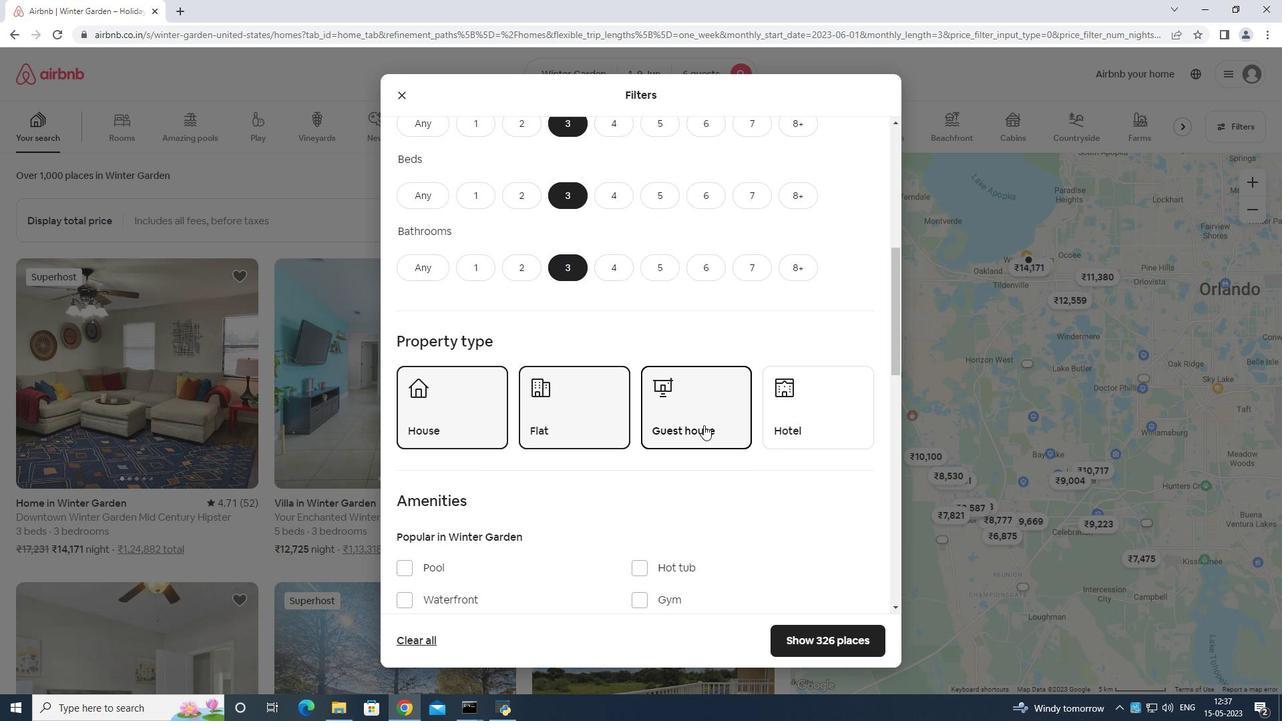 
Action: Mouse moved to (703, 426)
Screenshot: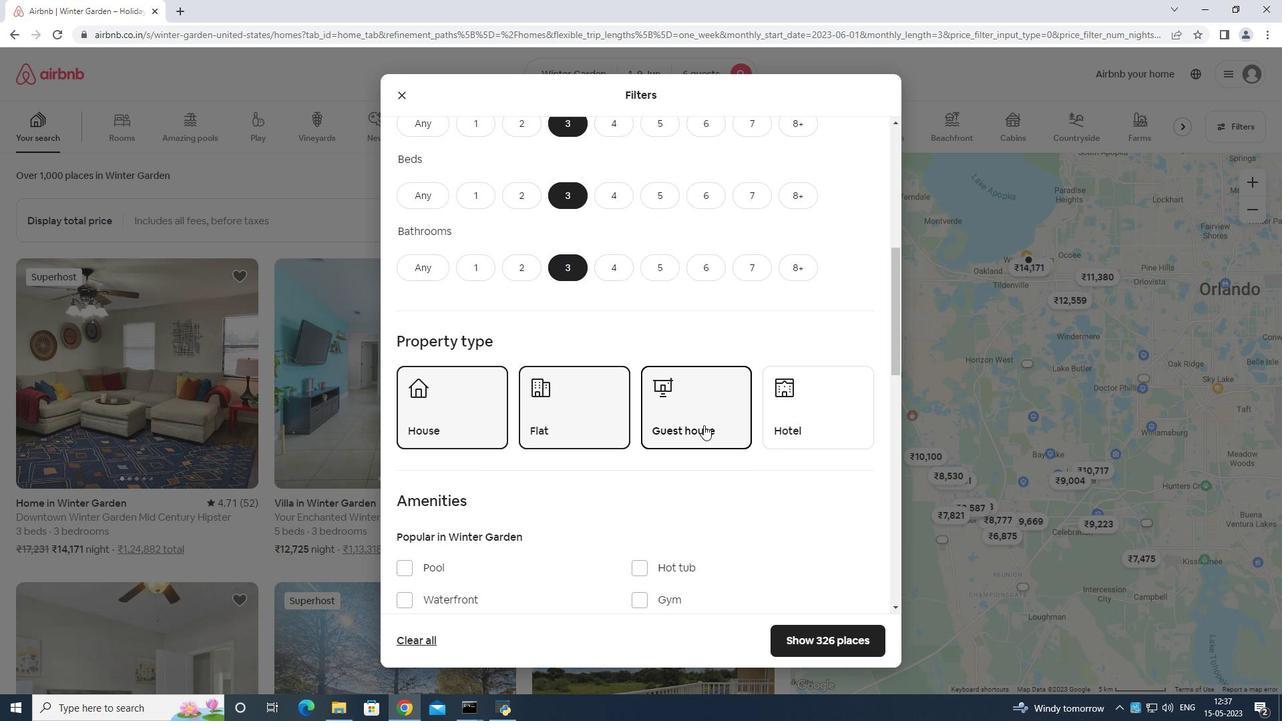 
Action: Mouse scrolled (703, 426) with delta (0, 0)
Screenshot: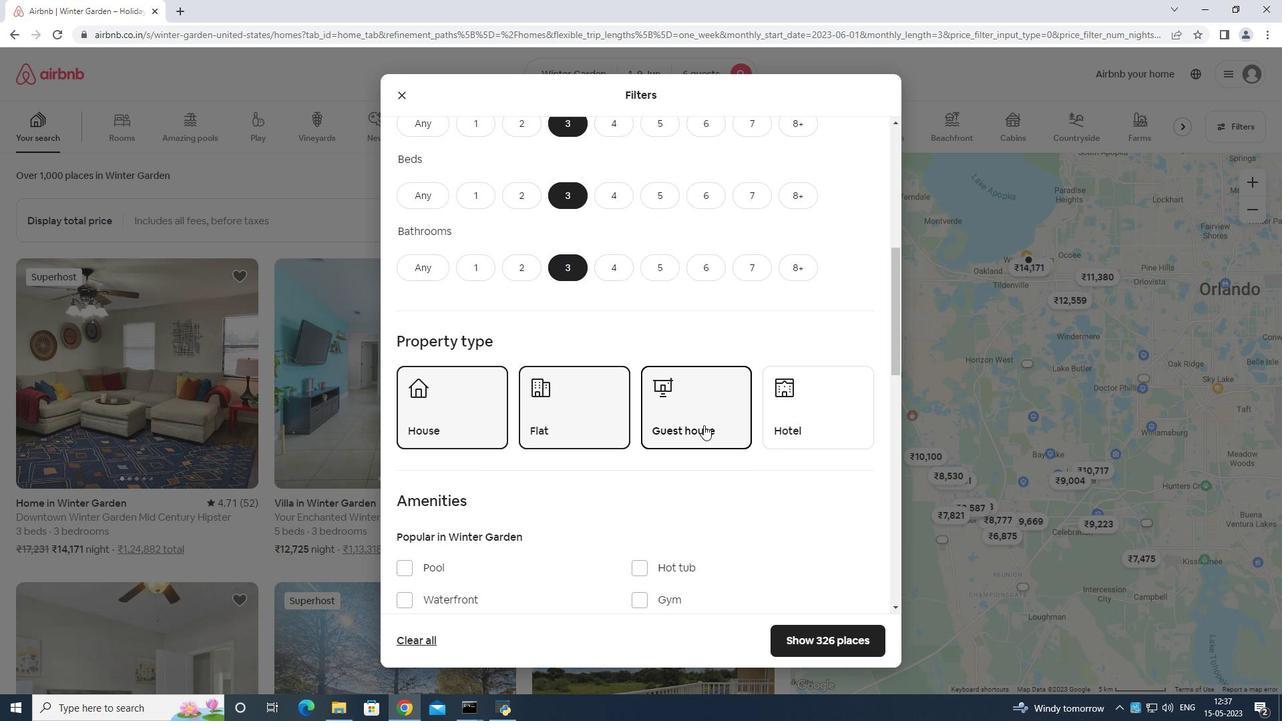 
Action: Mouse moved to (702, 427)
Screenshot: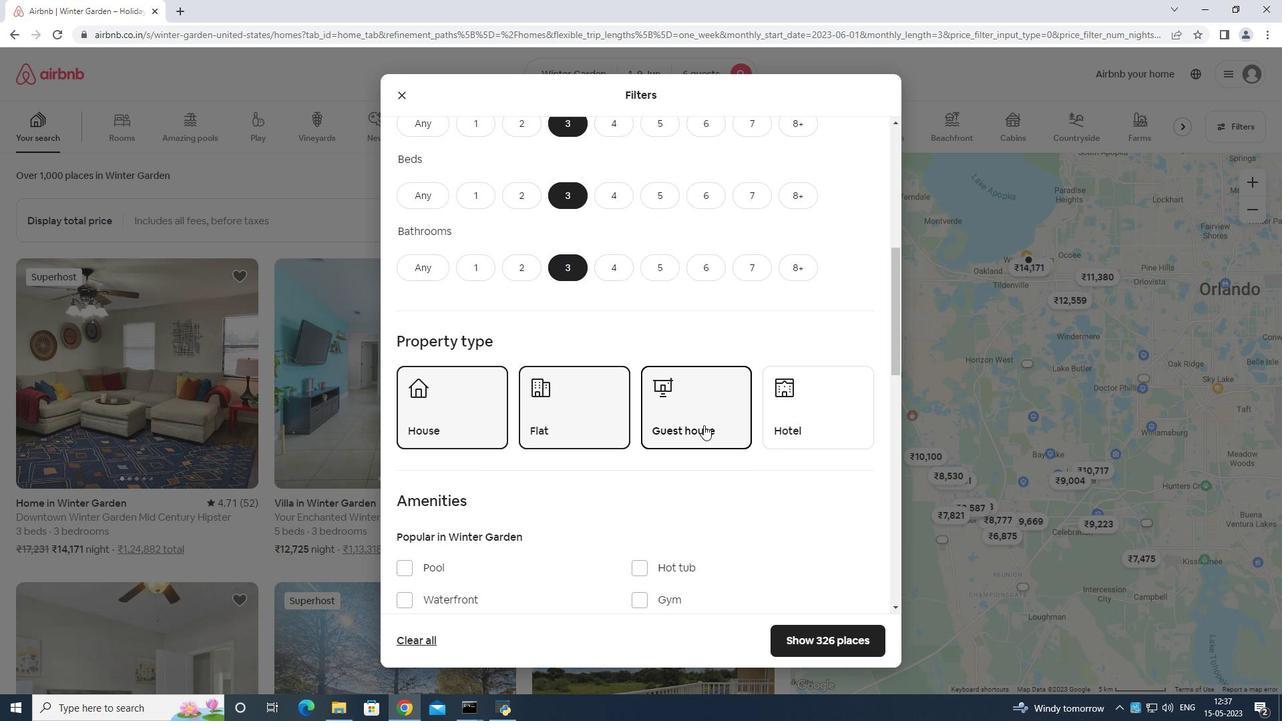 
Action: Mouse scrolled (702, 426) with delta (0, 0)
Screenshot: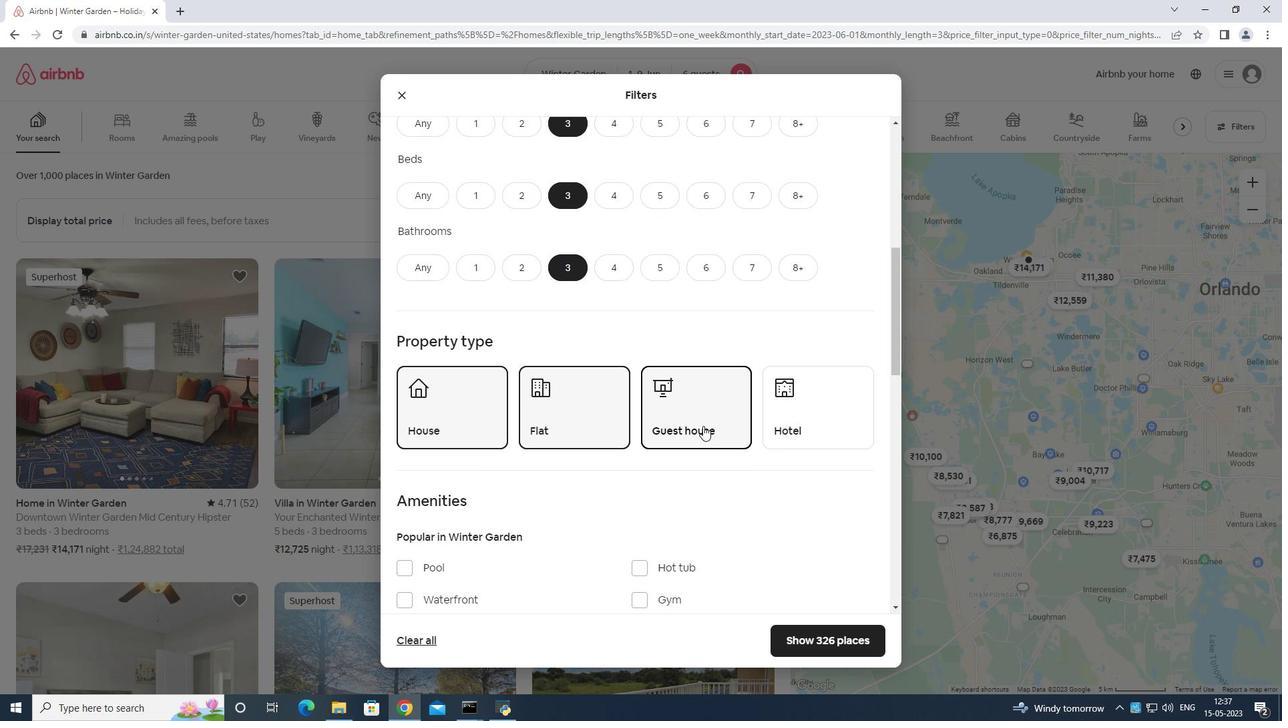 
Action: Mouse moved to (702, 428)
Screenshot: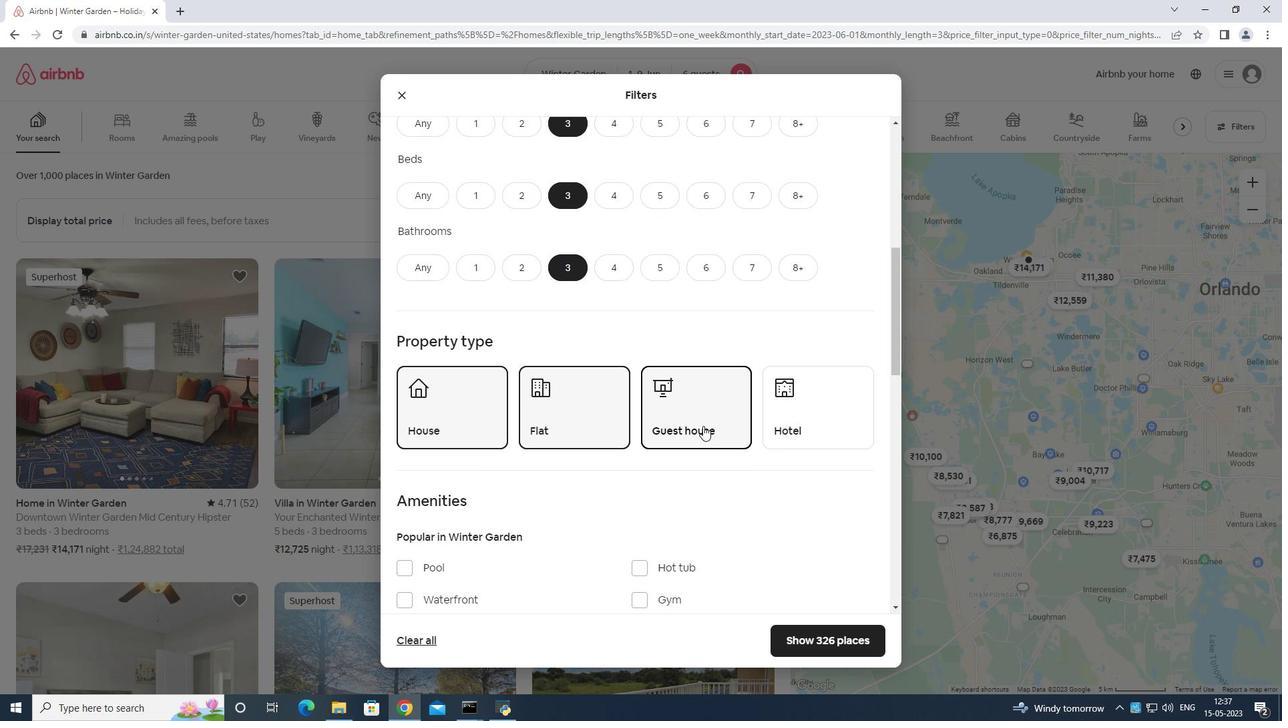 
Action: Mouse scrolled (702, 428) with delta (0, 0)
Screenshot: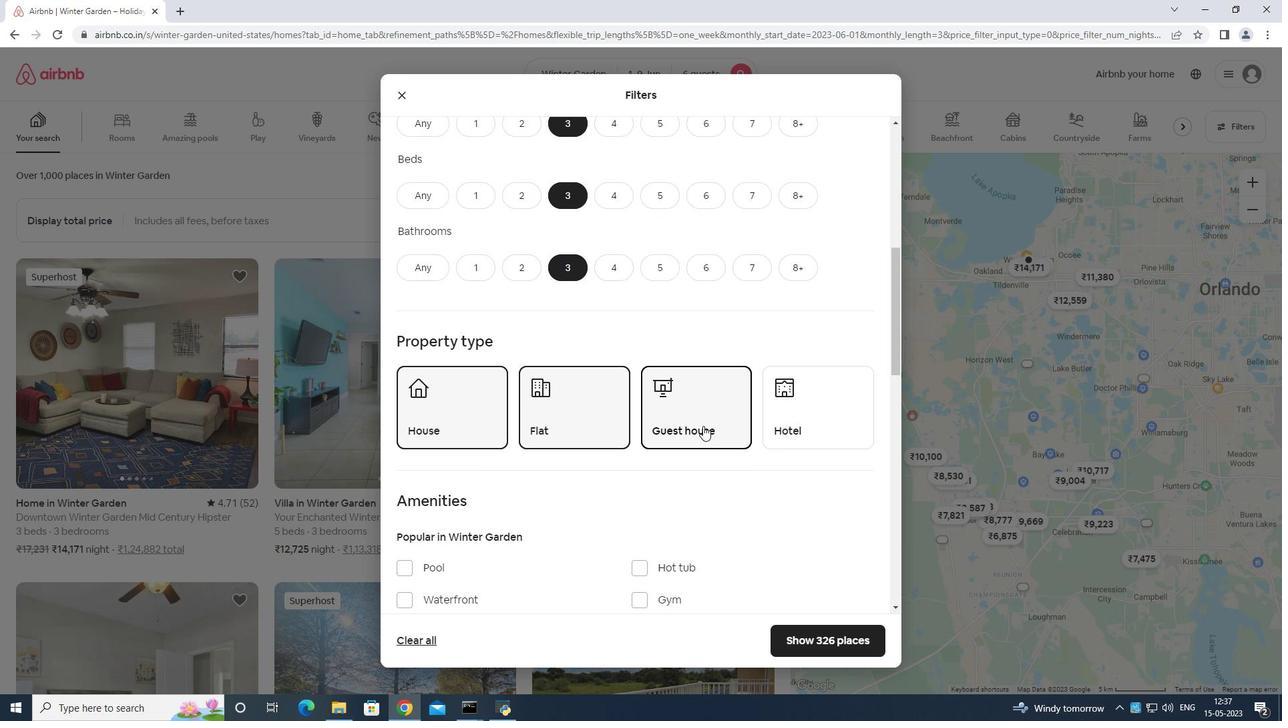 
Action: Mouse moved to (702, 429)
Screenshot: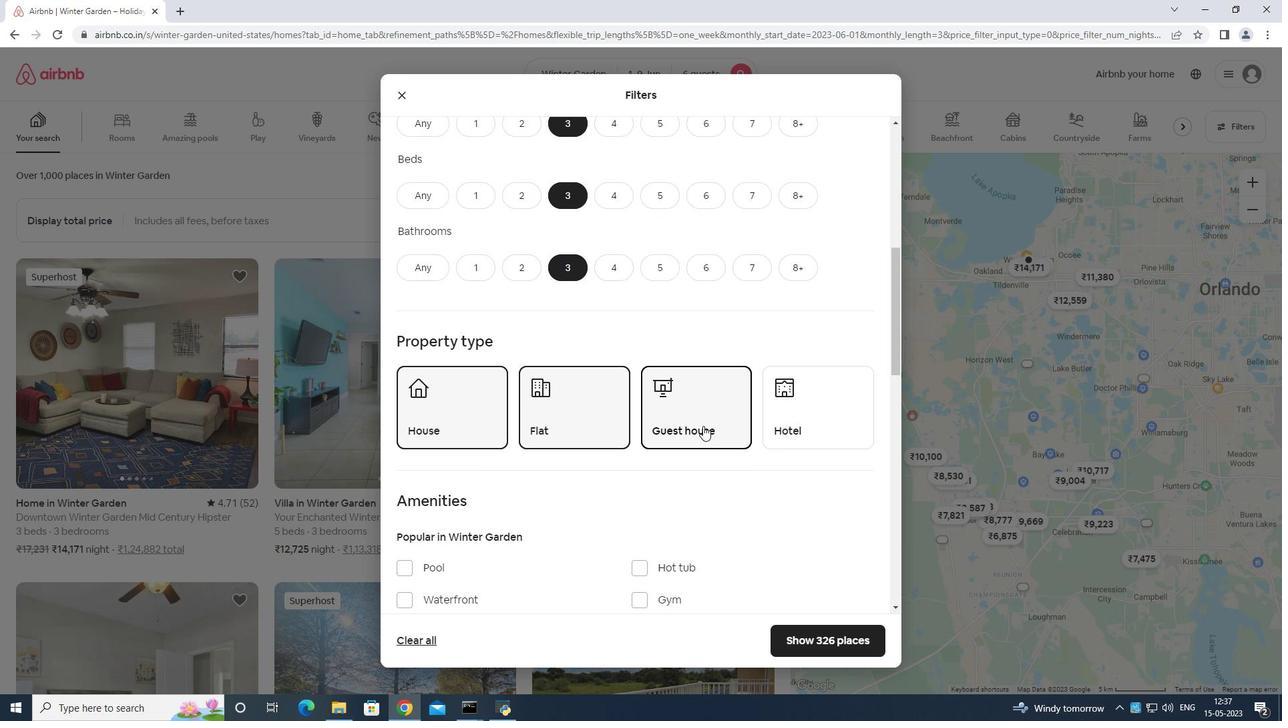 
Action: Mouse scrolled (702, 428) with delta (0, 0)
Screenshot: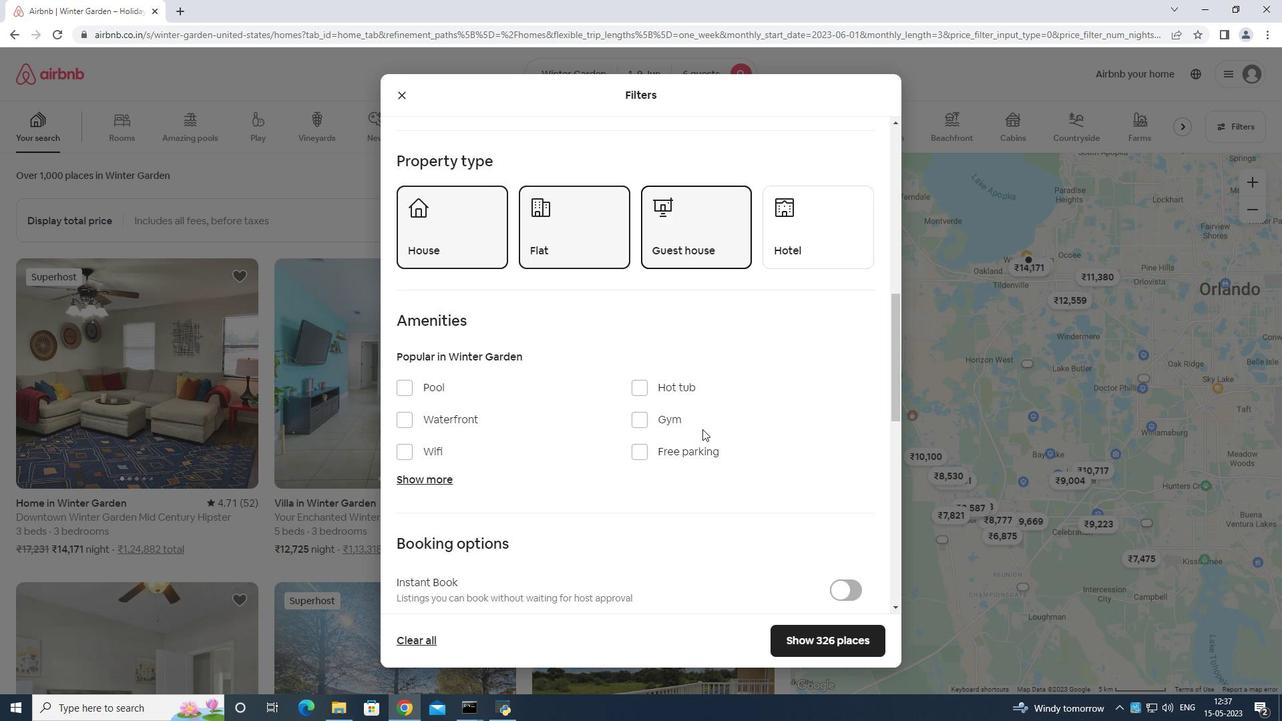 
Action: Mouse moved to (702, 429)
Screenshot: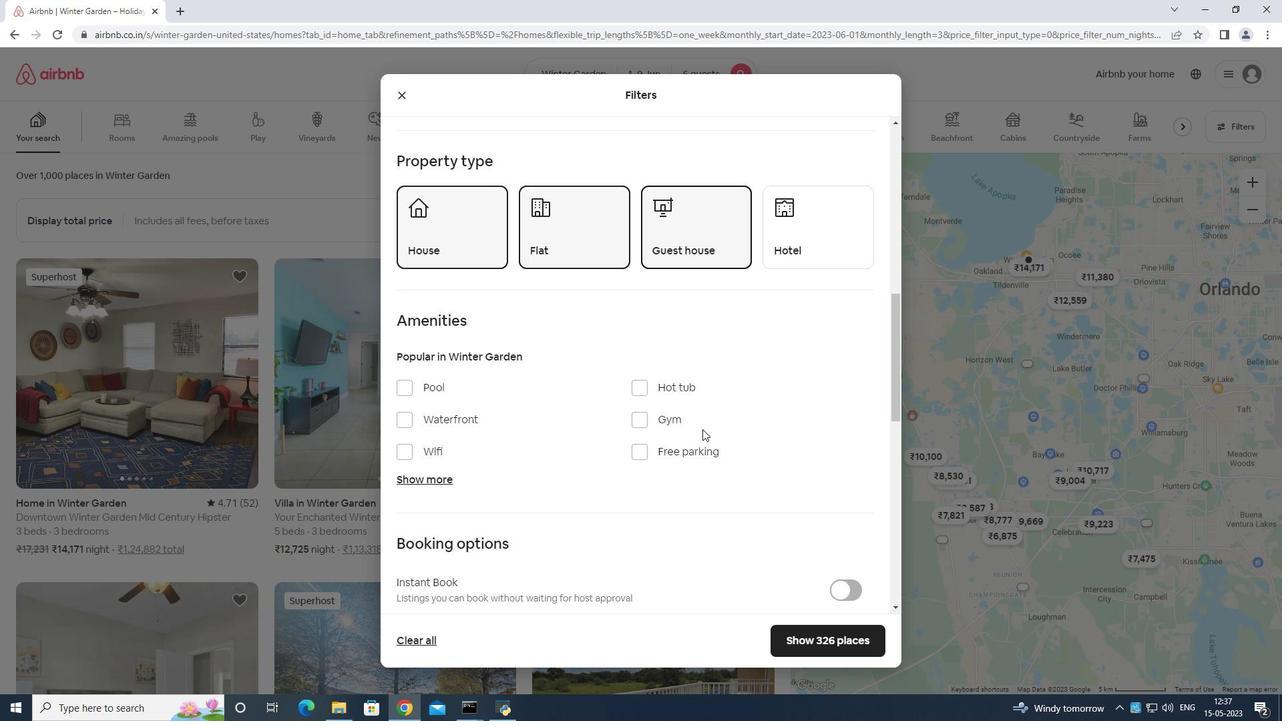 
Action: Mouse scrolled (702, 428) with delta (0, 0)
Screenshot: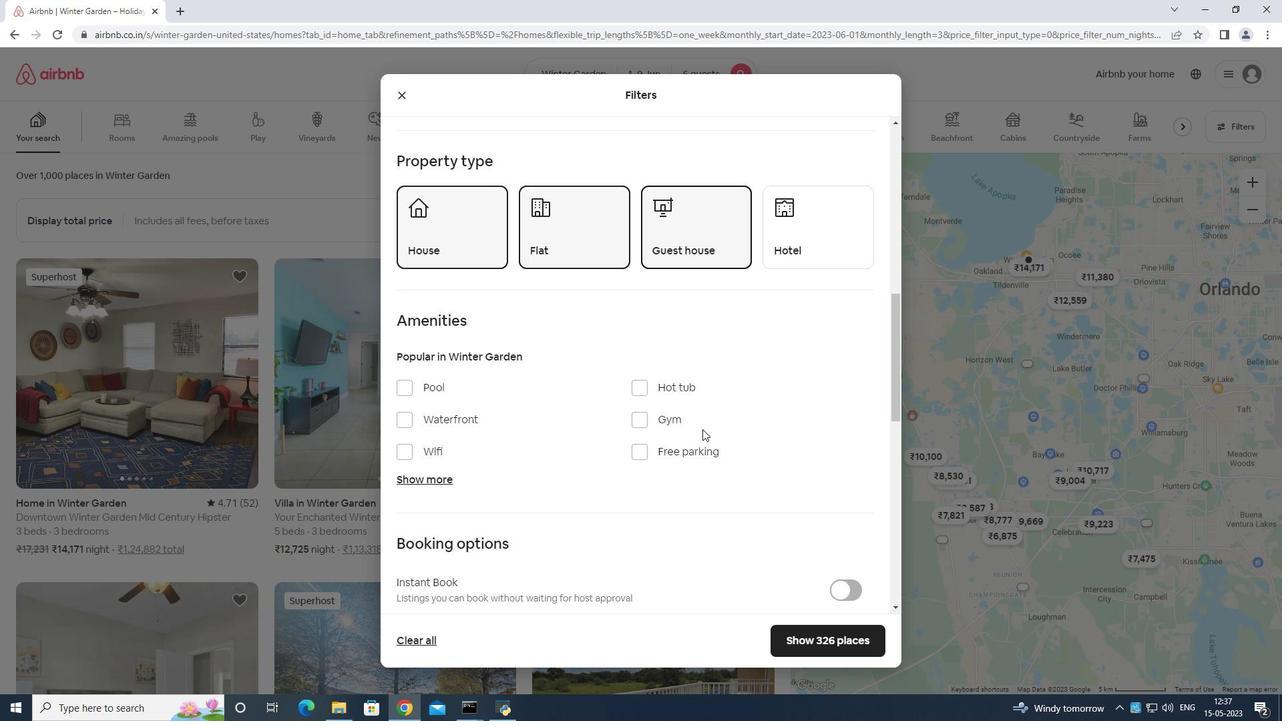 
Action: Mouse scrolled (702, 428) with delta (0, 0)
Screenshot: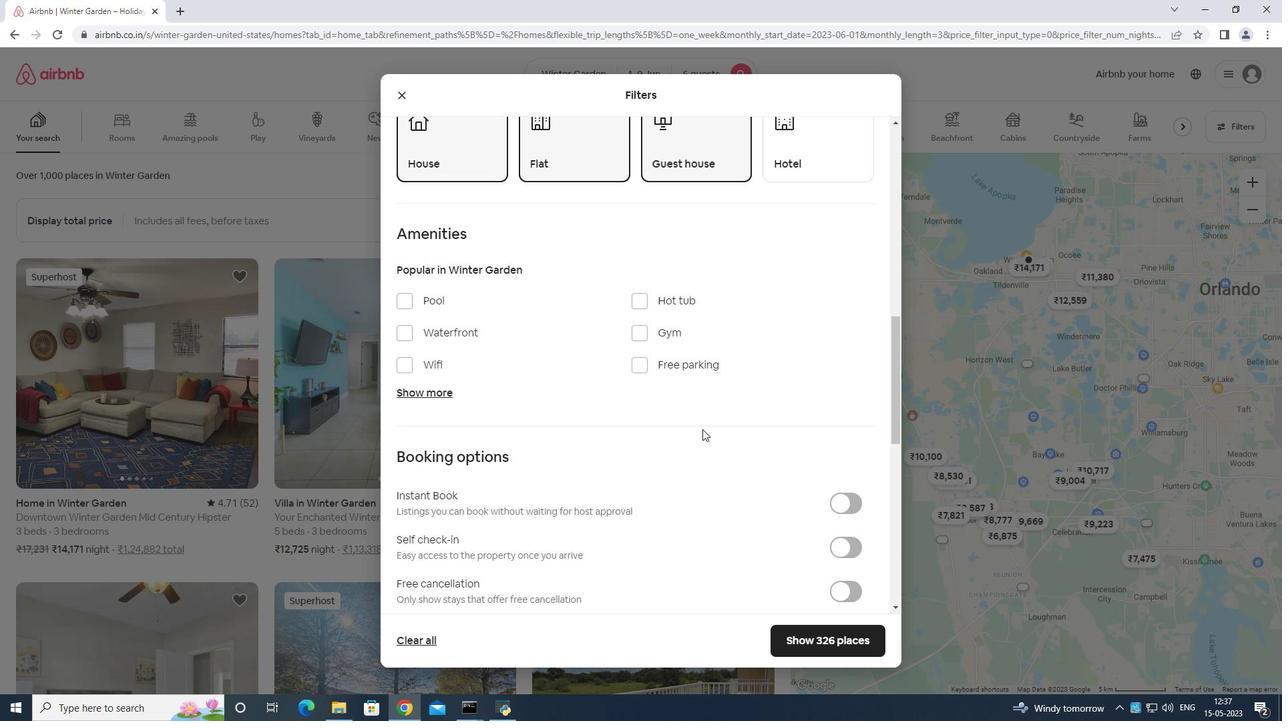 
Action: Mouse moved to (850, 341)
Screenshot: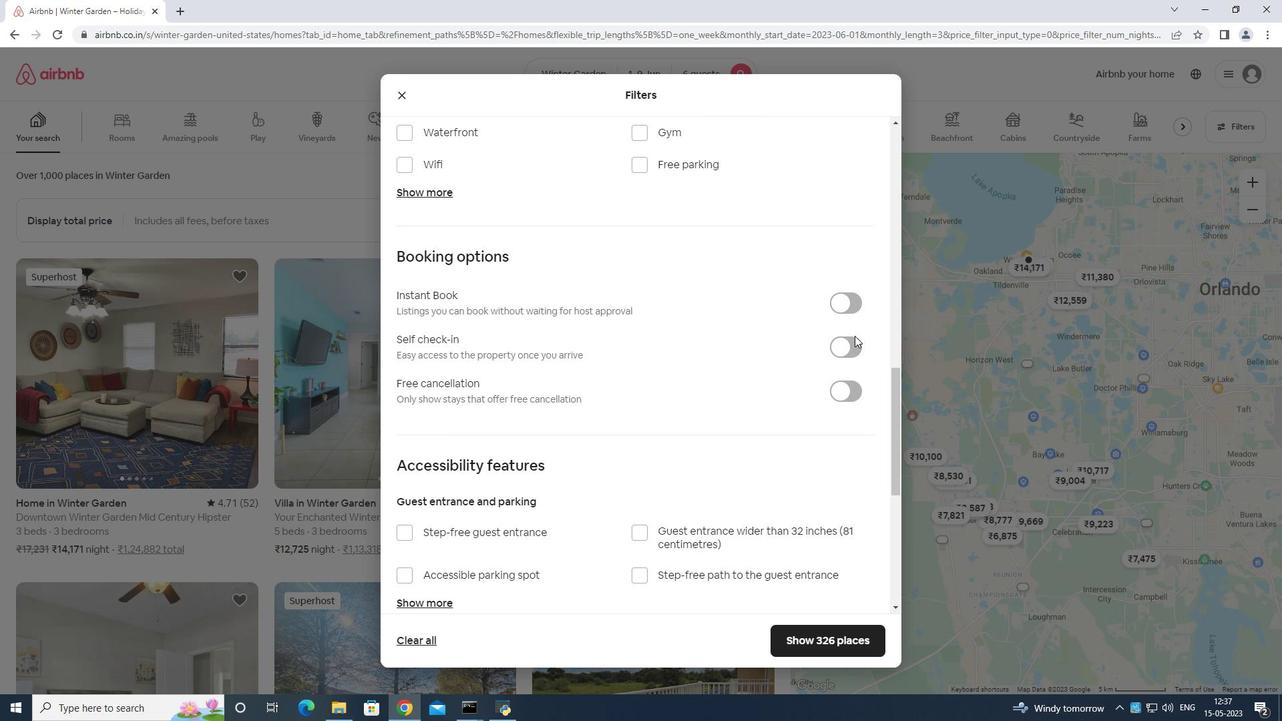 
Action: Mouse pressed left at (850, 341)
Screenshot: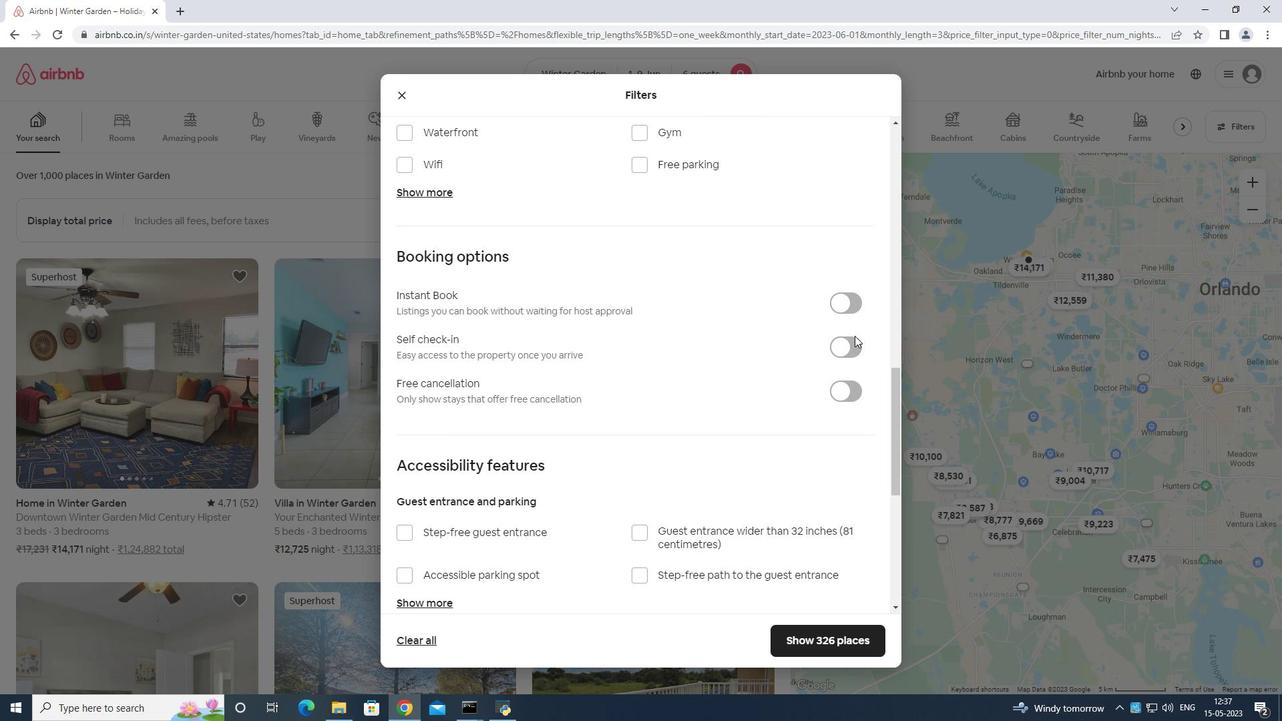
Action: Mouse moved to (819, 376)
Screenshot: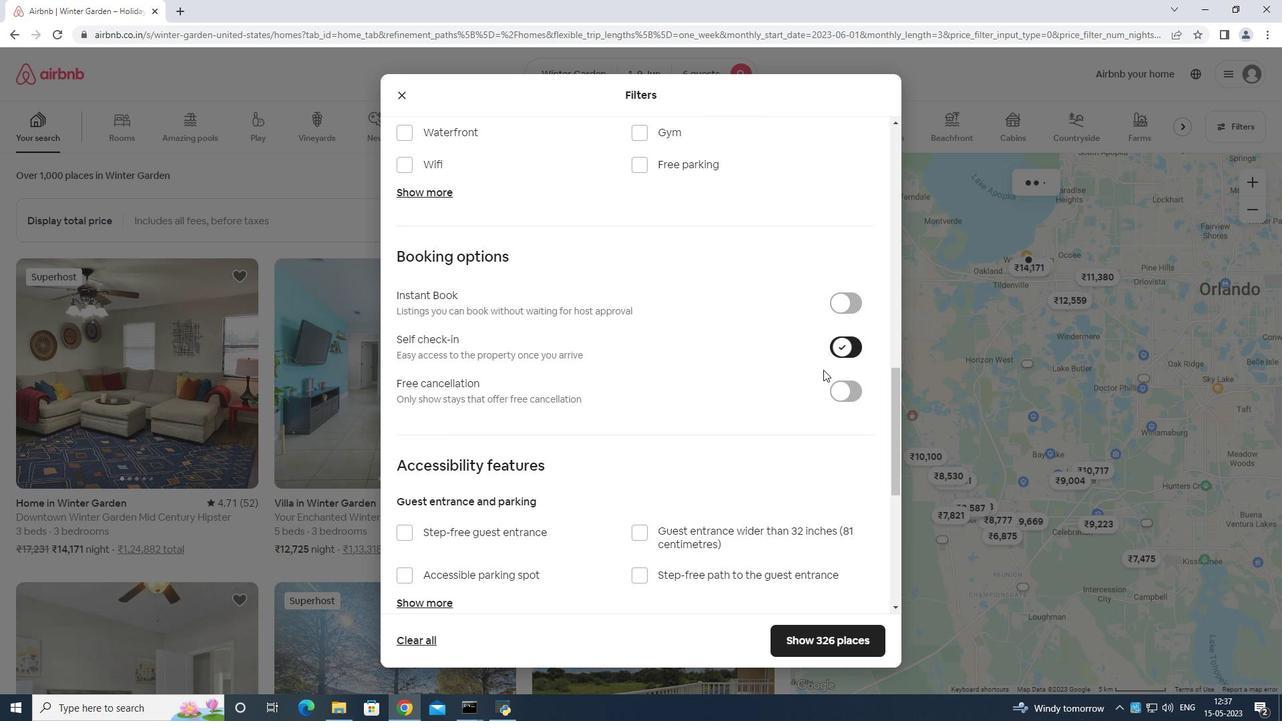 
Action: Mouse scrolled (819, 375) with delta (0, 0)
Screenshot: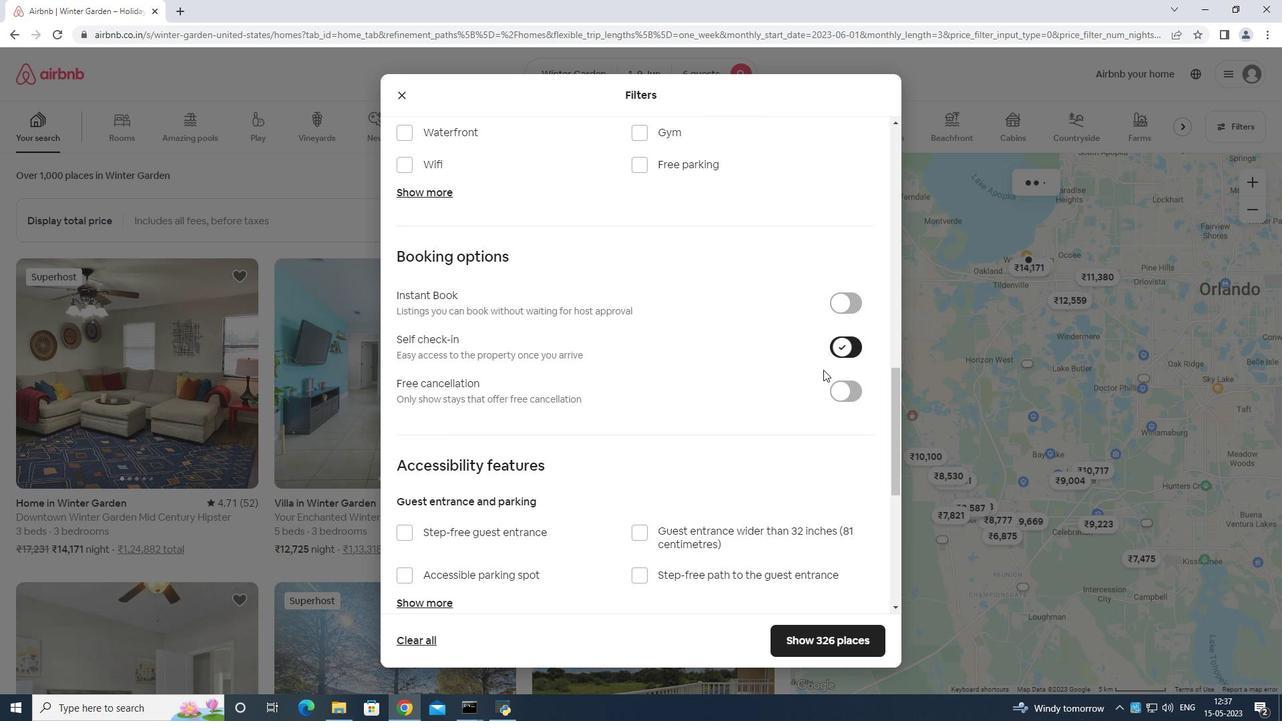 
Action: Mouse moved to (819, 378)
Screenshot: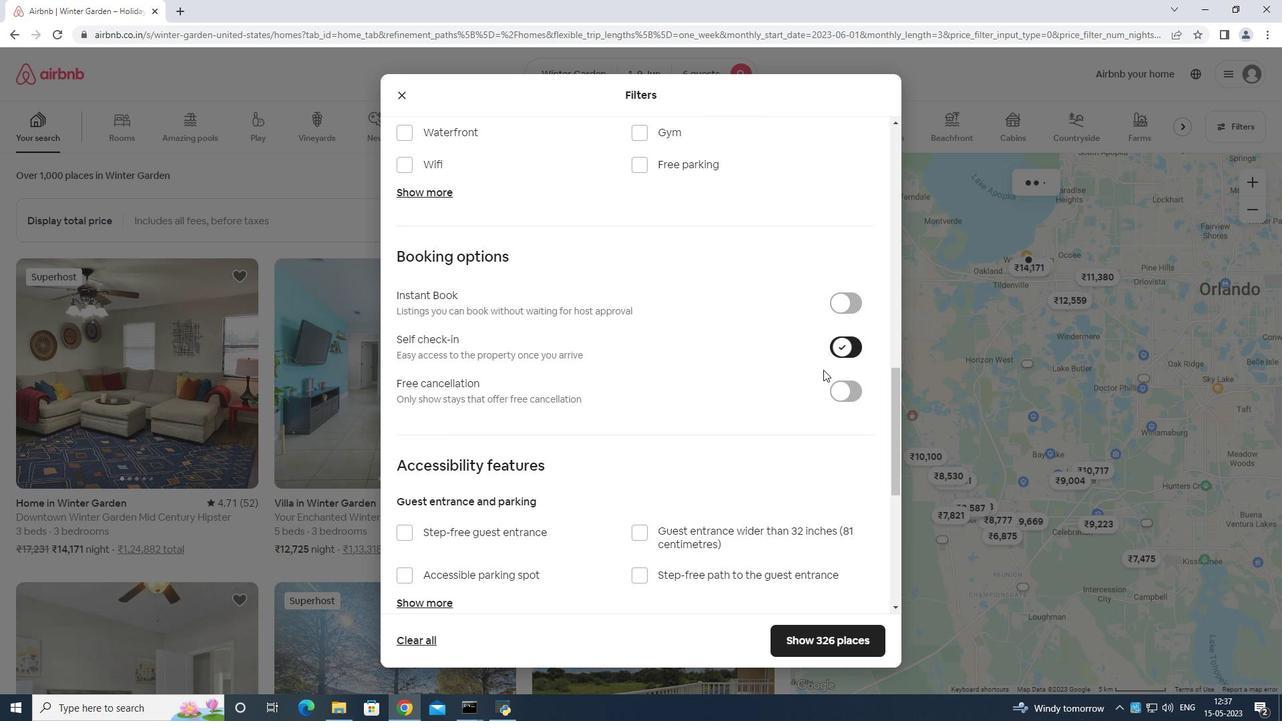 
Action: Mouse scrolled (819, 378) with delta (0, 0)
Screenshot: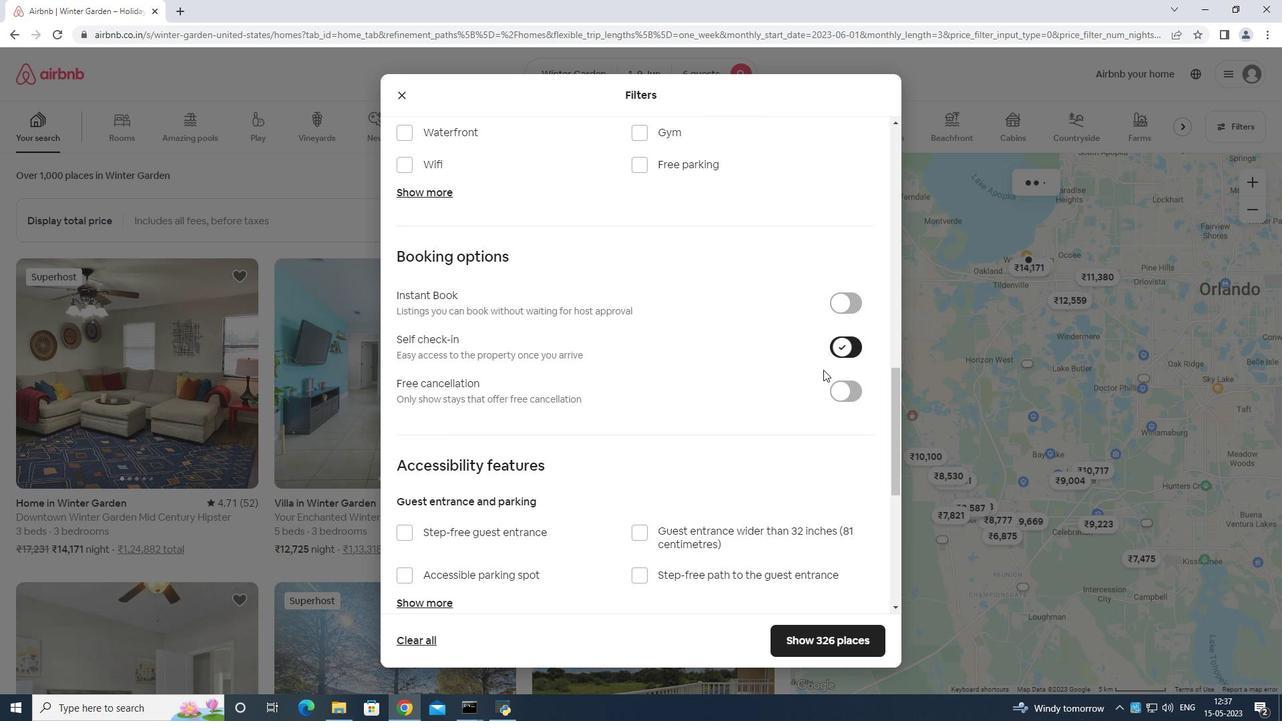 
Action: Mouse moved to (819, 379)
Screenshot: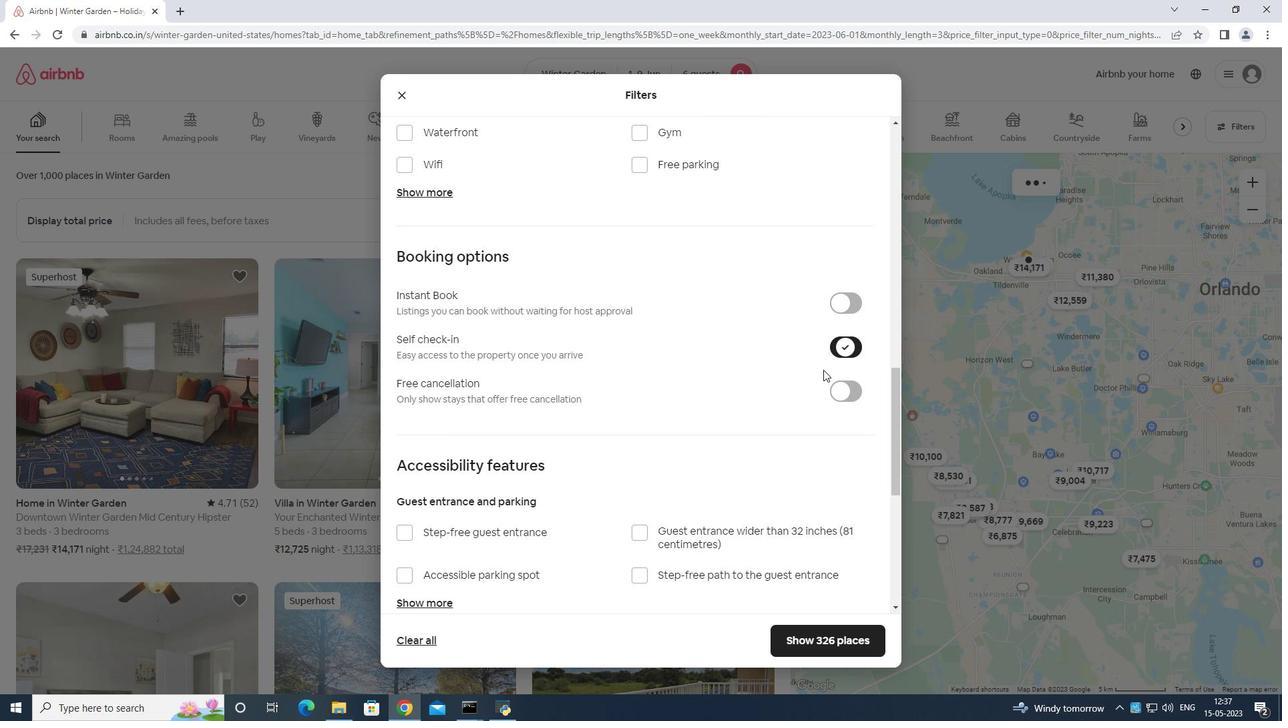 
Action: Mouse scrolled (819, 378) with delta (0, 0)
Screenshot: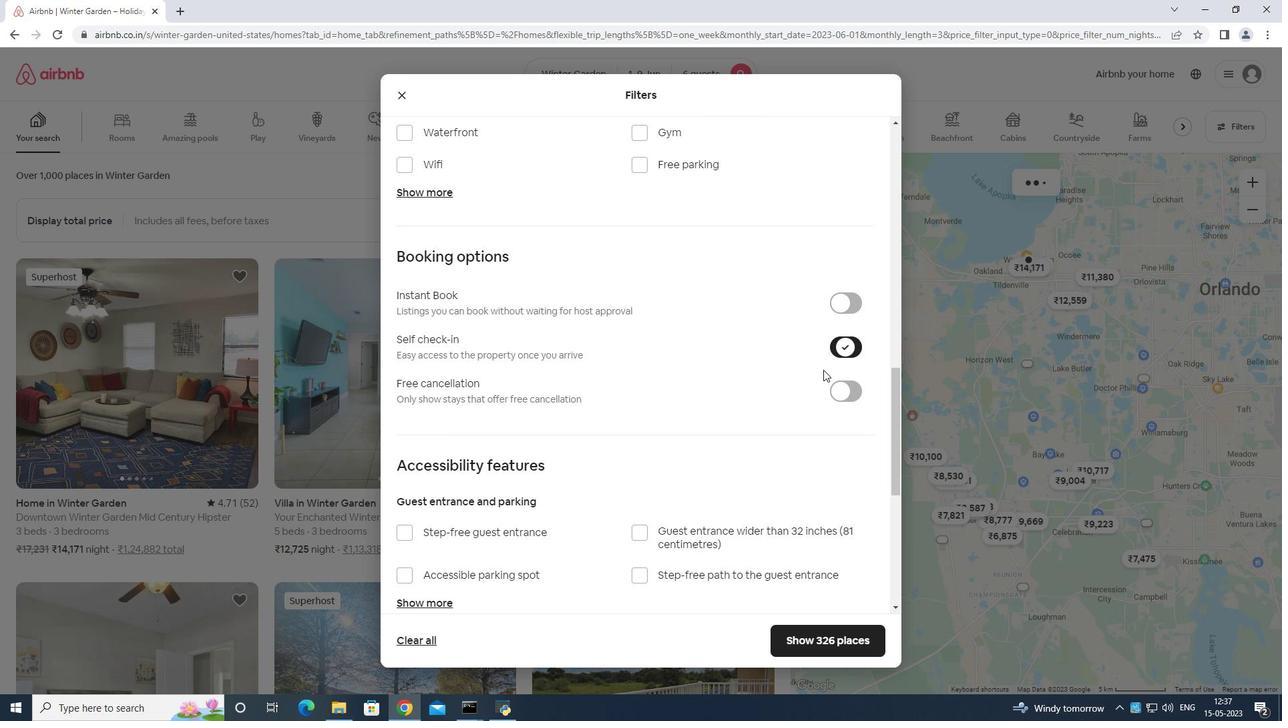 
Action: Mouse moved to (820, 388)
Screenshot: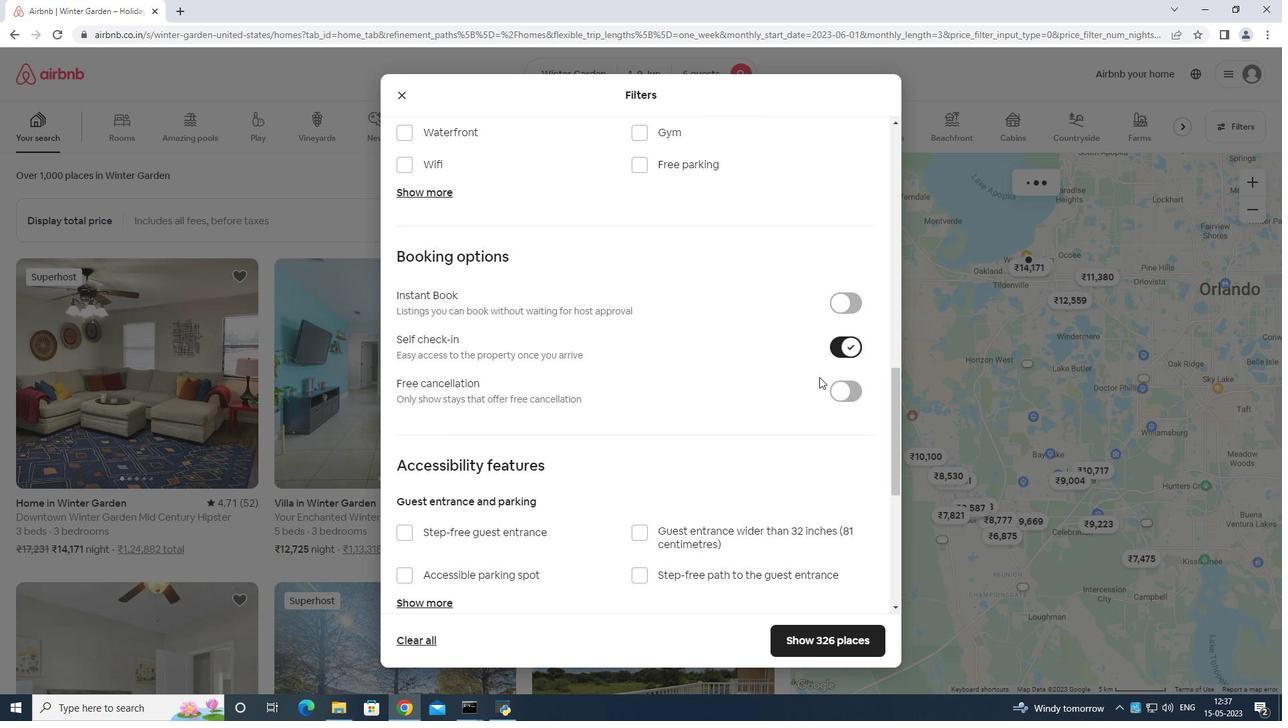 
Action: Mouse scrolled (820, 387) with delta (0, 0)
Screenshot: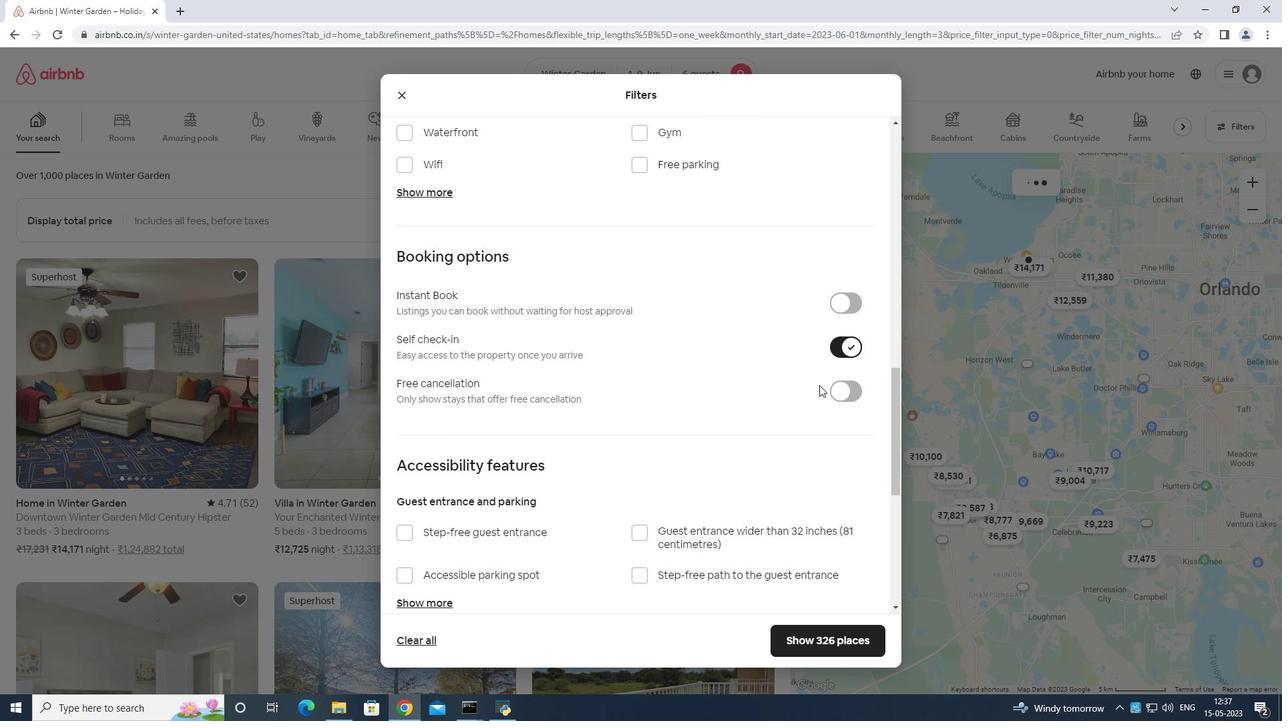 
Action: Mouse scrolled (820, 387) with delta (0, 0)
Screenshot: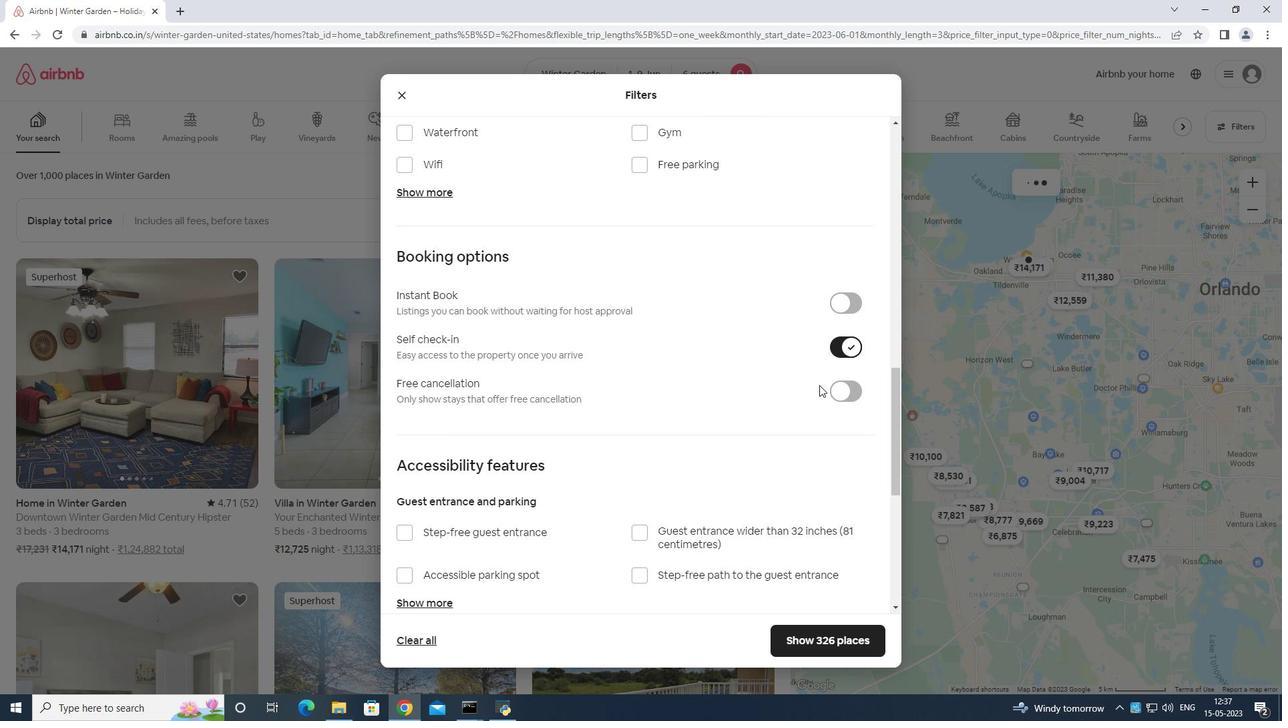 
Action: Mouse moved to (802, 406)
Screenshot: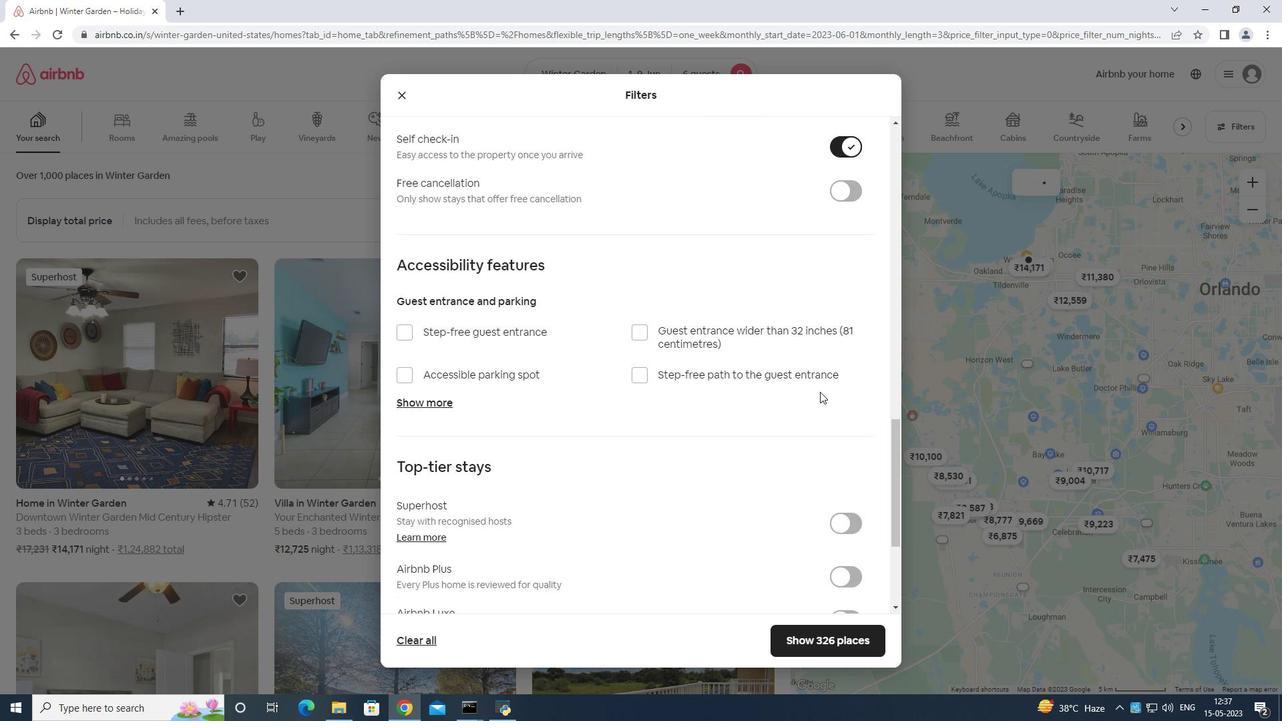 
Action: Mouse scrolled (802, 406) with delta (0, 0)
Screenshot: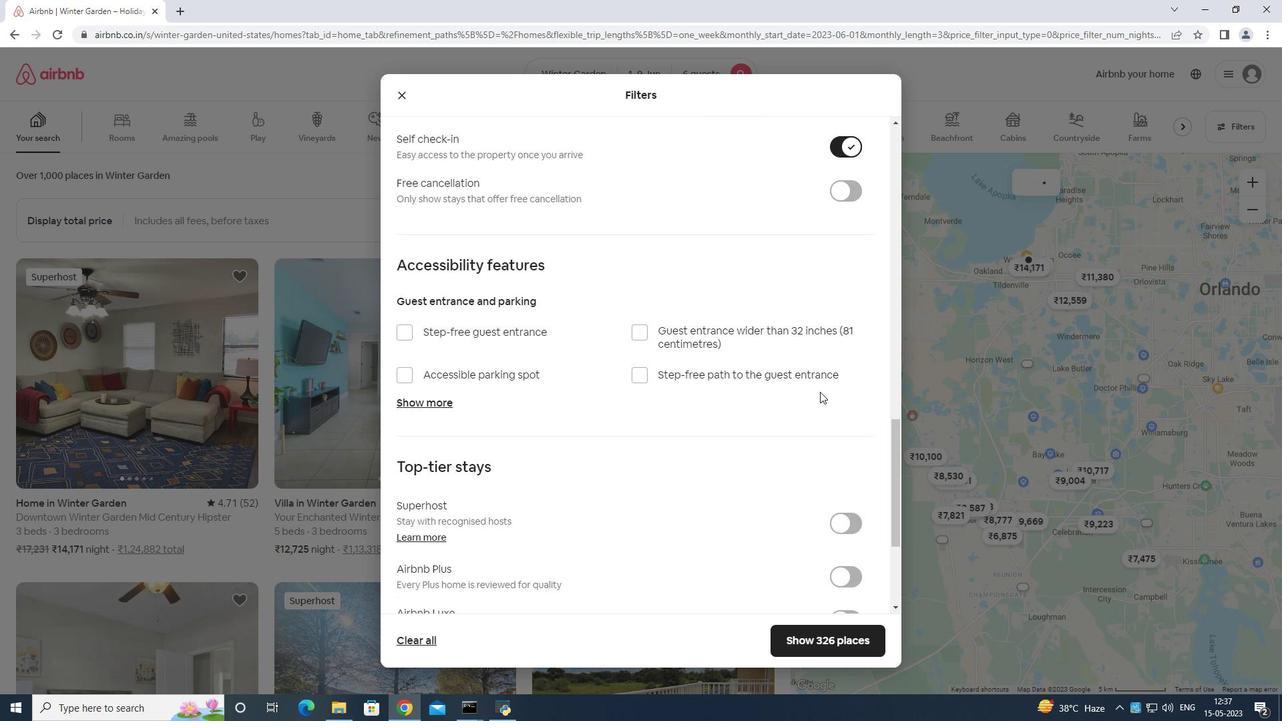 
Action: Mouse moved to (798, 410)
Screenshot: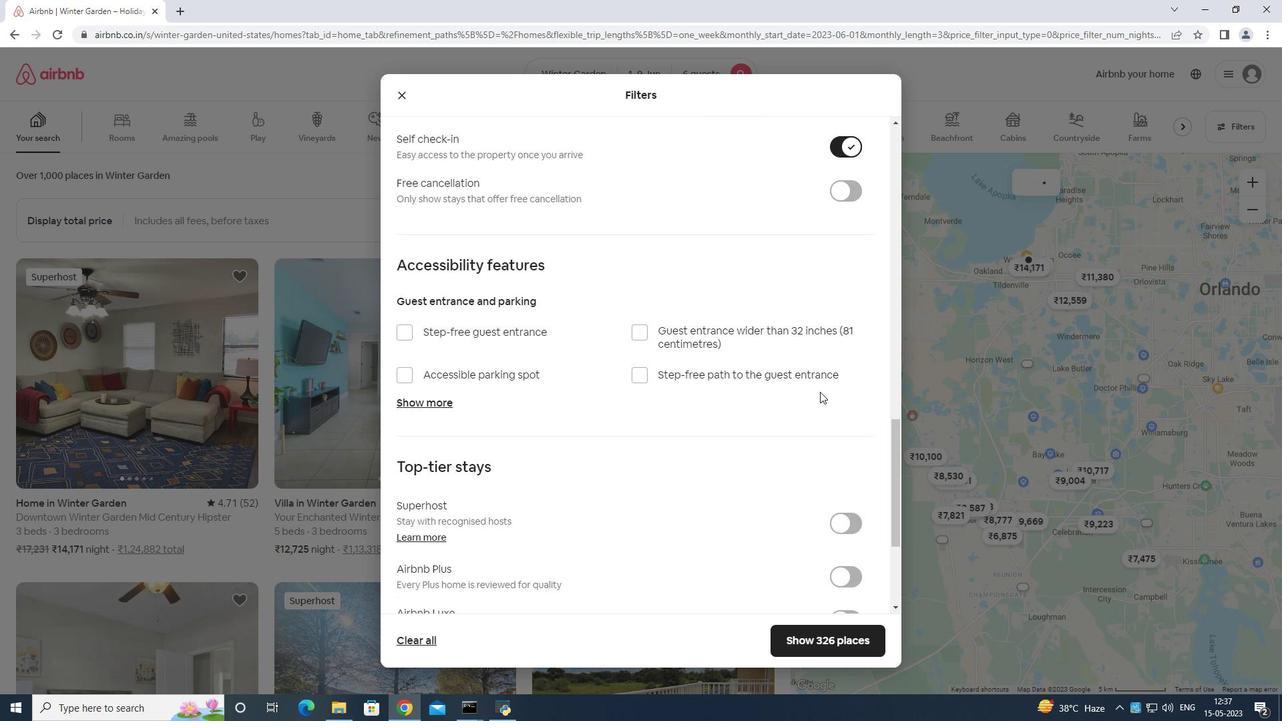 
Action: Mouse scrolled (798, 409) with delta (0, 0)
Screenshot: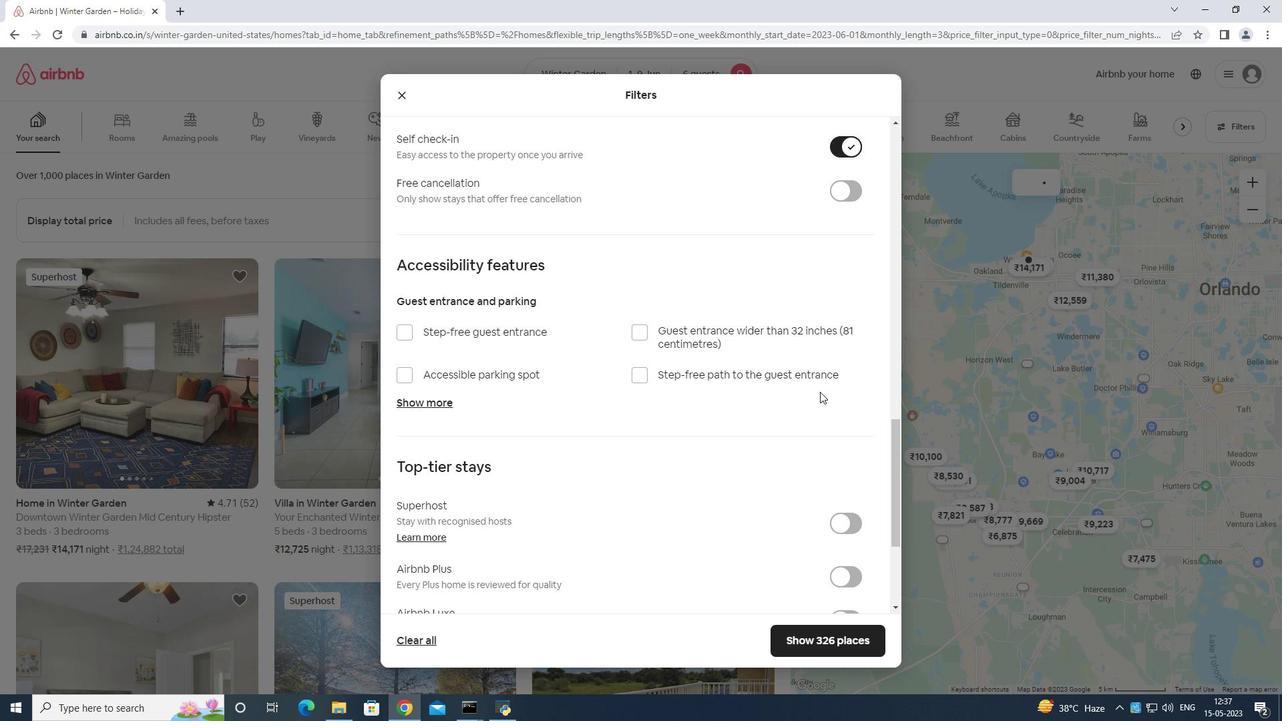 
Action: Mouse moved to (790, 413)
Screenshot: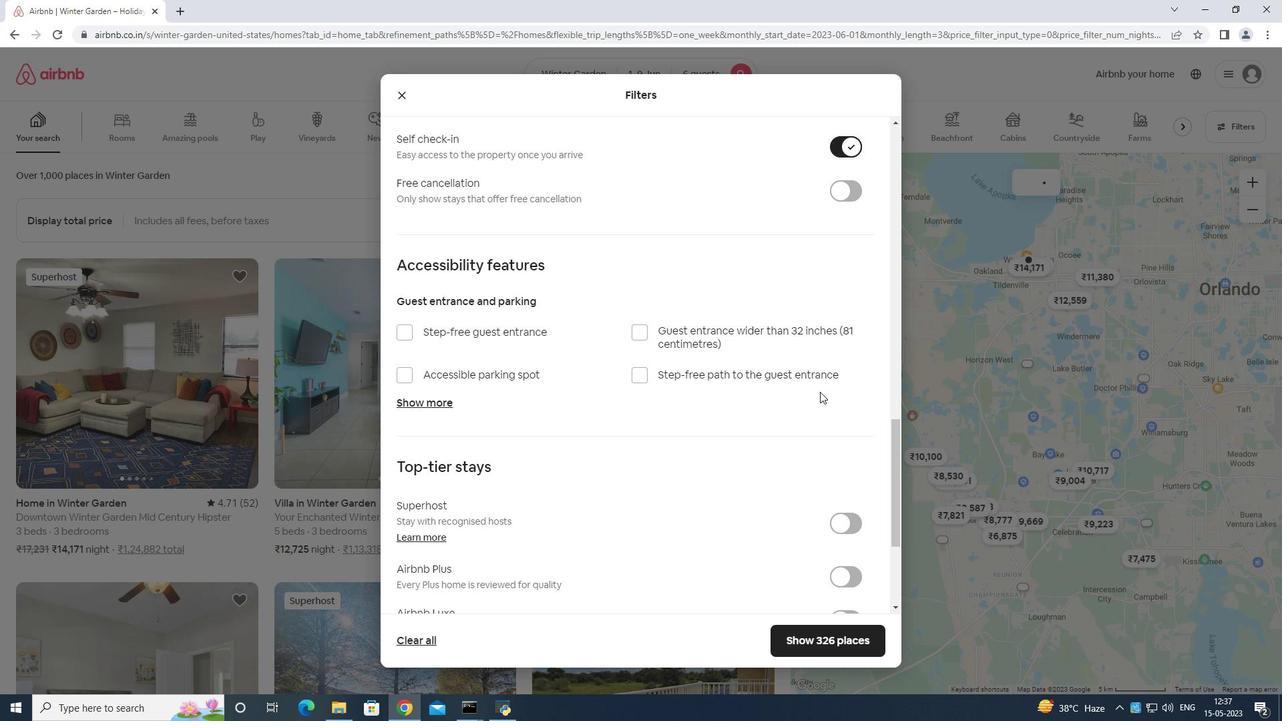 
Action: Mouse scrolled (794, 410) with delta (0, 0)
Screenshot: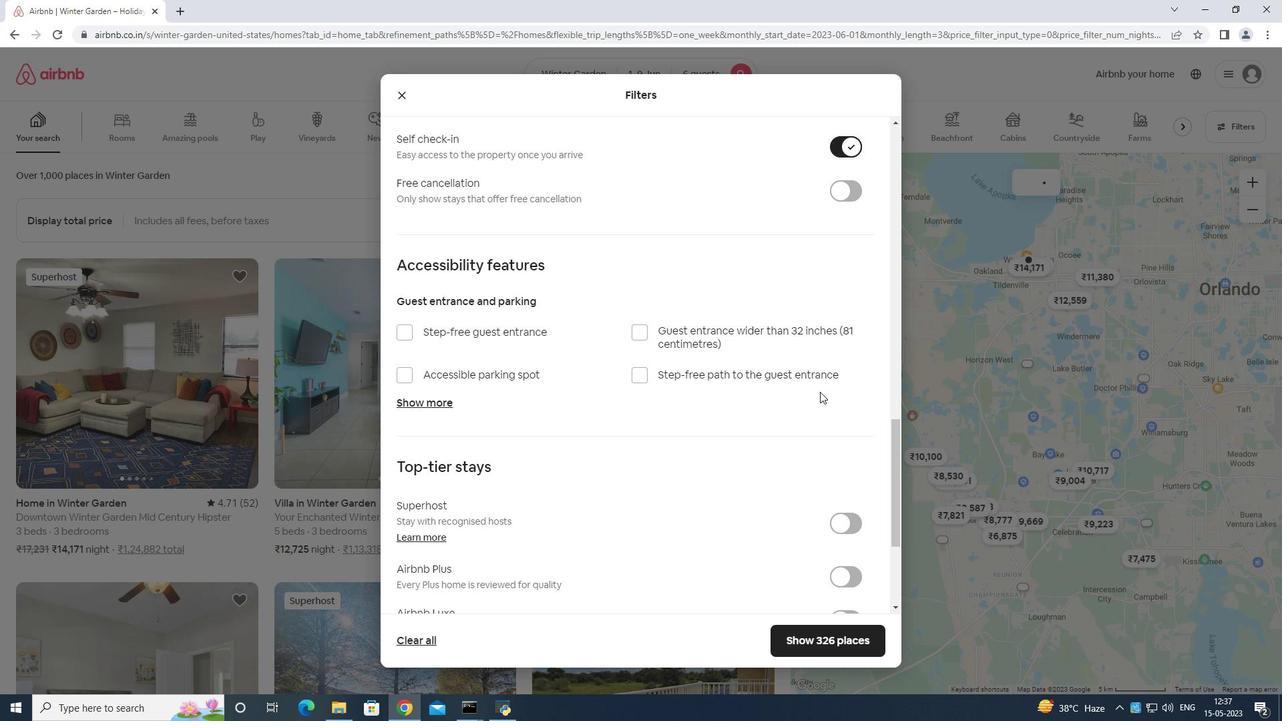 
Action: Mouse moved to (667, 619)
Screenshot: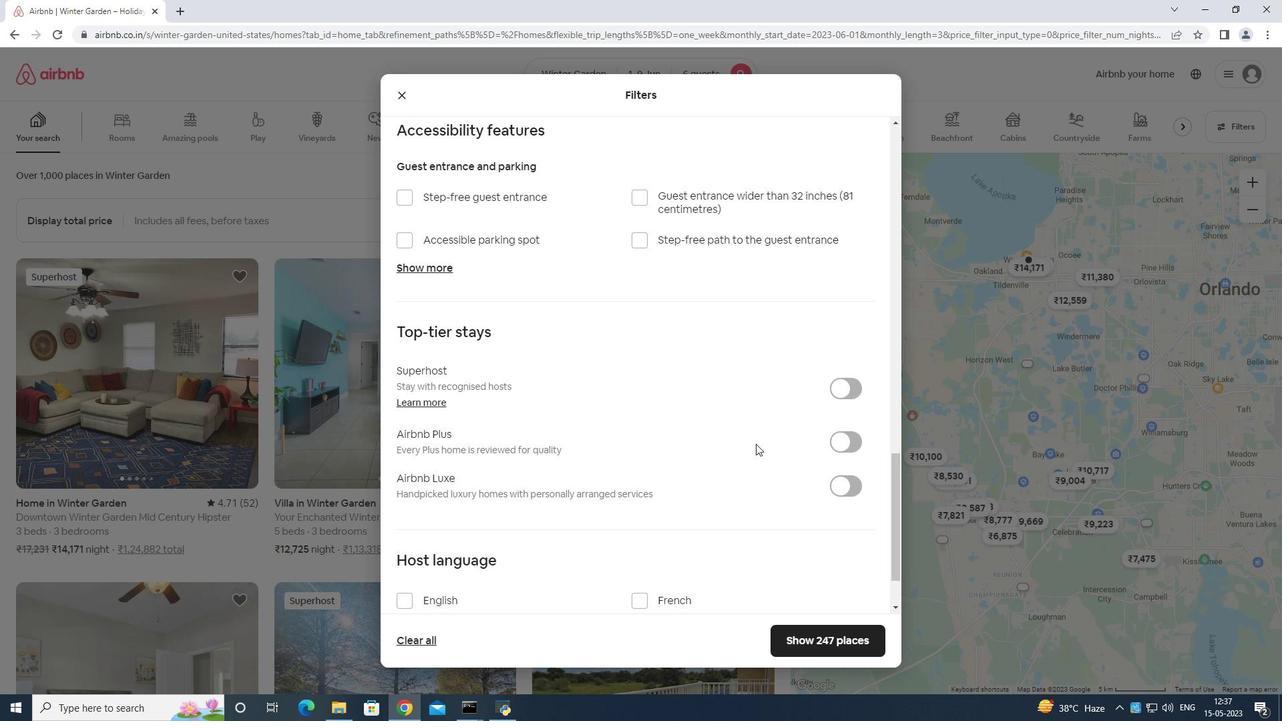 
Action: Mouse scrolled (667, 618) with delta (0, 0)
Screenshot: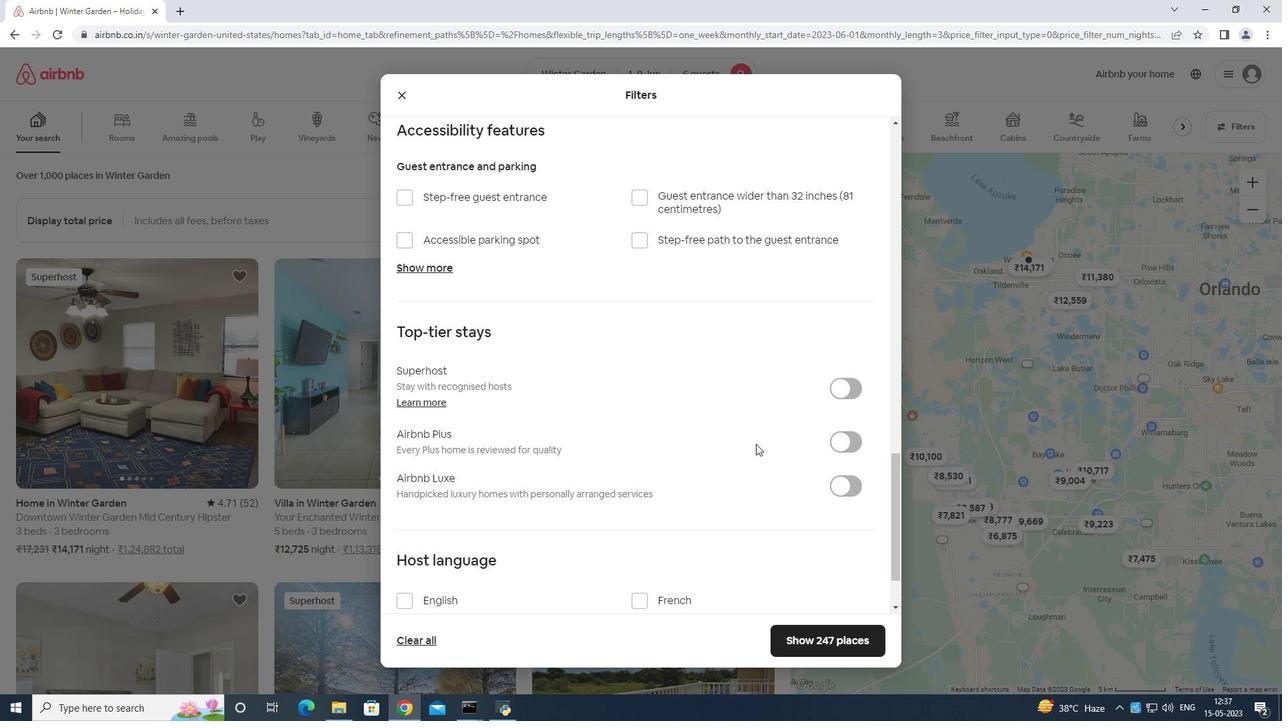 
Action: Mouse moved to (651, 635)
Screenshot: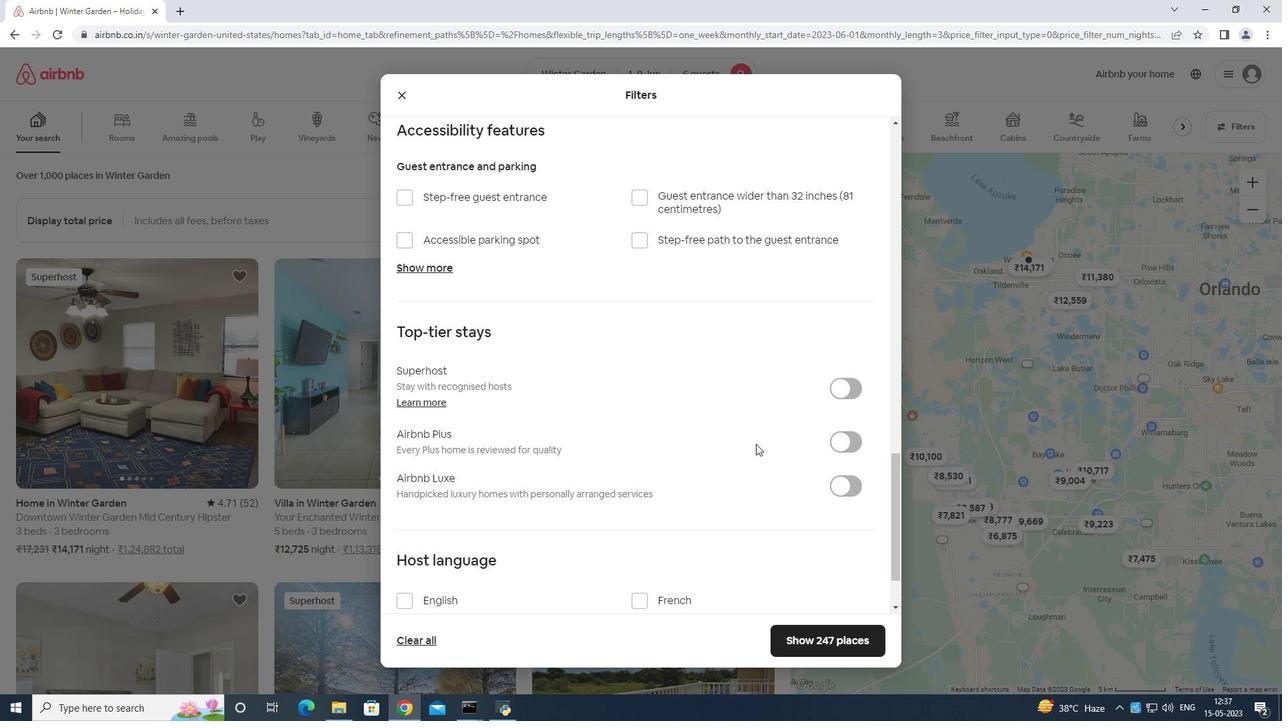 
Action: Mouse scrolled (651, 634) with delta (0, 0)
Screenshot: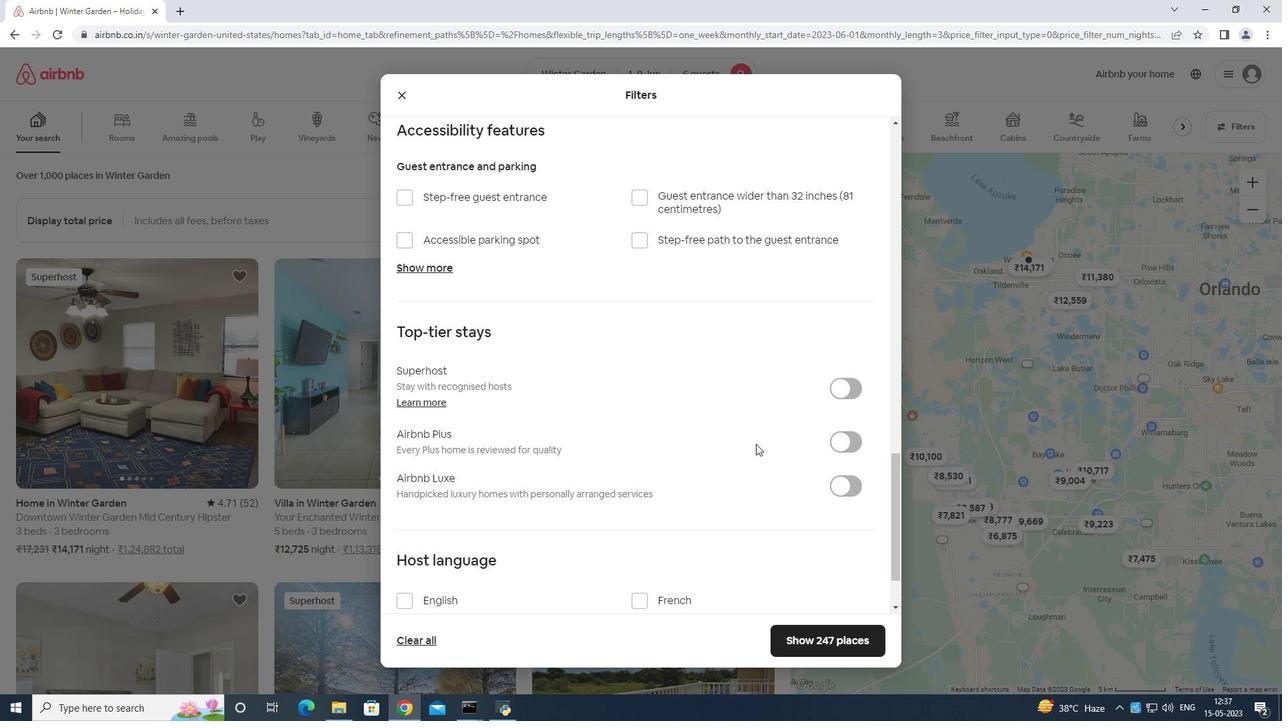 
Action: Mouse moved to (650, 639)
Screenshot: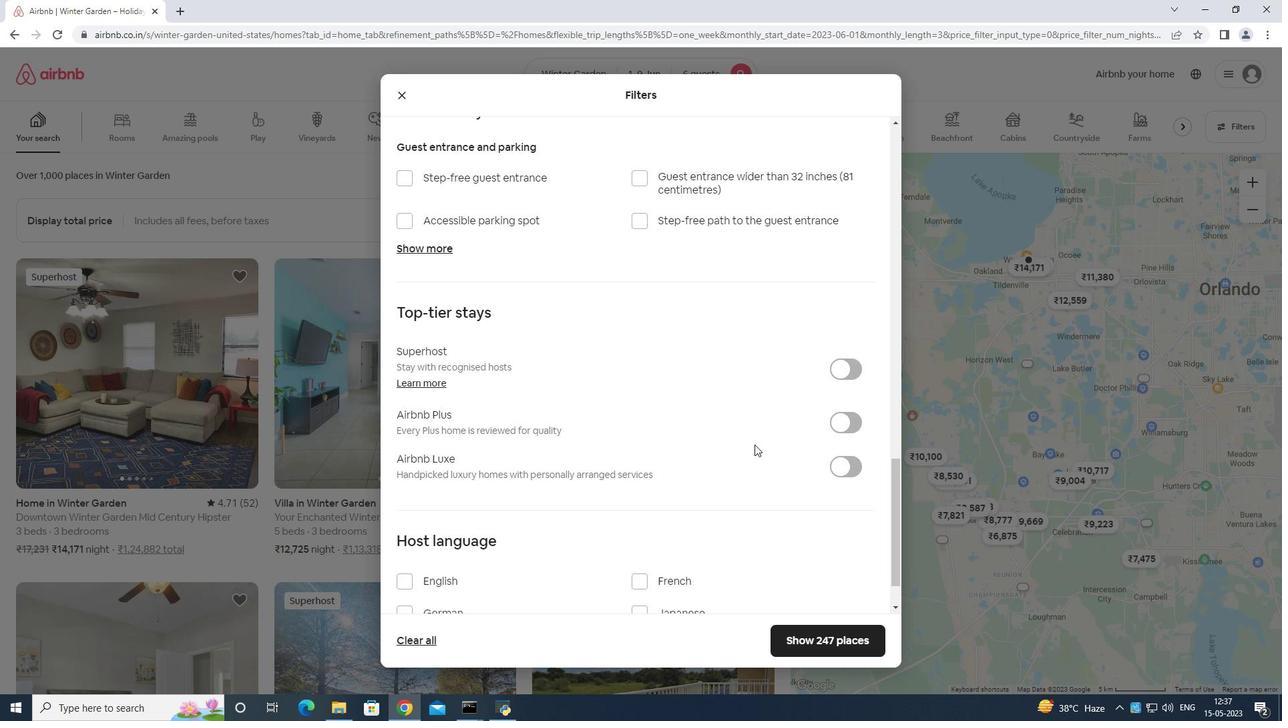 
Action: Mouse scrolled (650, 638) with delta (0, 0)
Screenshot: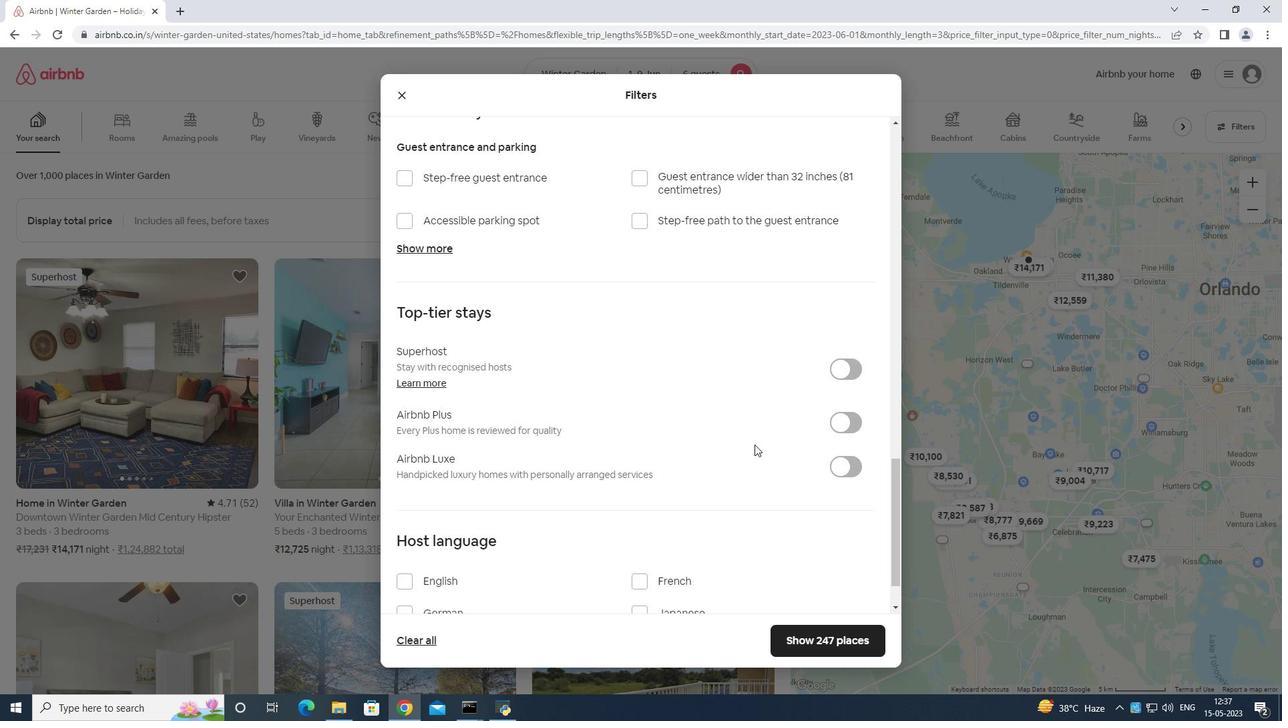 
Action: Mouse moved to (442, 514)
Screenshot: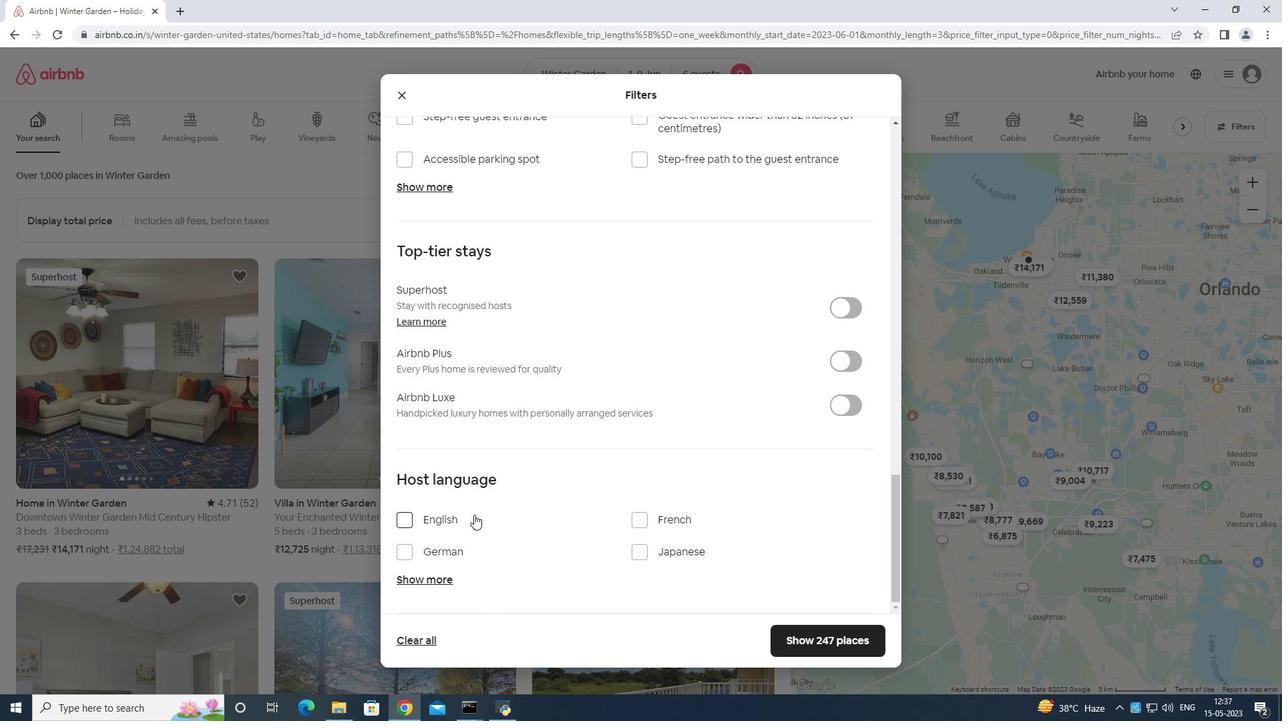 
Action: Mouse pressed left at (442, 514)
Screenshot: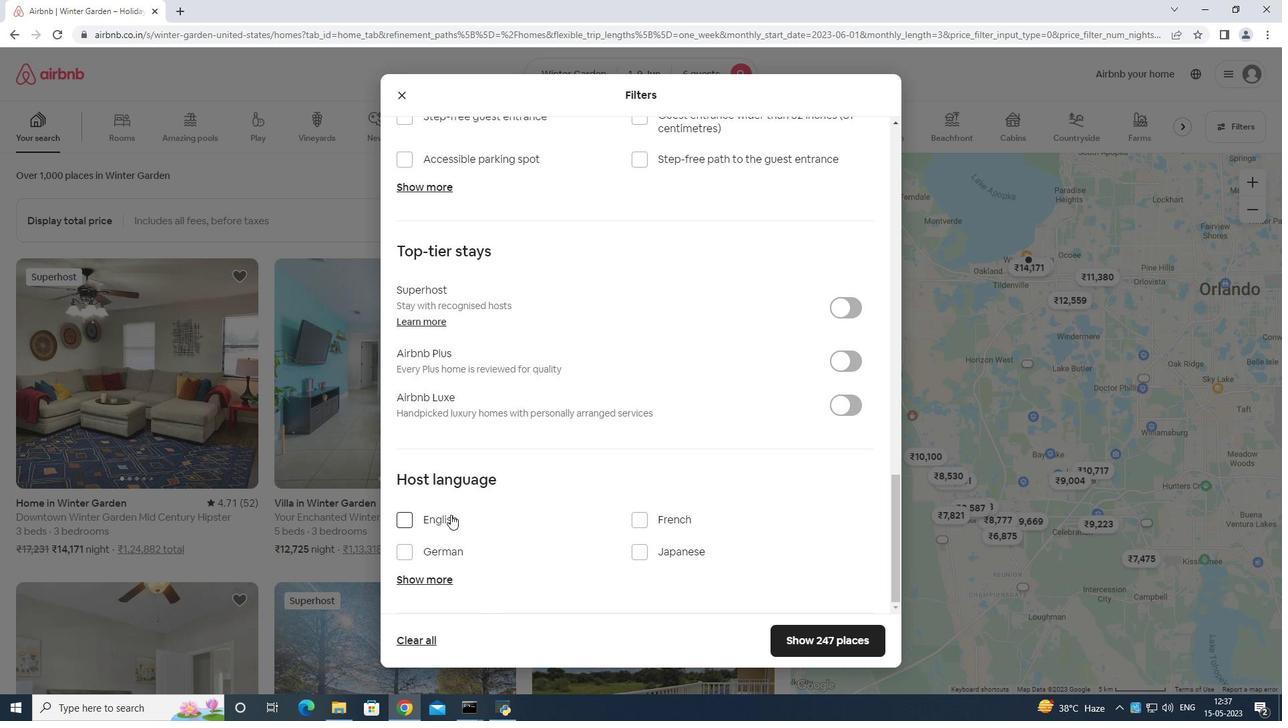 
Action: Mouse moved to (824, 641)
Screenshot: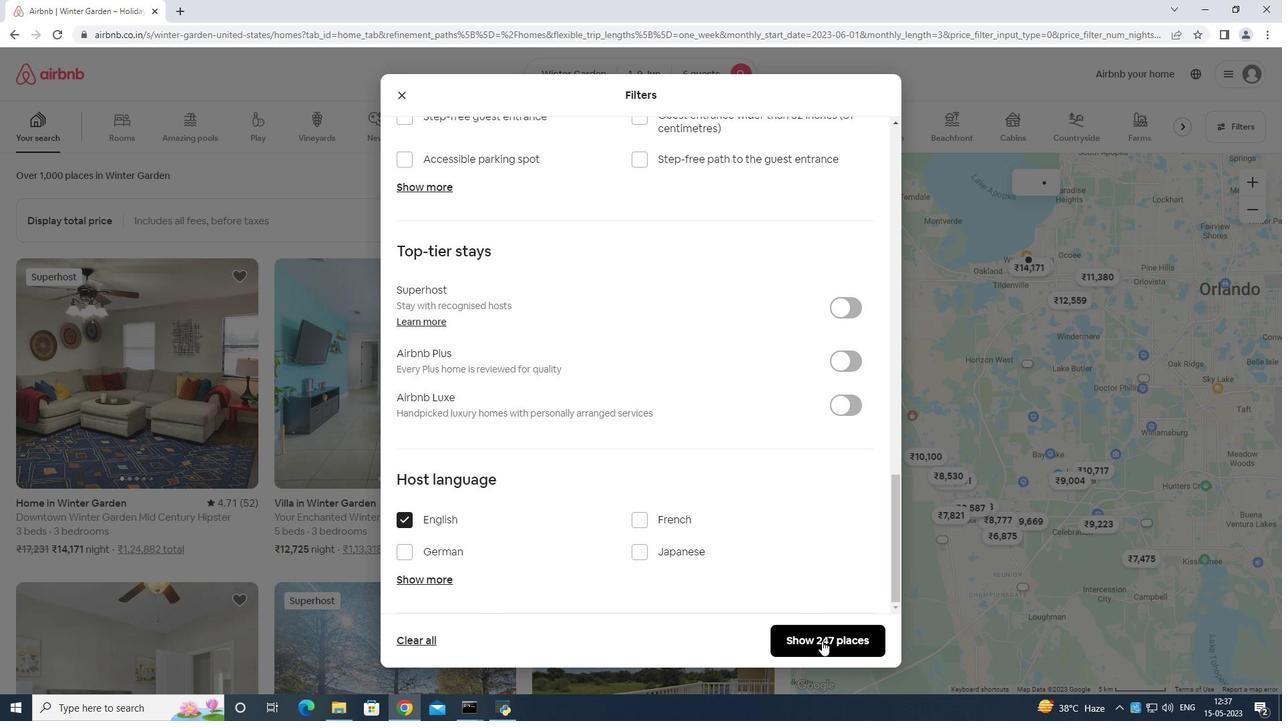 
Action: Mouse pressed left at (824, 641)
Screenshot: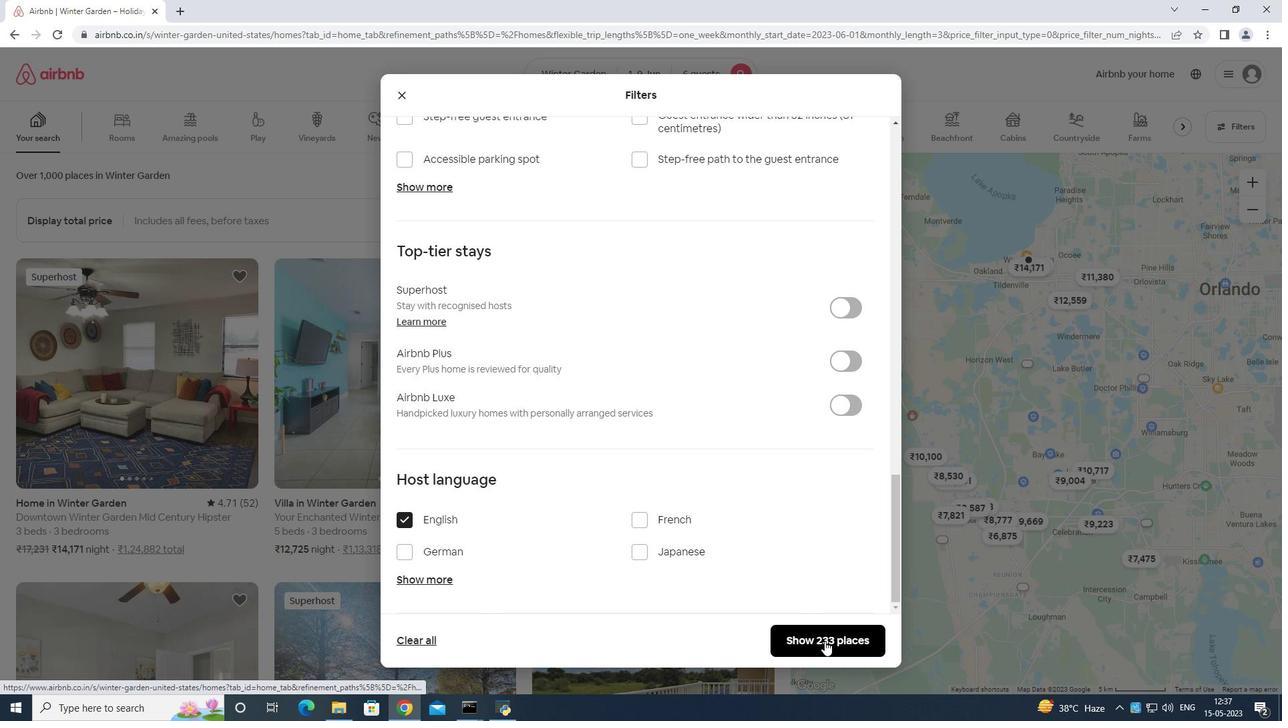 
